 Task: Select the default option in the right-click behavior.
Action: Mouse moved to (14, 463)
Screenshot: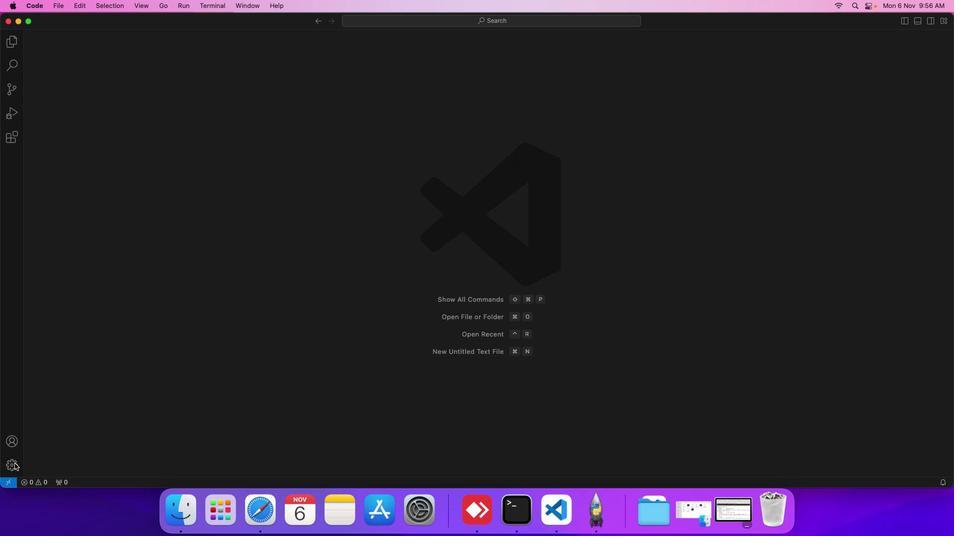 
Action: Mouse pressed left at (14, 463)
Screenshot: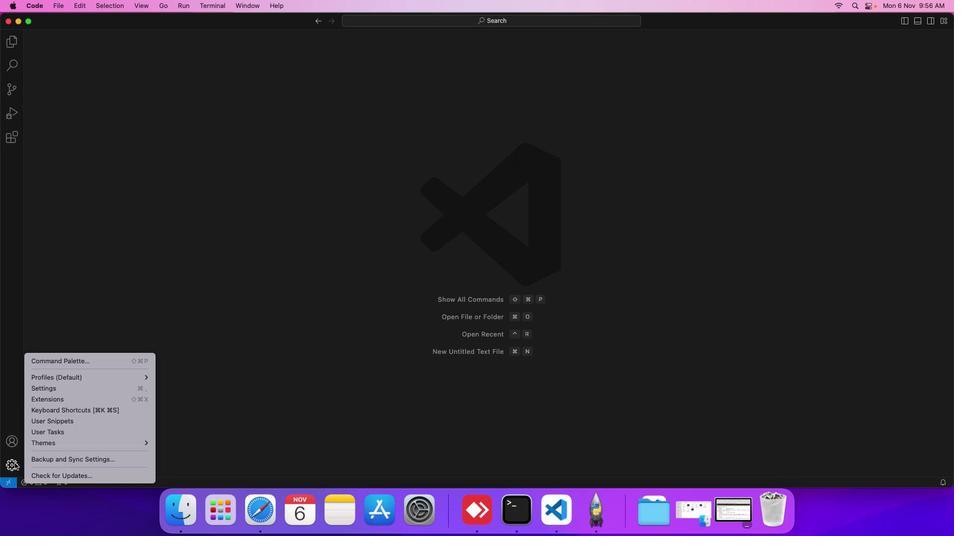 
Action: Mouse moved to (45, 389)
Screenshot: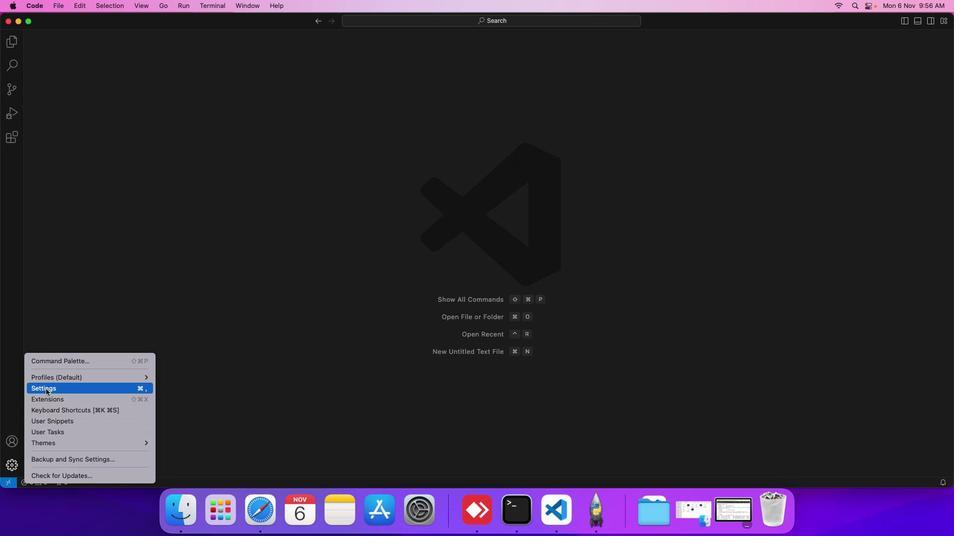 
Action: Mouse pressed left at (45, 389)
Screenshot: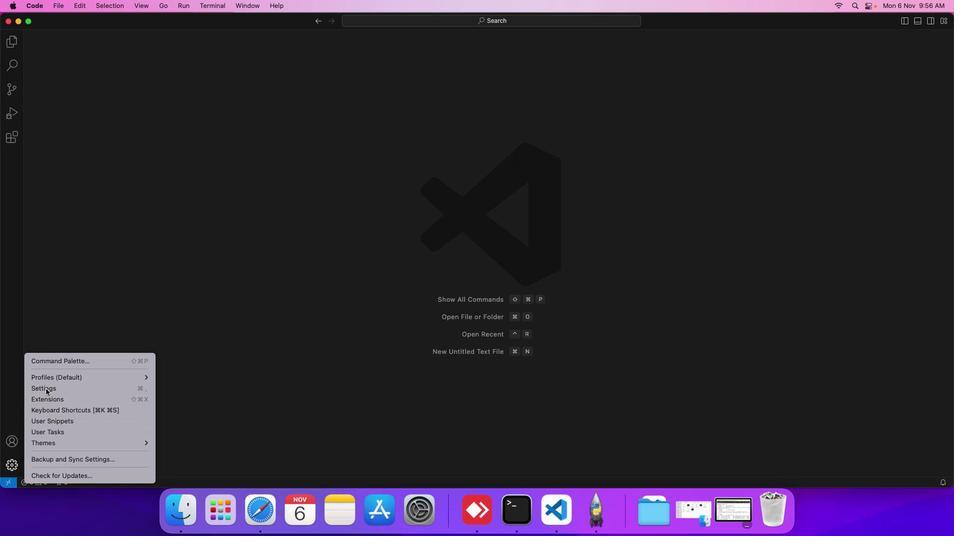 
Action: Mouse moved to (227, 144)
Screenshot: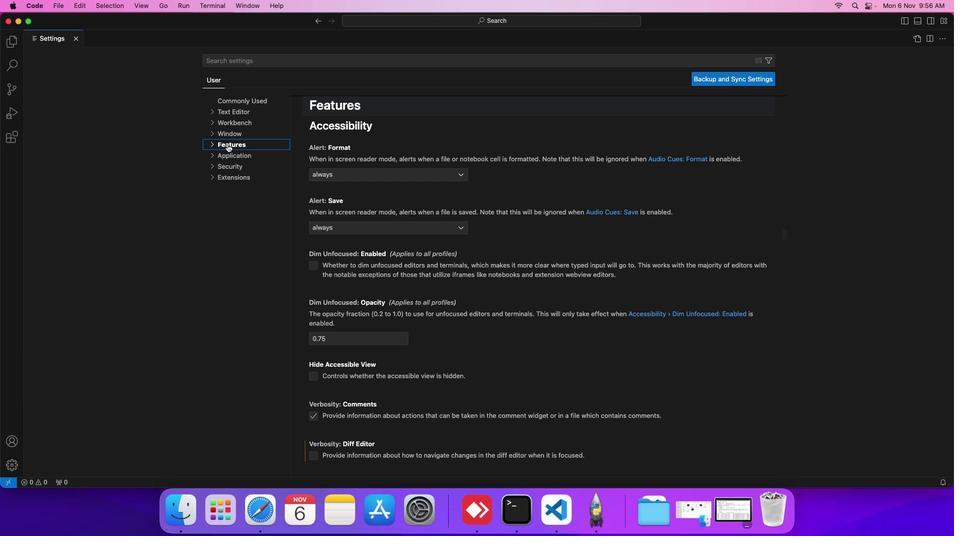 
Action: Mouse pressed left at (227, 144)
Screenshot: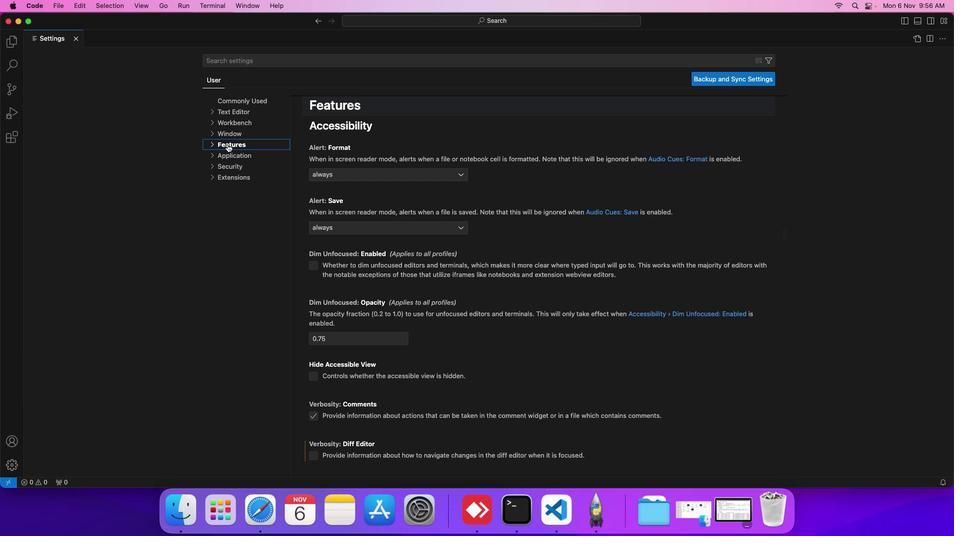 
Action: Mouse moved to (233, 230)
Screenshot: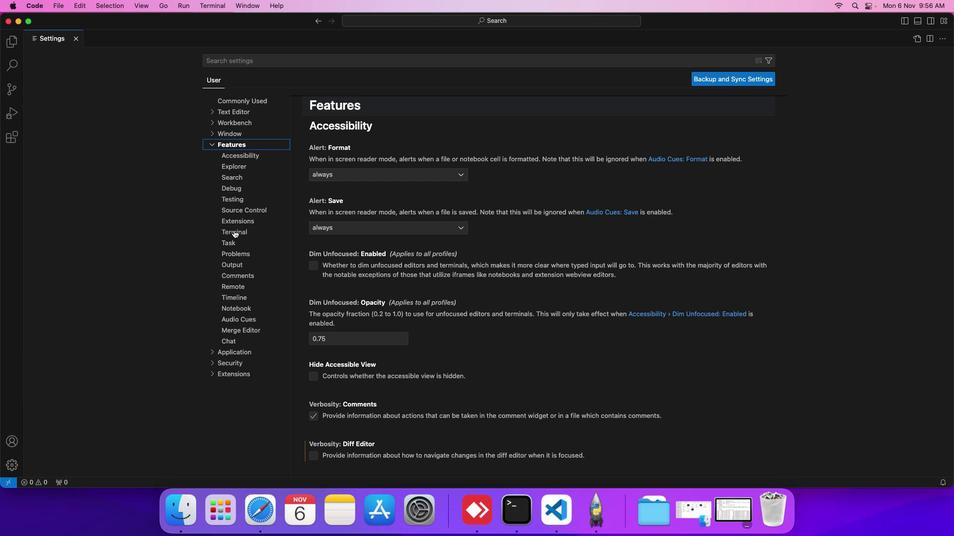 
Action: Mouse pressed left at (233, 230)
Screenshot: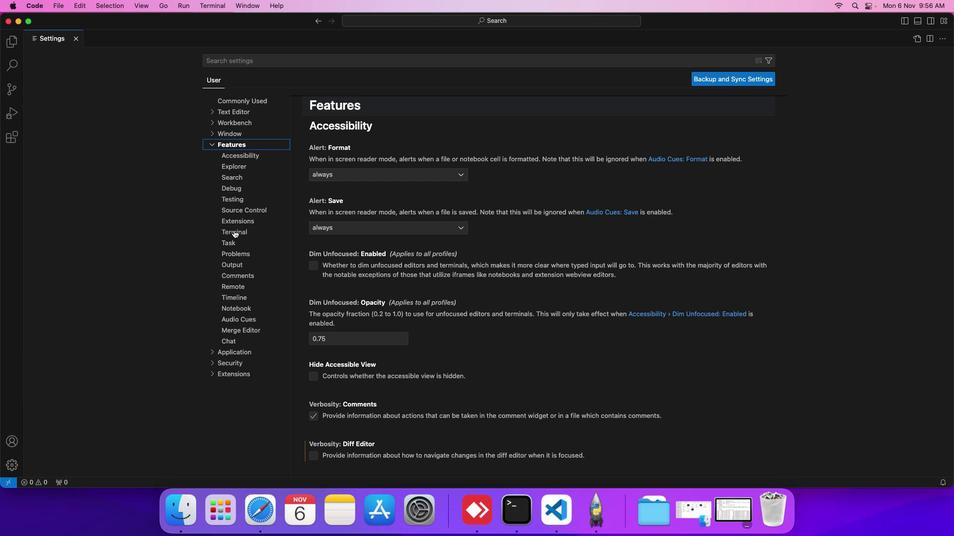
Action: Mouse moved to (308, 320)
Screenshot: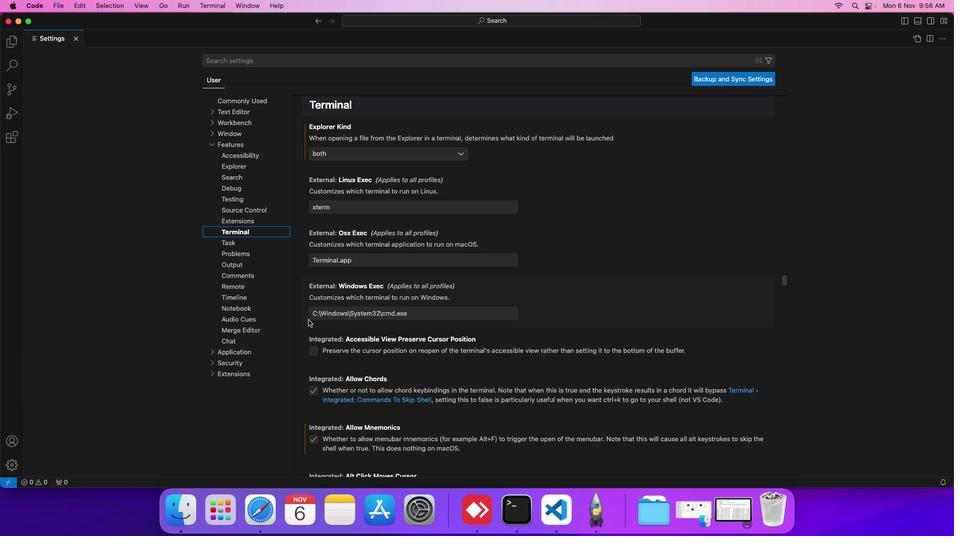 
Action: Mouse scrolled (308, 320) with delta (0, 0)
Screenshot: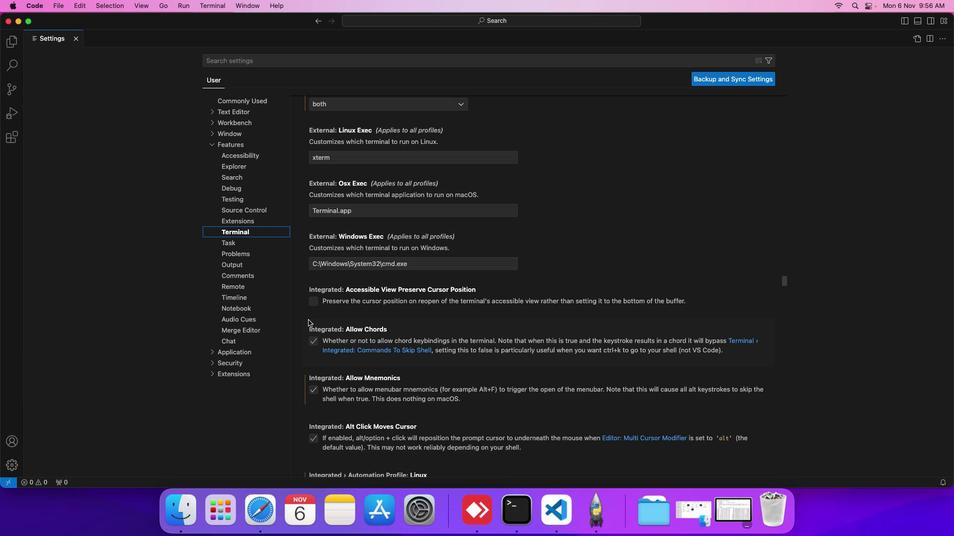 
Action: Mouse scrolled (308, 320) with delta (0, 0)
Screenshot: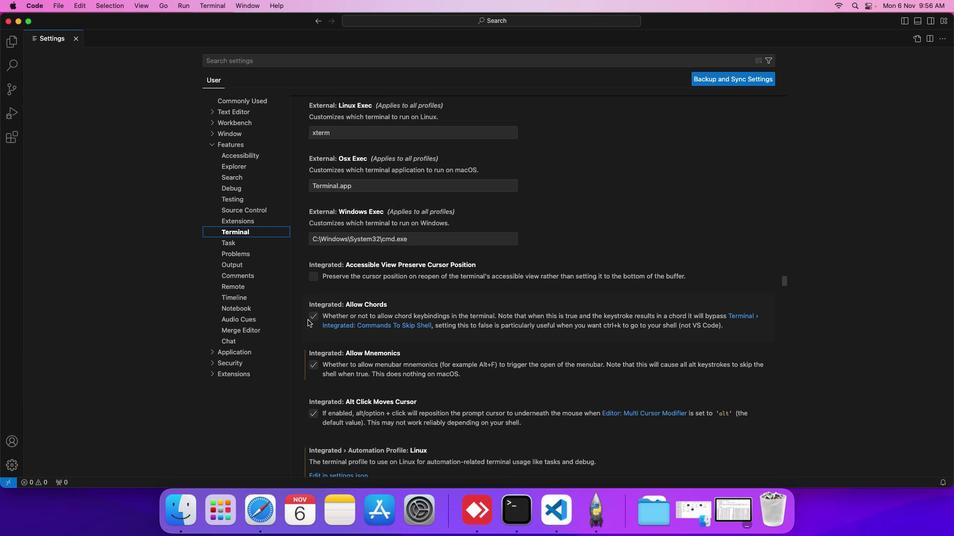
Action: Mouse moved to (308, 320)
Screenshot: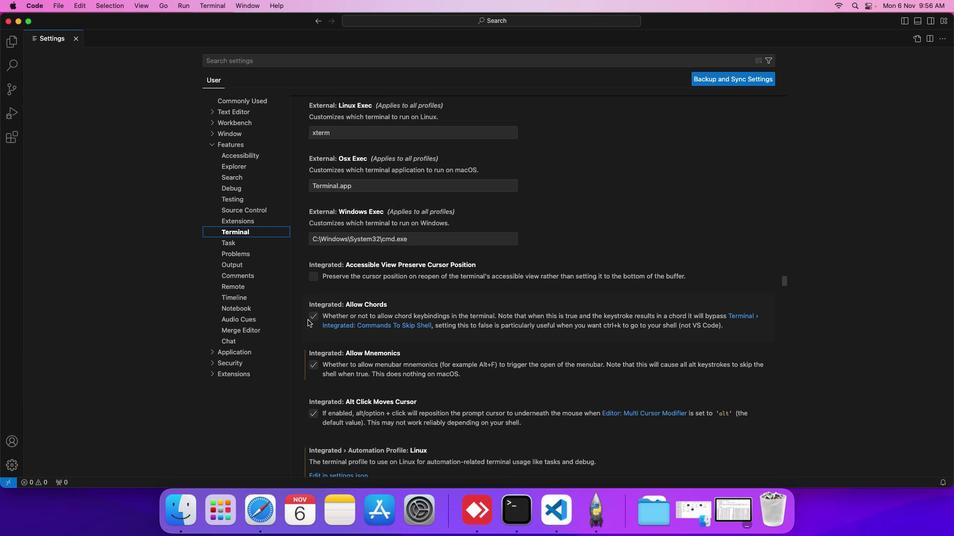 
Action: Mouse scrolled (308, 320) with delta (0, 0)
Screenshot: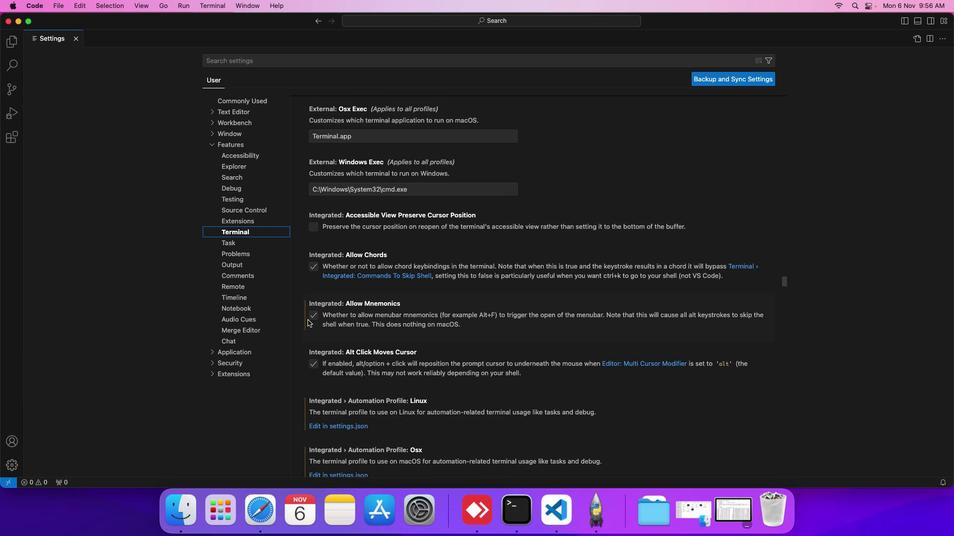 
Action: Mouse moved to (308, 320)
Screenshot: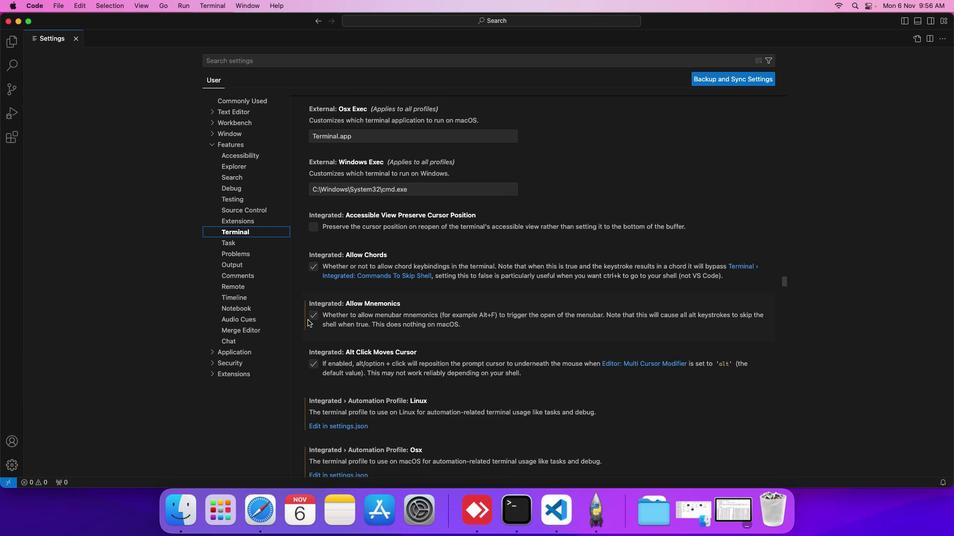 
Action: Mouse scrolled (308, 320) with delta (0, 0)
Screenshot: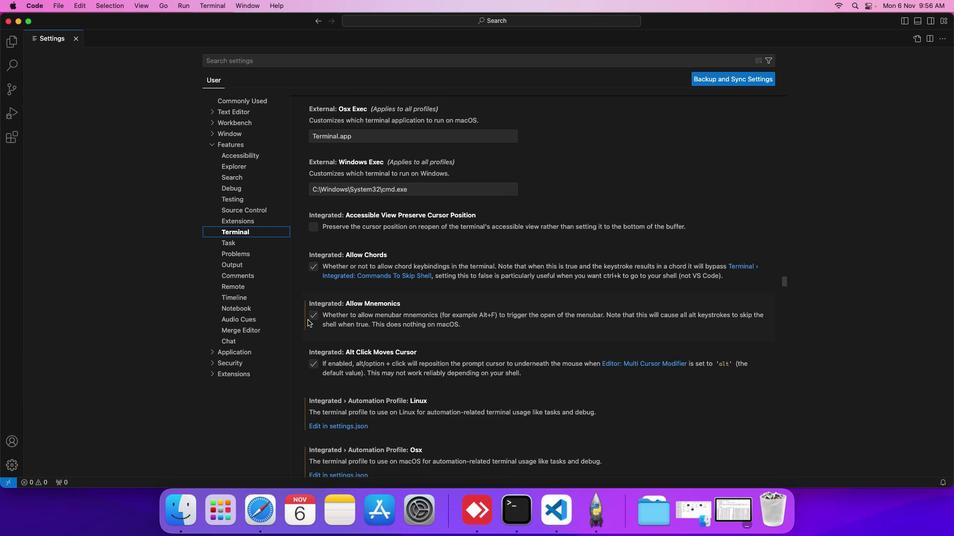 
Action: Mouse moved to (307, 320)
Screenshot: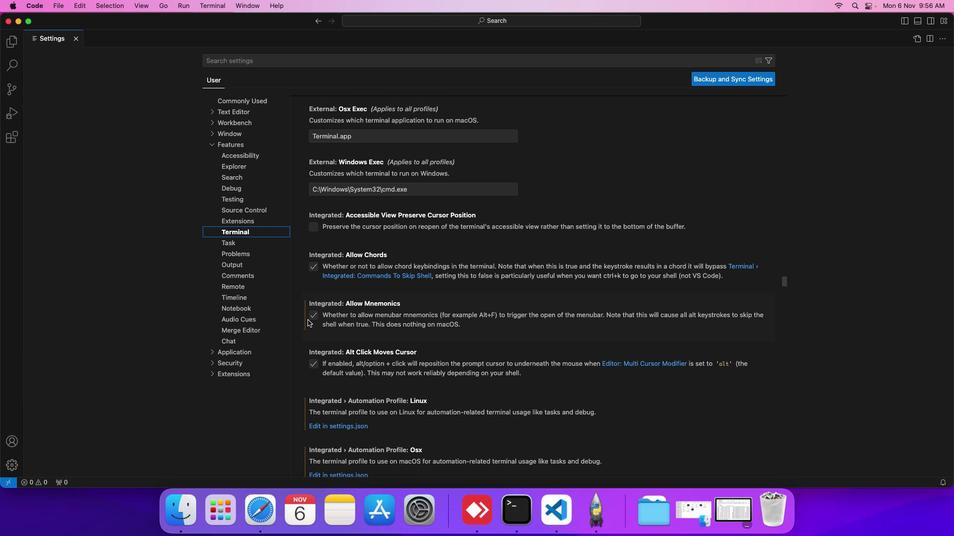
Action: Mouse scrolled (307, 320) with delta (0, 0)
Screenshot: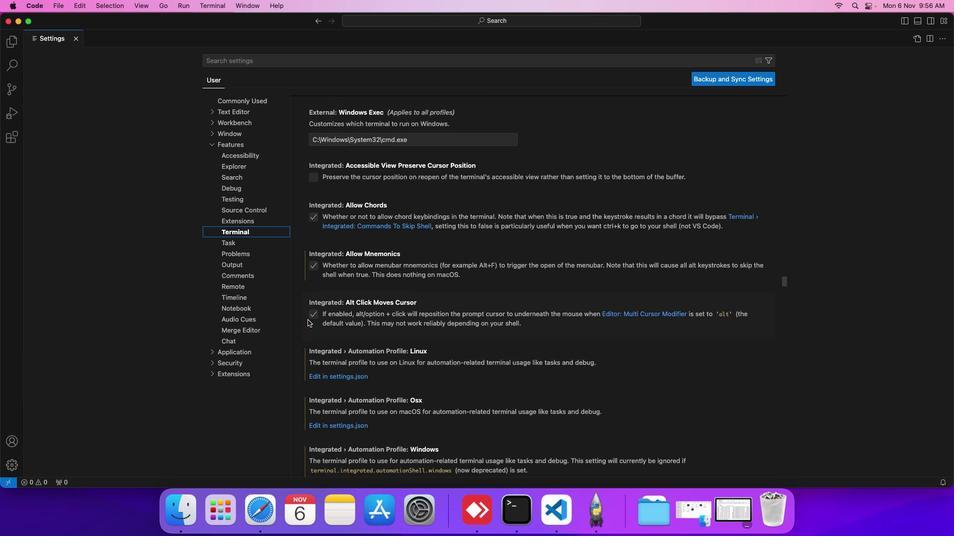 
Action: Mouse scrolled (307, 320) with delta (0, 0)
Screenshot: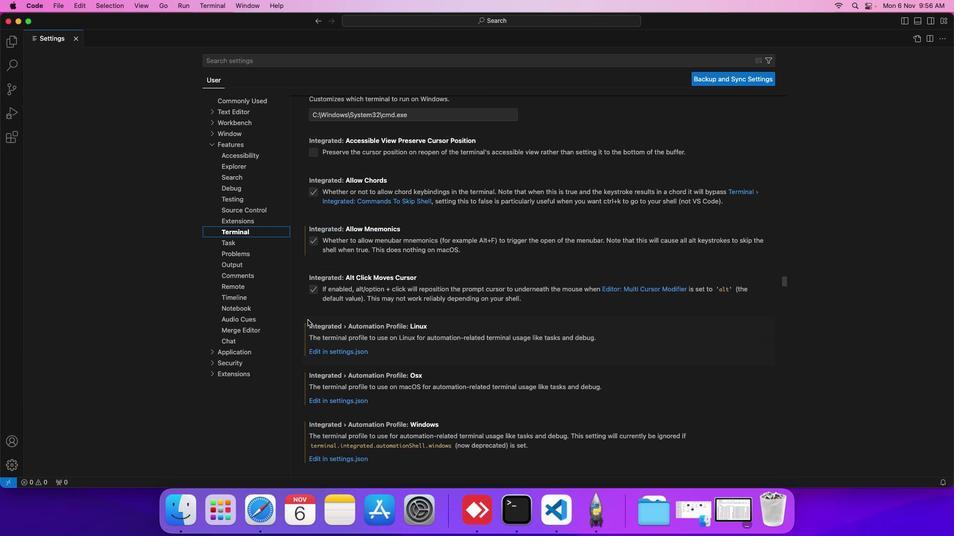 
Action: Mouse scrolled (307, 320) with delta (0, 0)
Screenshot: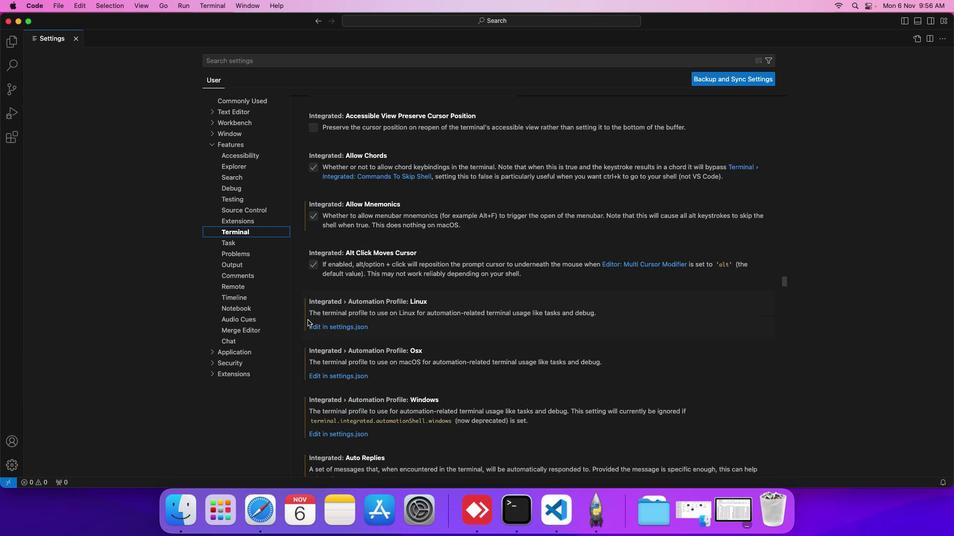 
Action: Mouse scrolled (307, 320) with delta (0, 0)
Screenshot: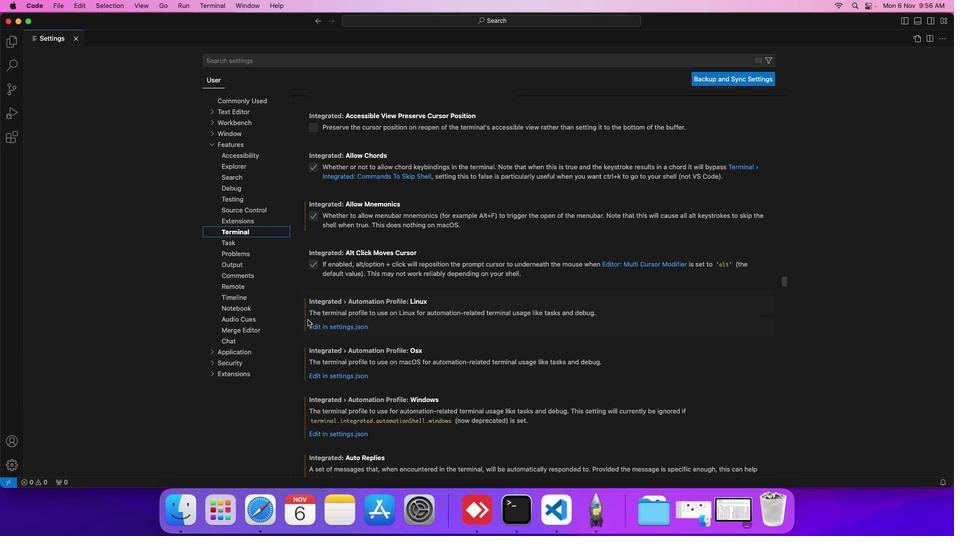 
Action: Mouse scrolled (307, 320) with delta (0, 0)
Screenshot: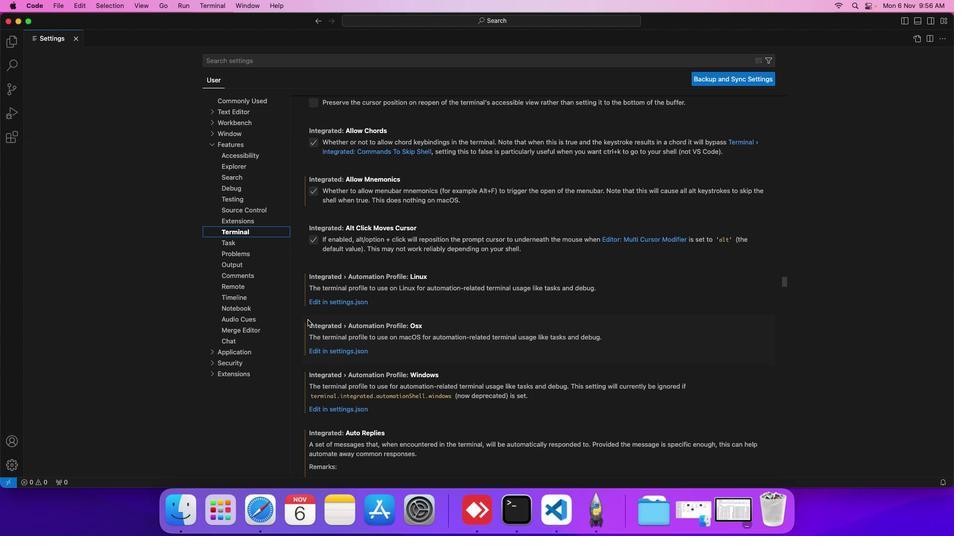 
Action: Mouse moved to (307, 320)
Screenshot: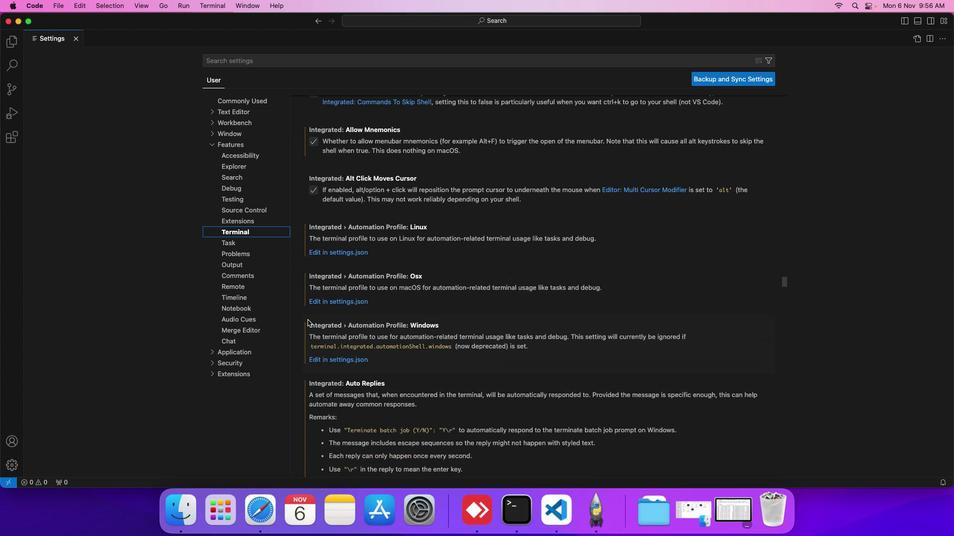 
Action: Mouse scrolled (307, 320) with delta (0, 0)
Screenshot: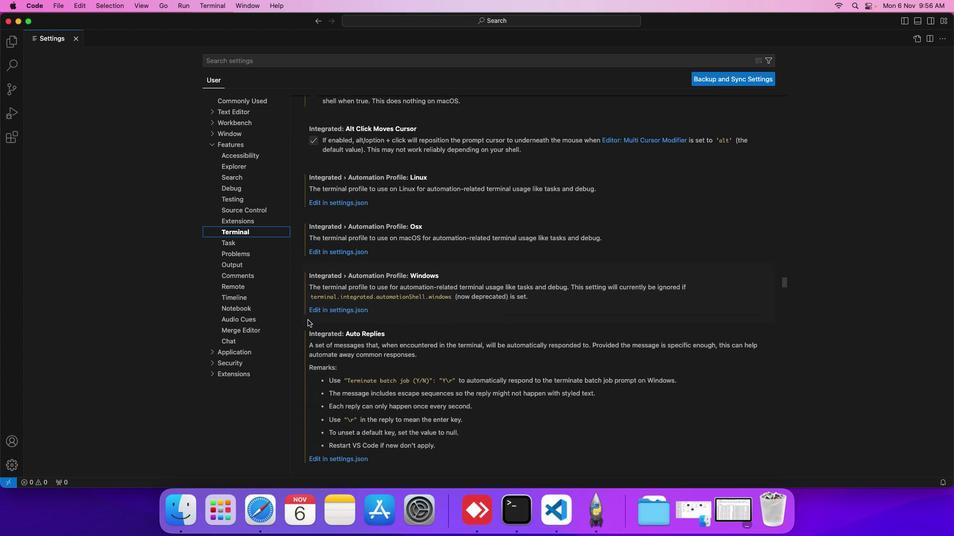 
Action: Mouse scrolled (307, 320) with delta (0, 0)
Screenshot: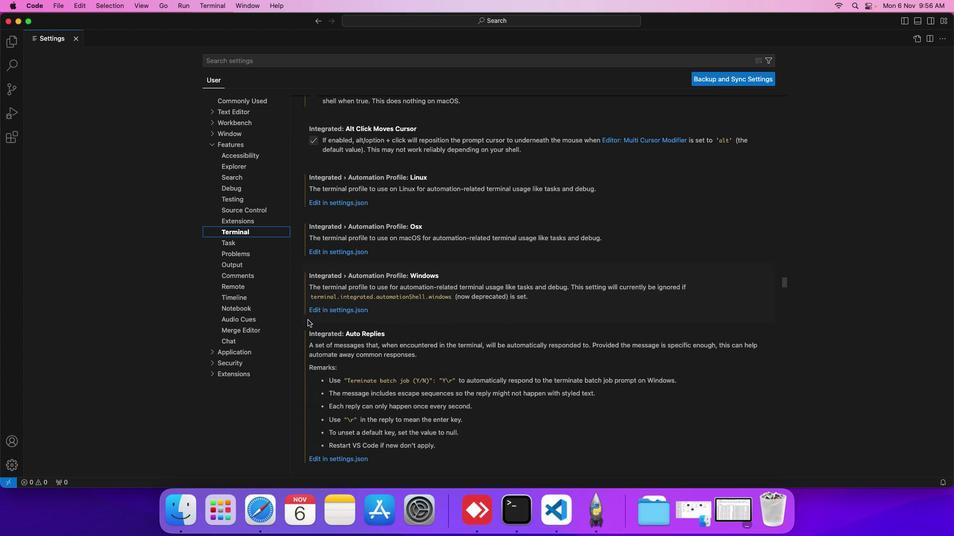 
Action: Mouse scrolled (307, 320) with delta (0, 0)
Screenshot: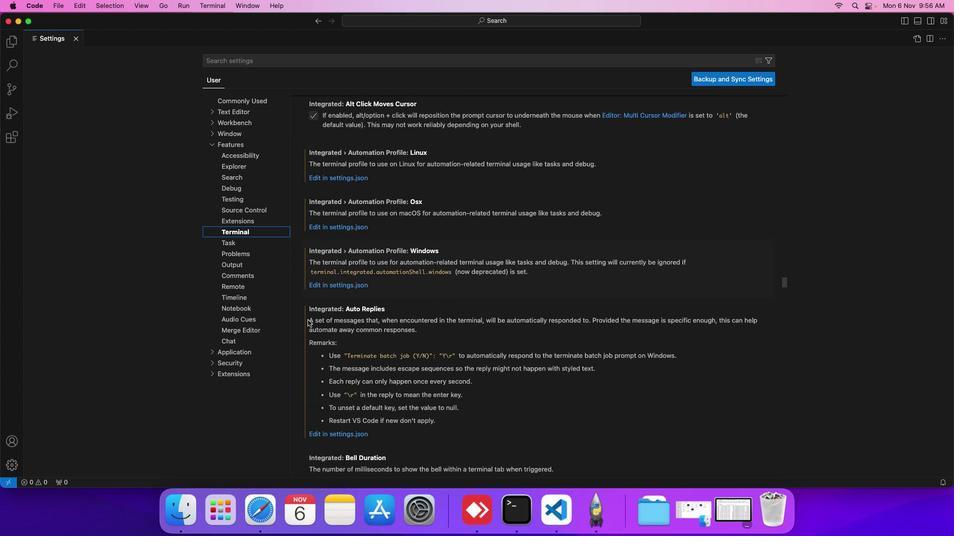 
Action: Mouse scrolled (307, 320) with delta (0, 0)
Screenshot: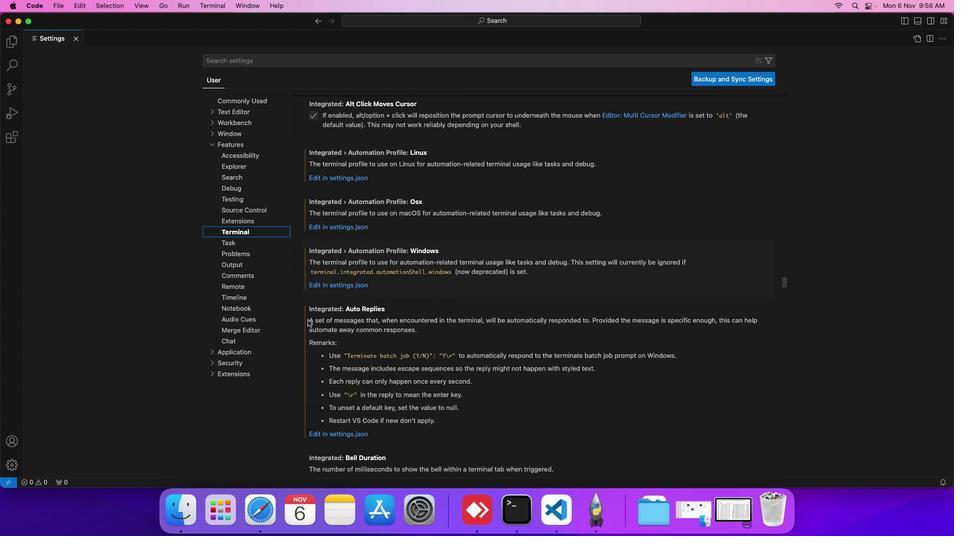 
Action: Mouse scrolled (307, 320) with delta (0, 0)
Screenshot: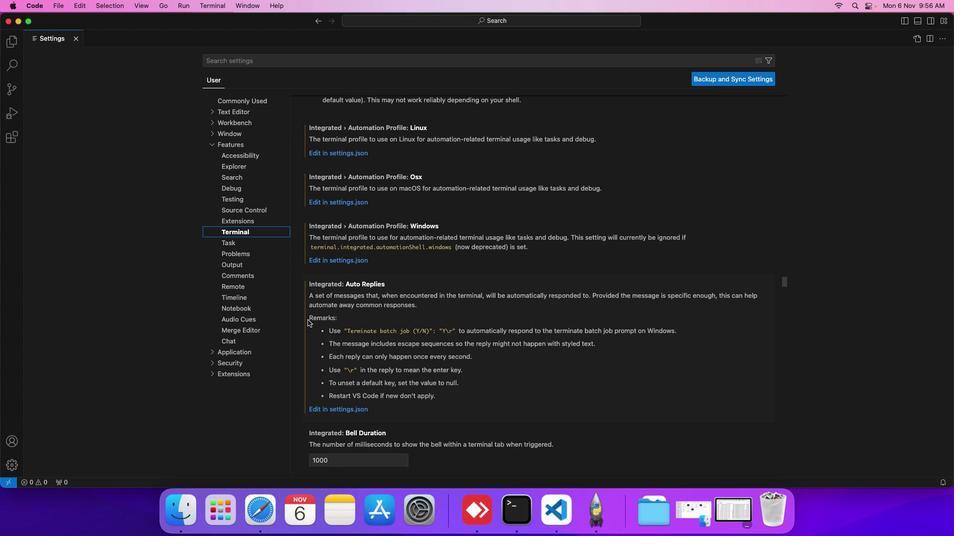 
Action: Mouse moved to (308, 320)
Screenshot: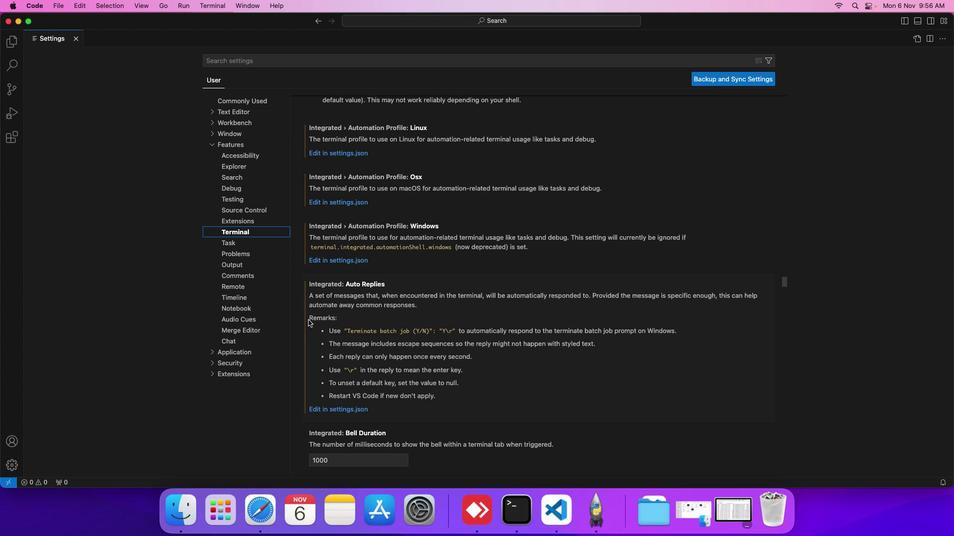 
Action: Mouse scrolled (308, 320) with delta (0, 0)
Screenshot: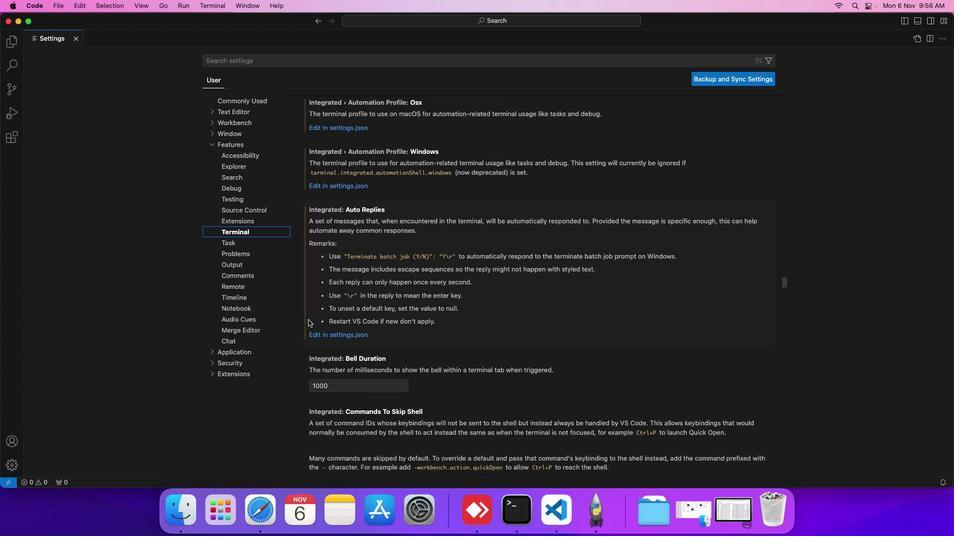 
Action: Mouse moved to (308, 320)
Screenshot: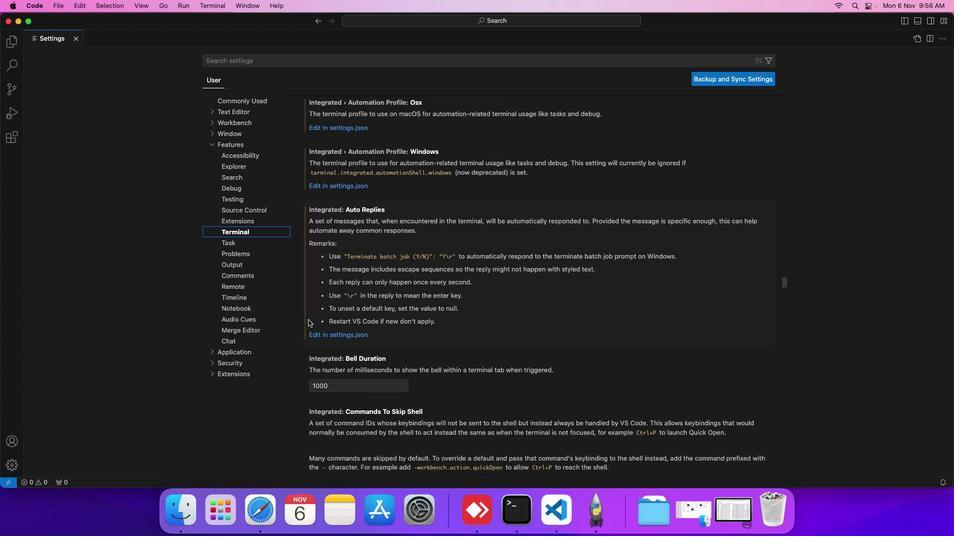 
Action: Mouse scrolled (308, 320) with delta (0, 0)
Screenshot: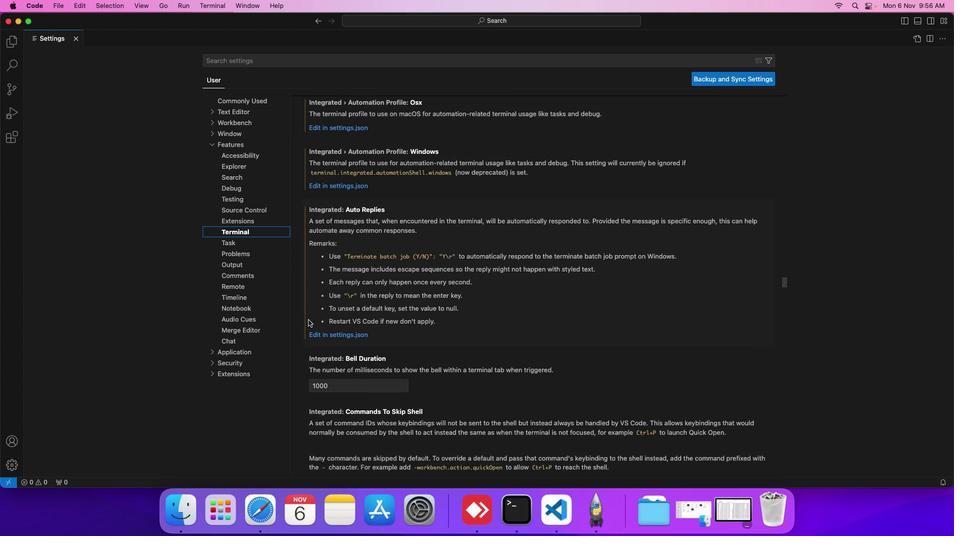 
Action: Mouse scrolled (308, 320) with delta (0, 0)
Screenshot: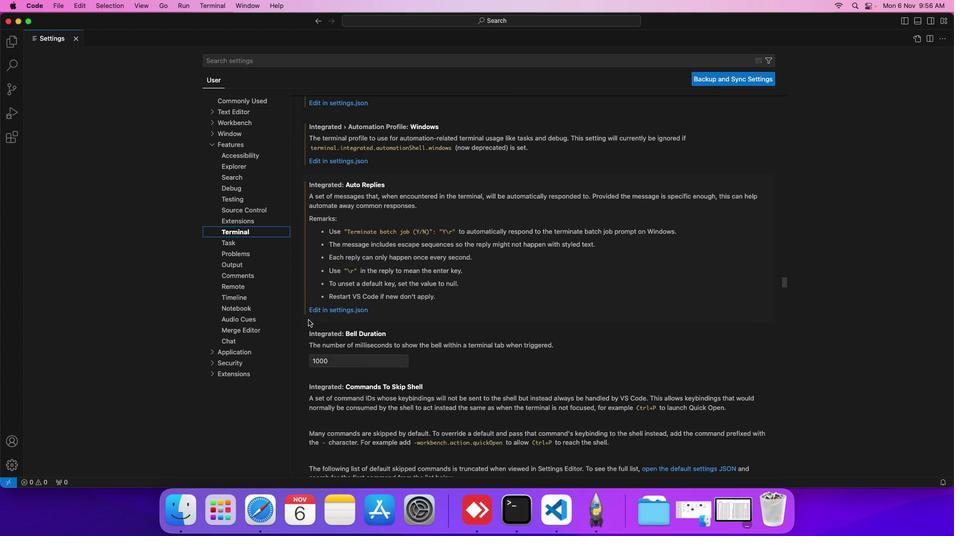 
Action: Mouse scrolled (308, 320) with delta (0, 0)
Screenshot: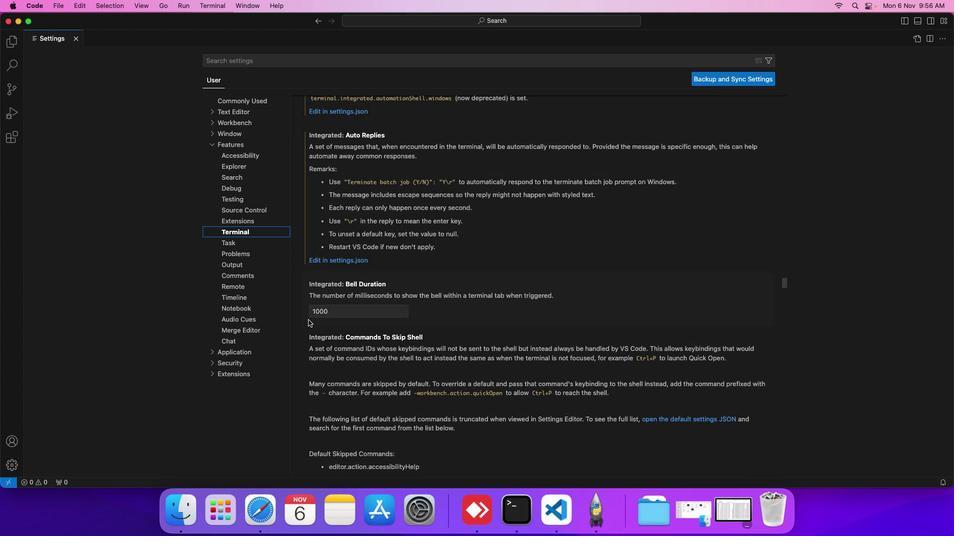 
Action: Mouse scrolled (308, 320) with delta (0, 0)
Screenshot: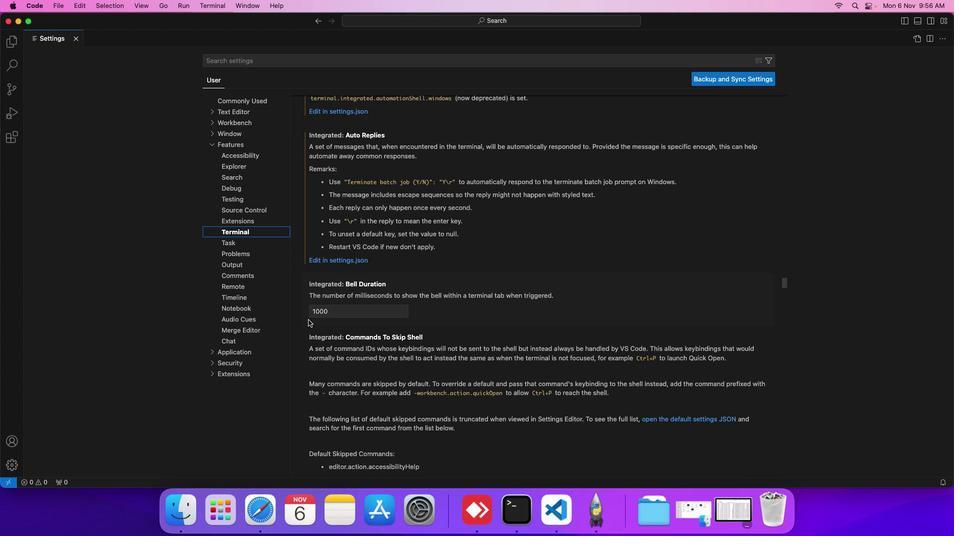 
Action: Mouse scrolled (308, 320) with delta (0, 0)
Screenshot: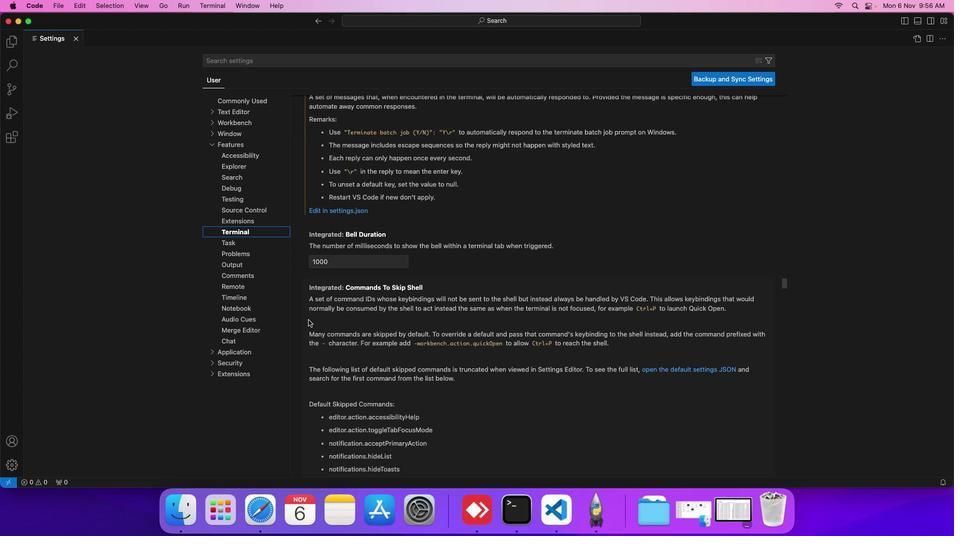 
Action: Mouse scrolled (308, 320) with delta (0, 0)
Screenshot: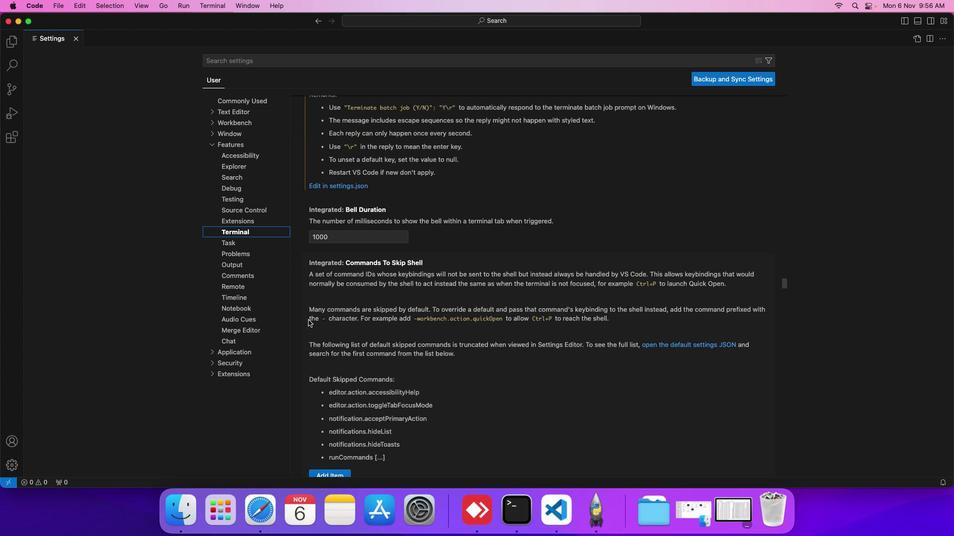 
Action: Mouse scrolled (308, 320) with delta (0, 0)
Screenshot: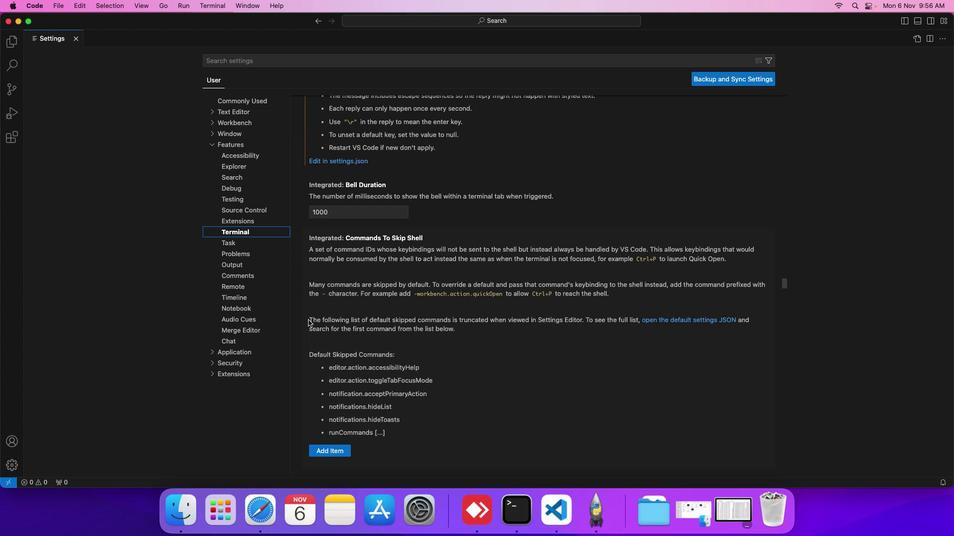 
Action: Mouse scrolled (308, 320) with delta (0, 0)
Screenshot: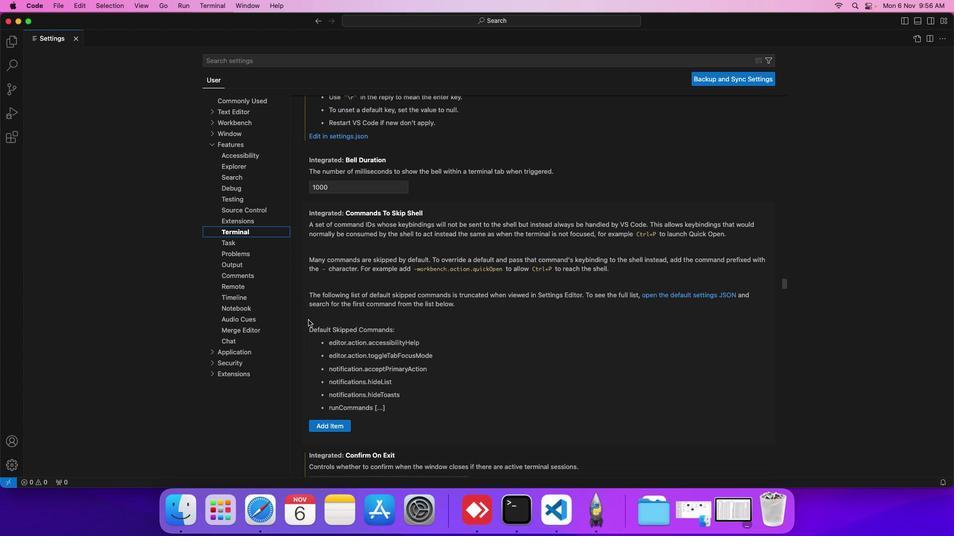 
Action: Mouse scrolled (308, 320) with delta (0, 0)
Screenshot: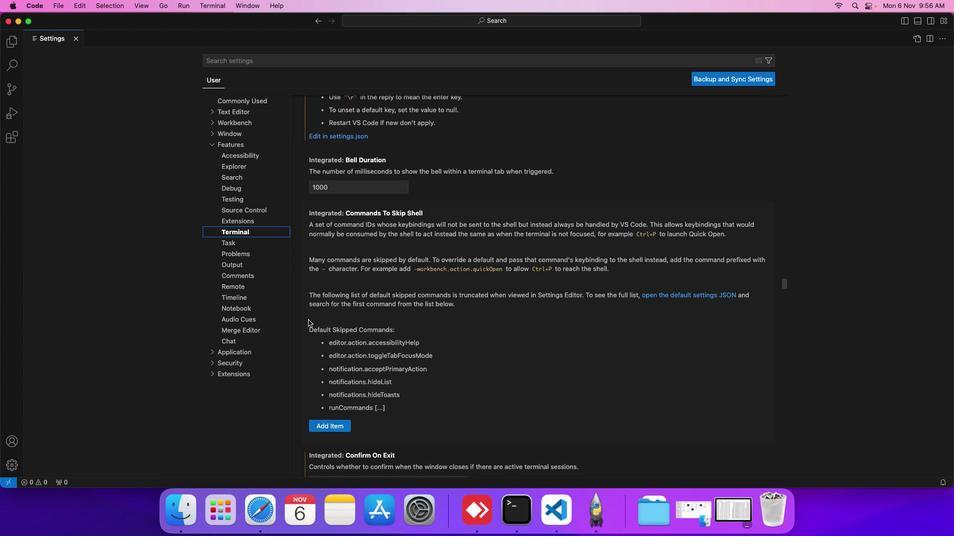 
Action: Mouse moved to (308, 320)
Screenshot: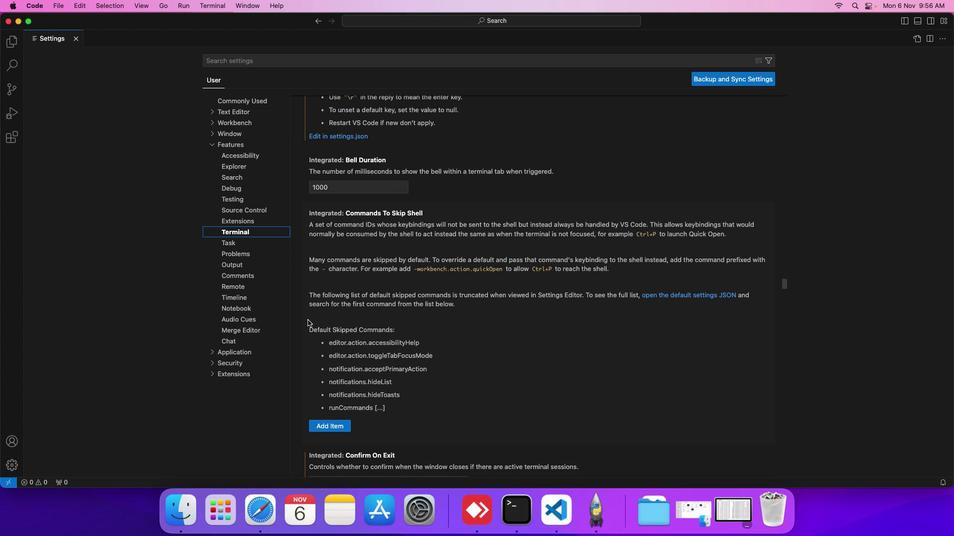 
Action: Mouse scrolled (308, 320) with delta (0, 0)
Screenshot: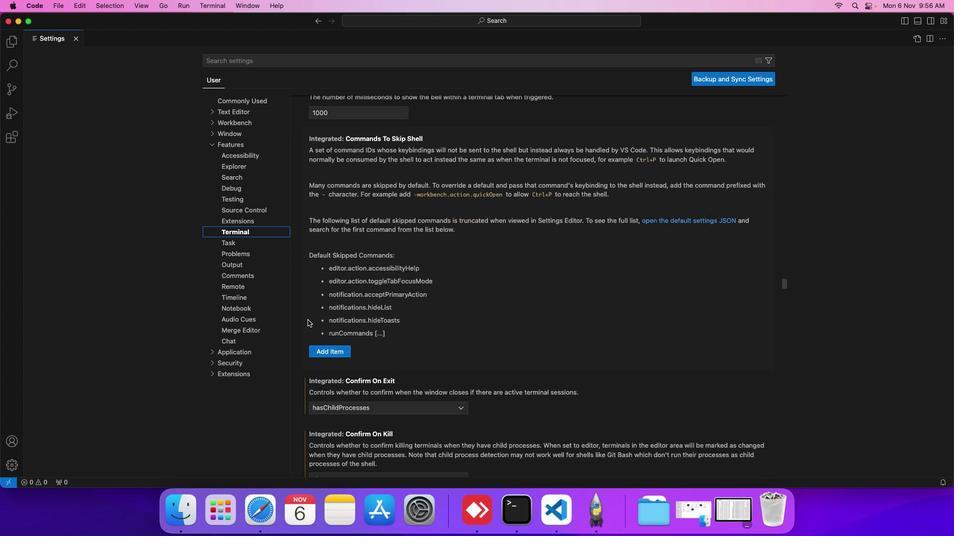 
Action: Mouse scrolled (308, 320) with delta (0, 0)
Screenshot: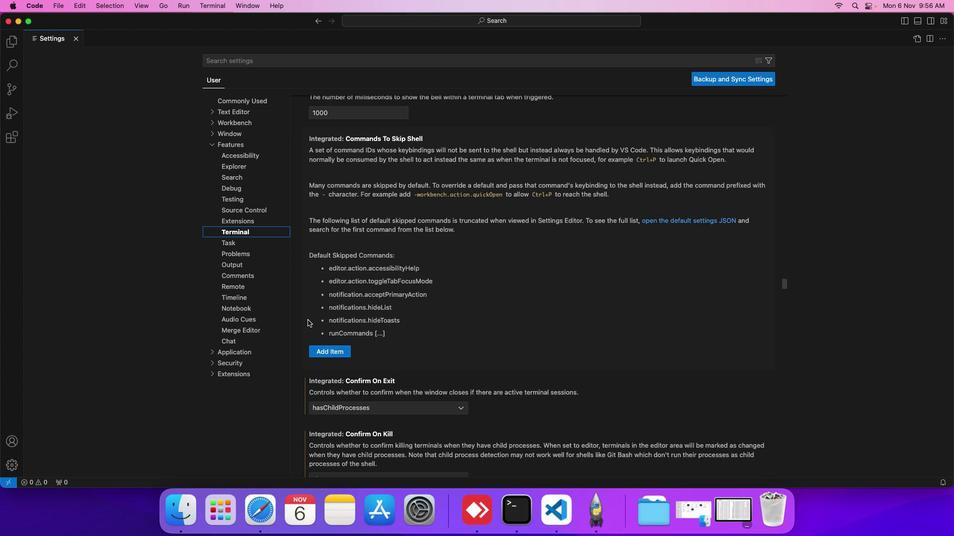 
Action: Mouse scrolled (308, 320) with delta (0, 0)
Screenshot: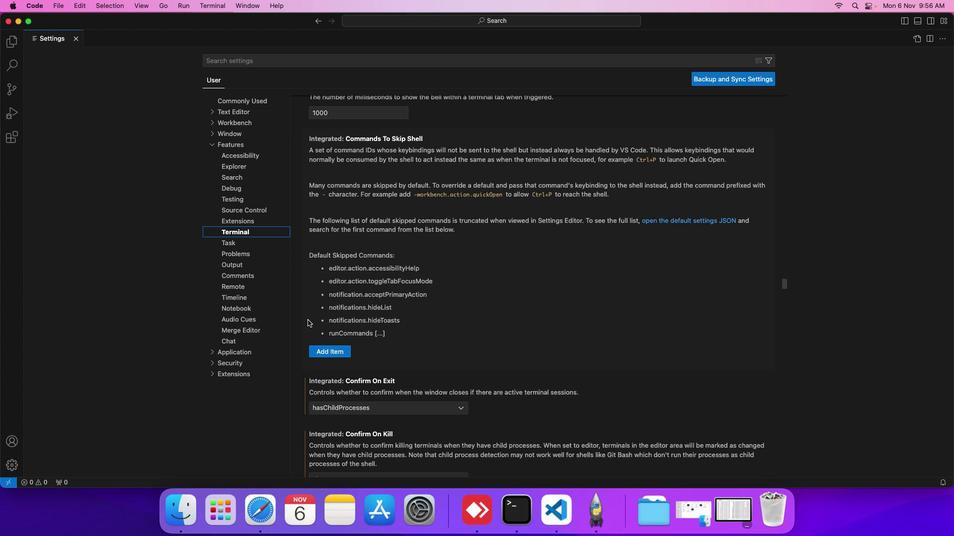 
Action: Mouse scrolled (308, 320) with delta (0, 0)
Screenshot: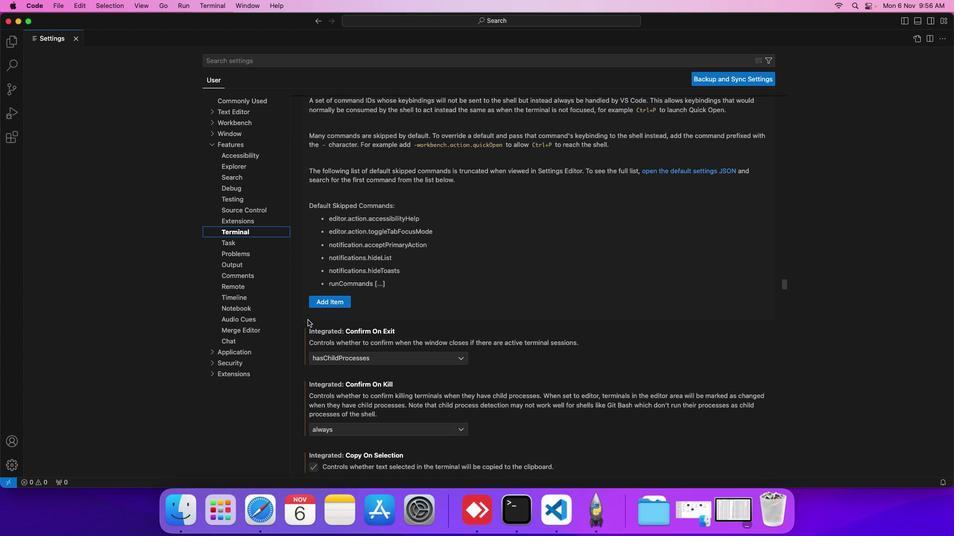 
Action: Mouse scrolled (308, 320) with delta (0, 0)
Screenshot: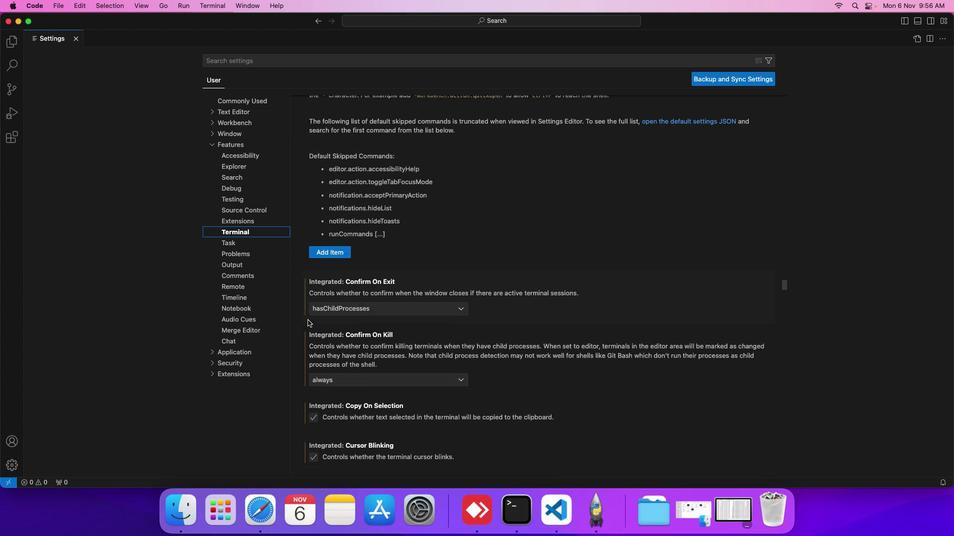 
Action: Mouse scrolled (308, 320) with delta (0, 0)
Screenshot: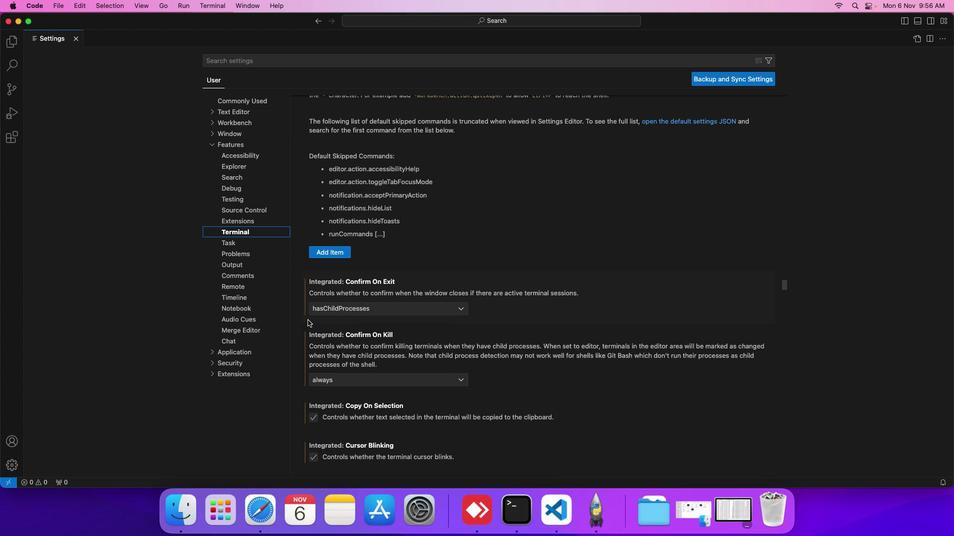 
Action: Mouse moved to (308, 320)
Screenshot: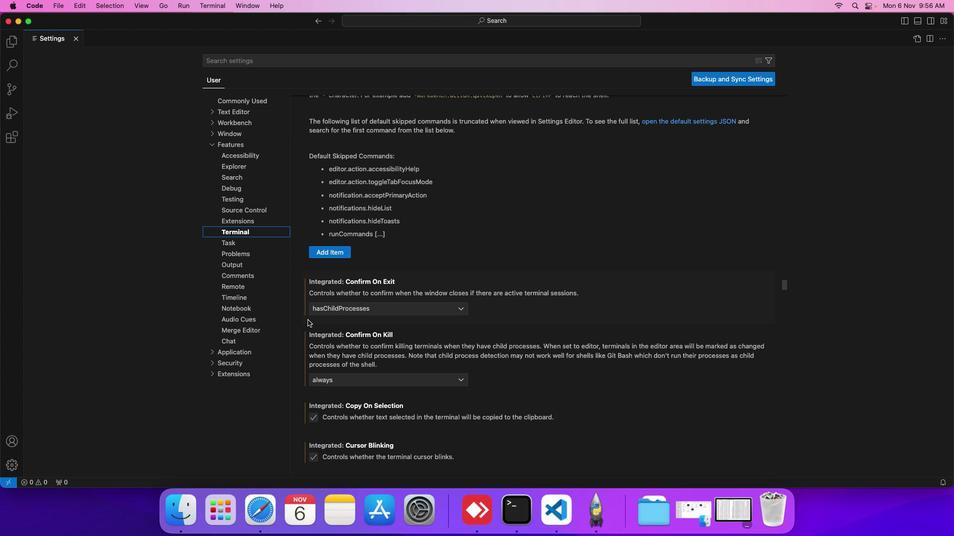 
Action: Mouse scrolled (308, 320) with delta (0, 0)
Screenshot: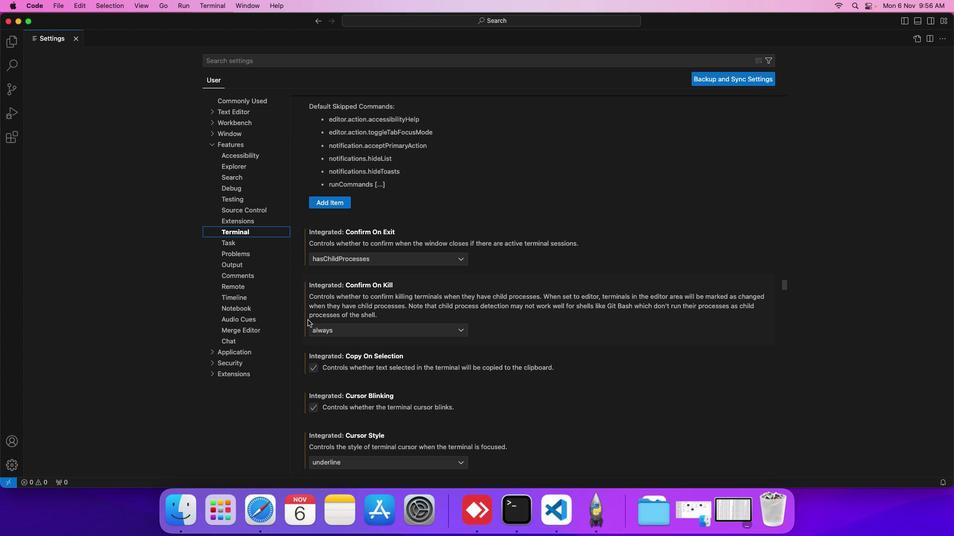 
Action: Mouse scrolled (308, 320) with delta (0, 0)
Screenshot: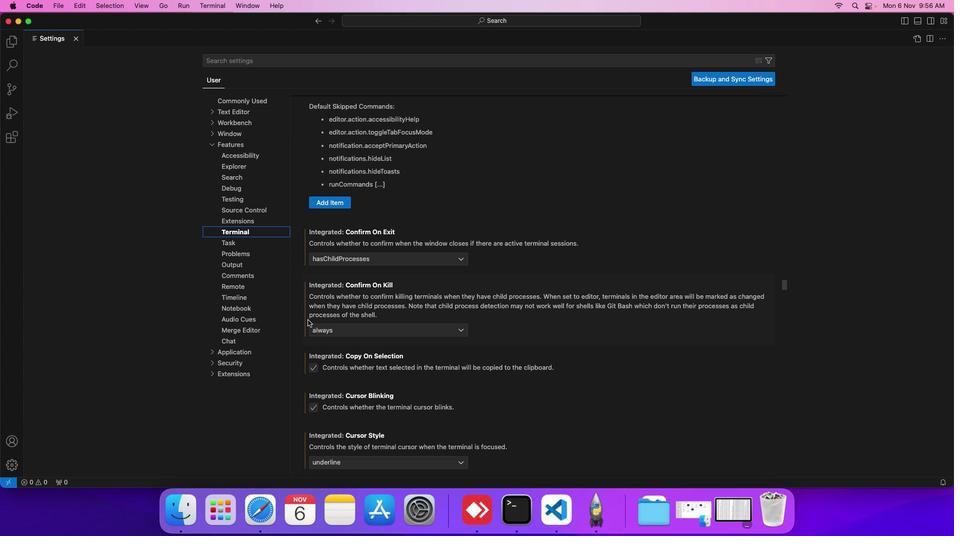 
Action: Mouse scrolled (308, 320) with delta (0, 0)
Screenshot: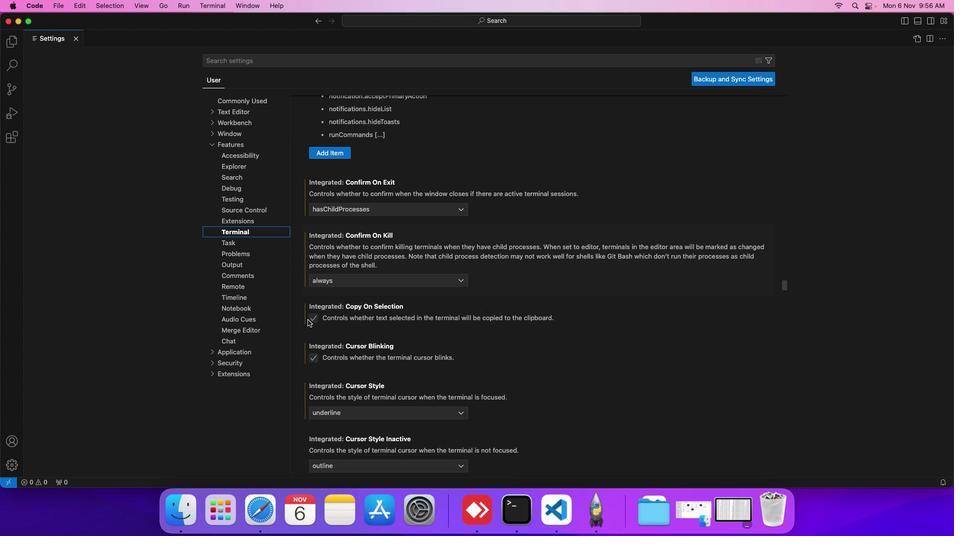 
Action: Mouse scrolled (308, 320) with delta (0, 0)
Screenshot: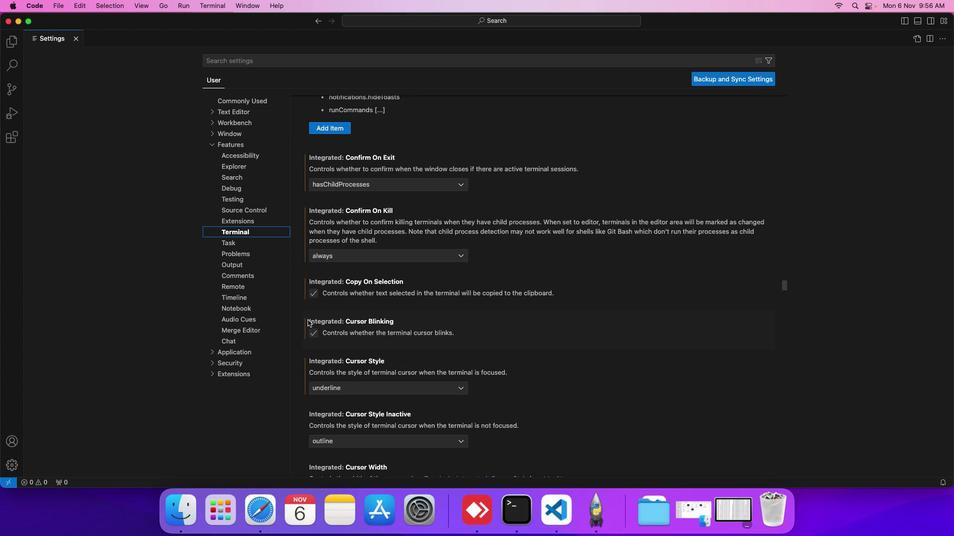 
Action: Mouse scrolled (308, 320) with delta (0, 0)
Screenshot: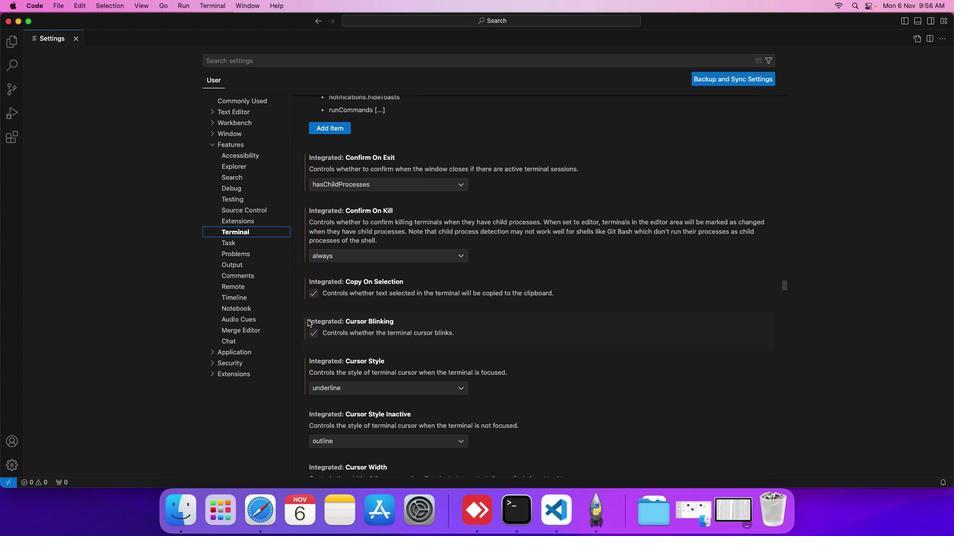 
Action: Mouse moved to (308, 320)
Screenshot: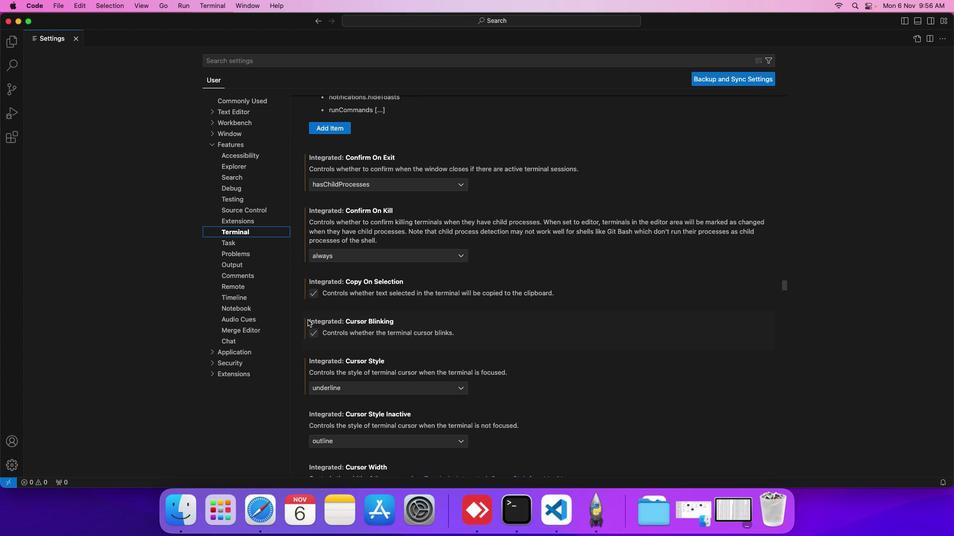 
Action: Mouse scrolled (308, 320) with delta (0, 0)
Screenshot: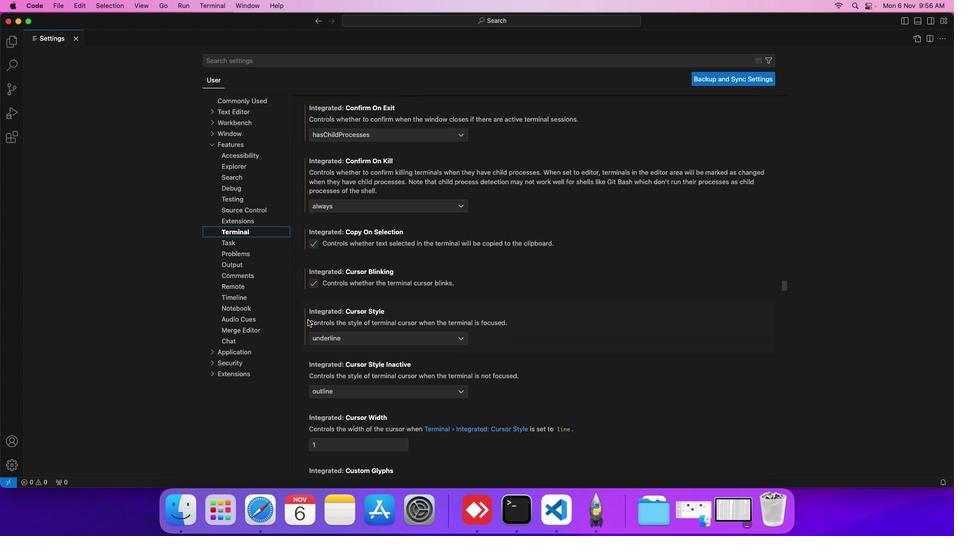 
Action: Mouse scrolled (308, 320) with delta (0, 0)
Screenshot: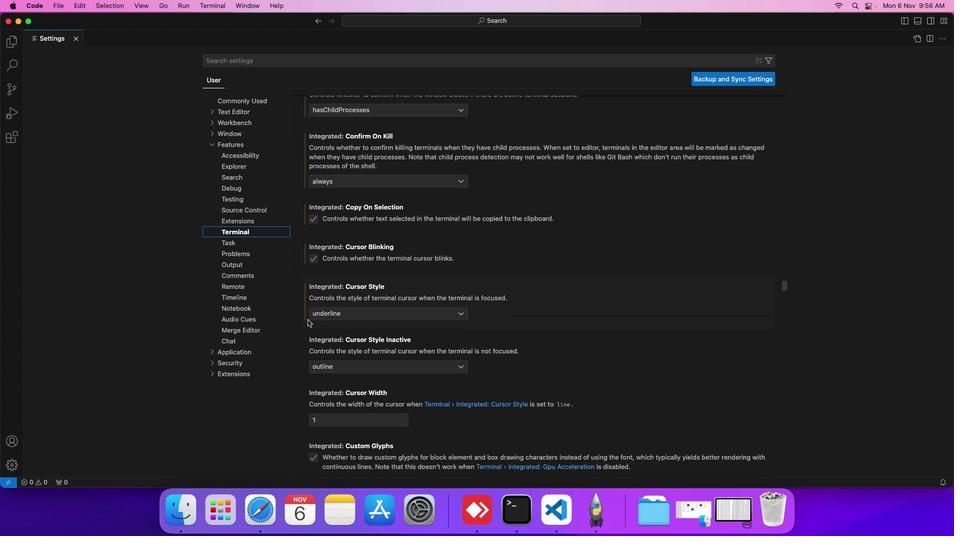 
Action: Mouse scrolled (308, 320) with delta (0, 0)
Screenshot: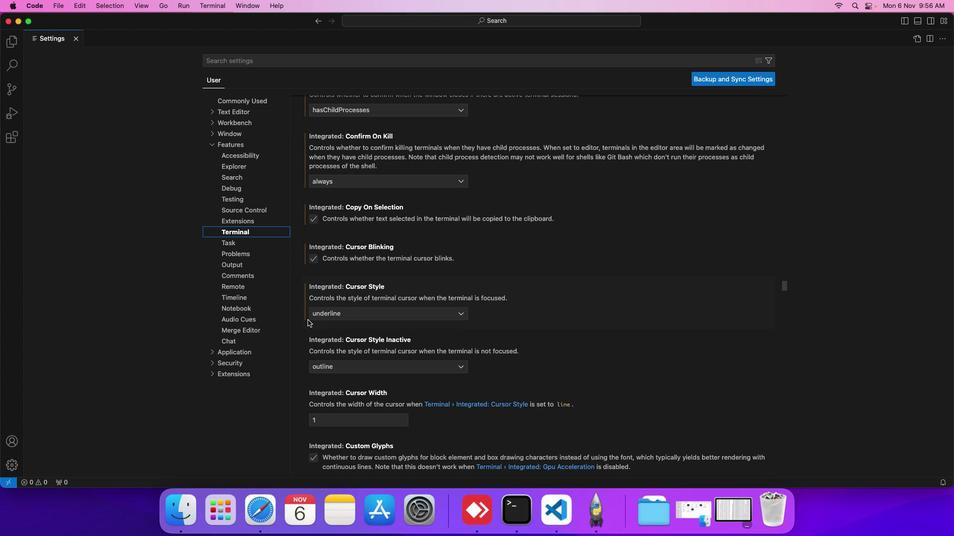 
Action: Mouse scrolled (308, 320) with delta (0, 0)
Screenshot: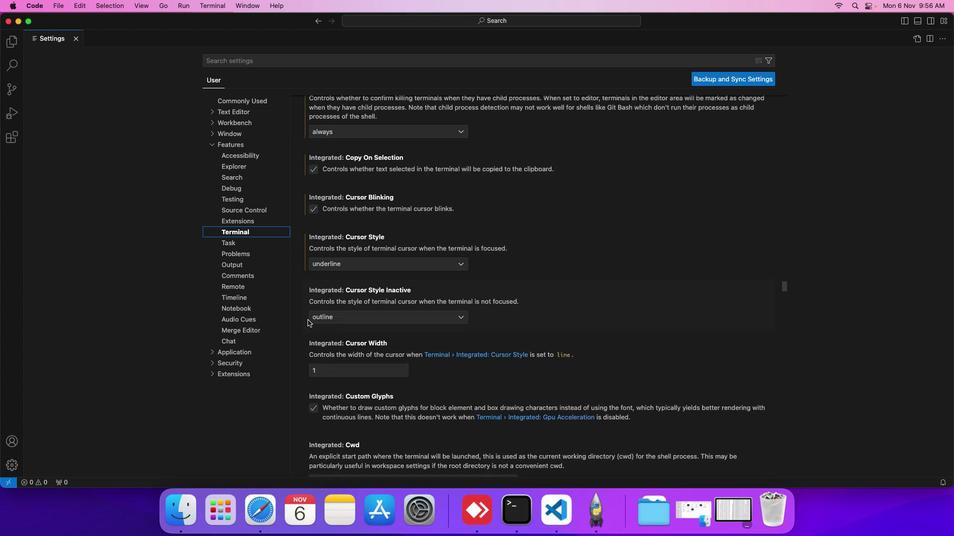 
Action: Mouse scrolled (308, 320) with delta (0, 0)
Screenshot: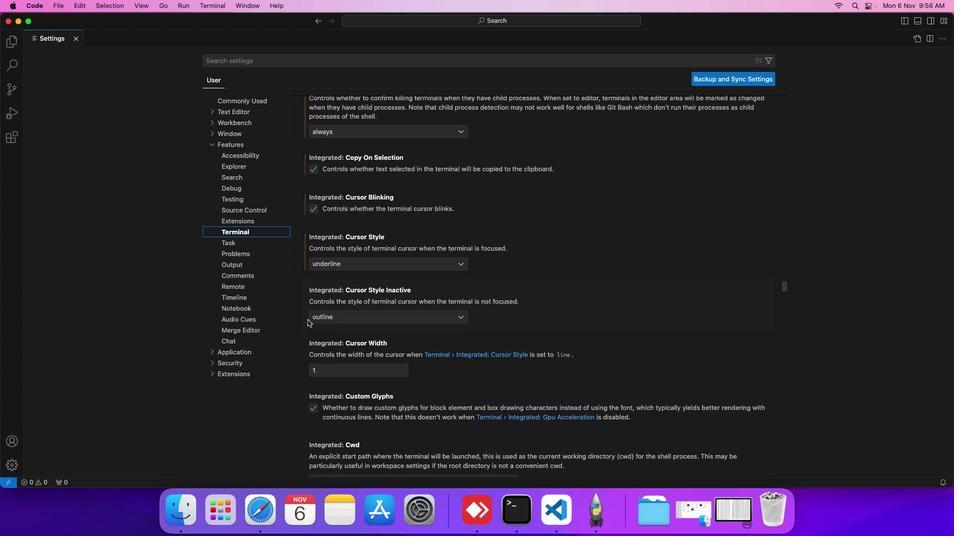 
Action: Mouse moved to (308, 319)
Screenshot: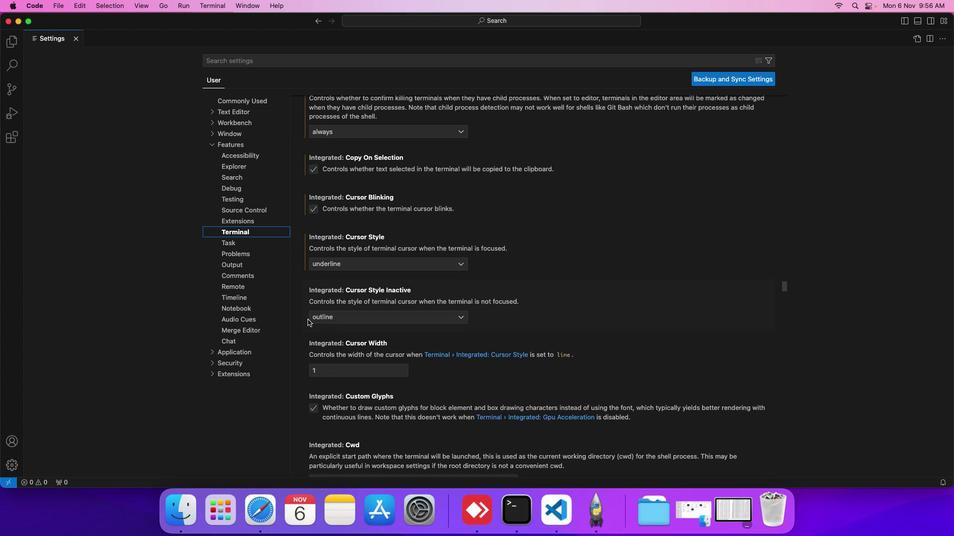 
Action: Mouse scrolled (308, 319) with delta (0, 0)
Screenshot: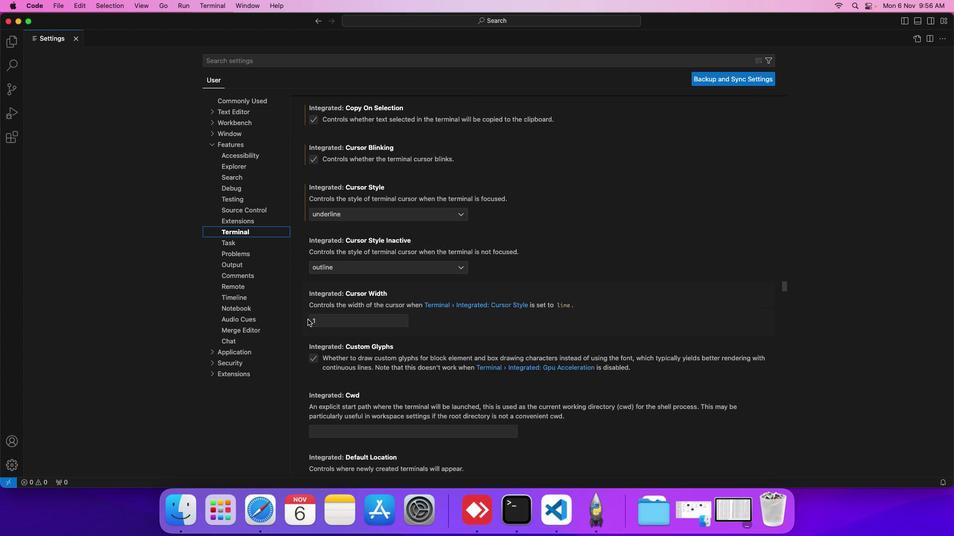 
Action: Mouse scrolled (308, 319) with delta (0, 0)
Screenshot: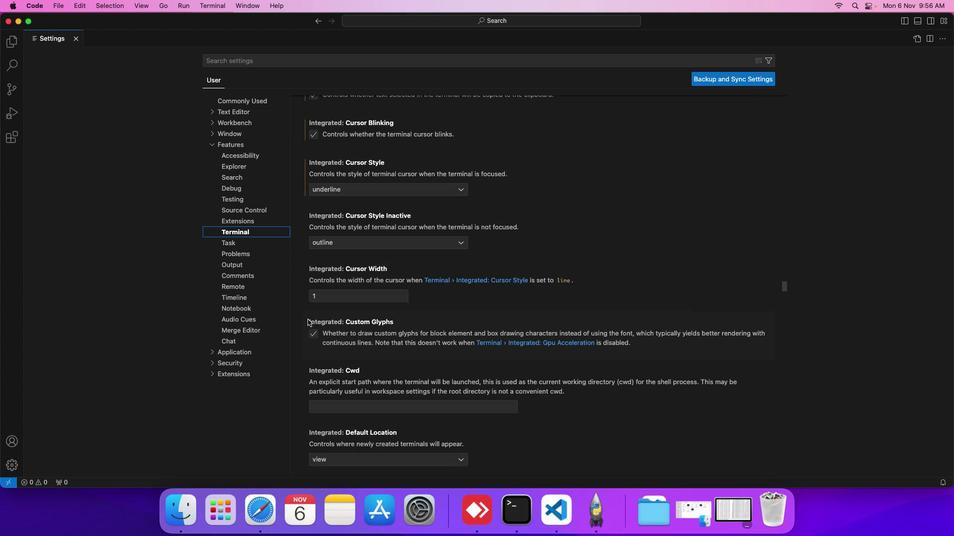 
Action: Mouse scrolled (308, 319) with delta (0, 0)
Screenshot: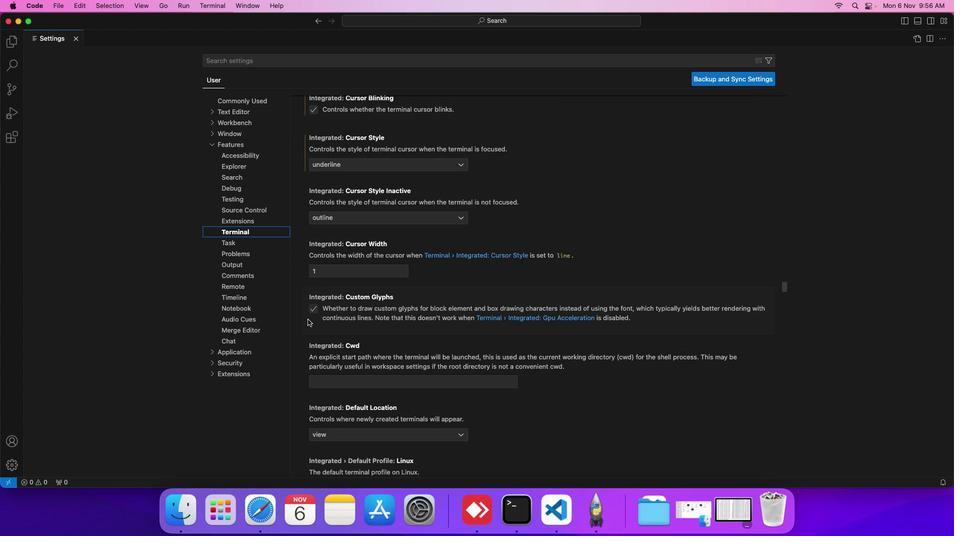 
Action: Mouse scrolled (308, 319) with delta (0, 0)
Screenshot: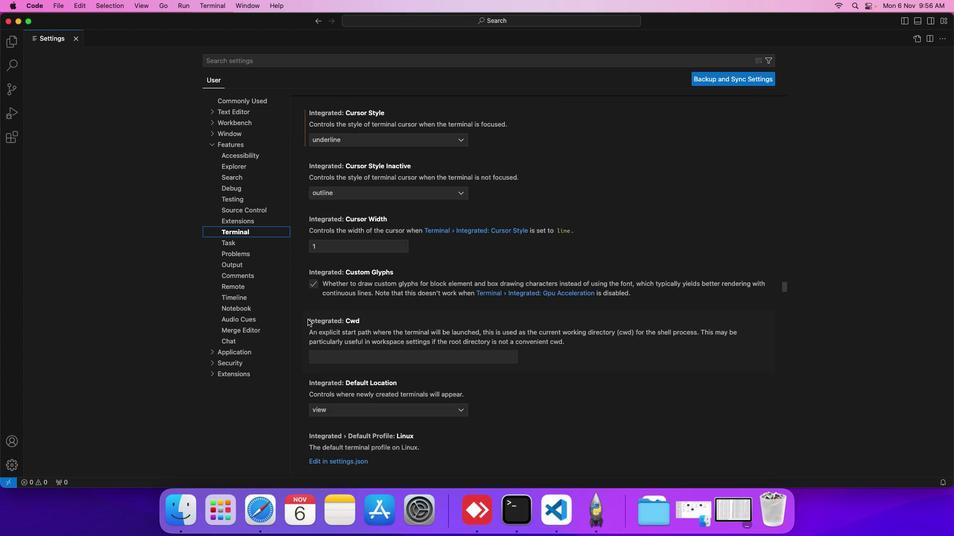 
Action: Mouse scrolled (308, 319) with delta (0, 0)
Screenshot: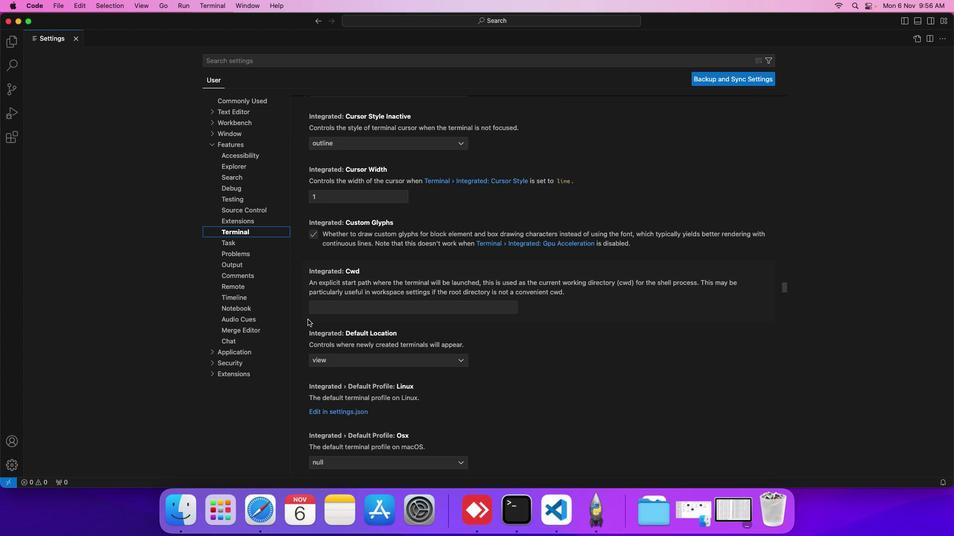 
Action: Mouse scrolled (308, 319) with delta (0, 0)
Screenshot: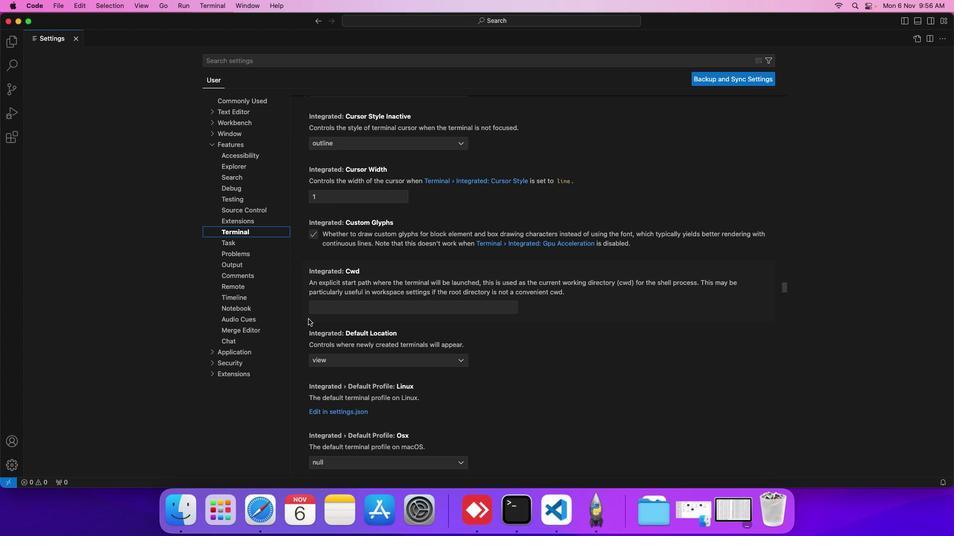 
Action: Mouse moved to (308, 319)
Screenshot: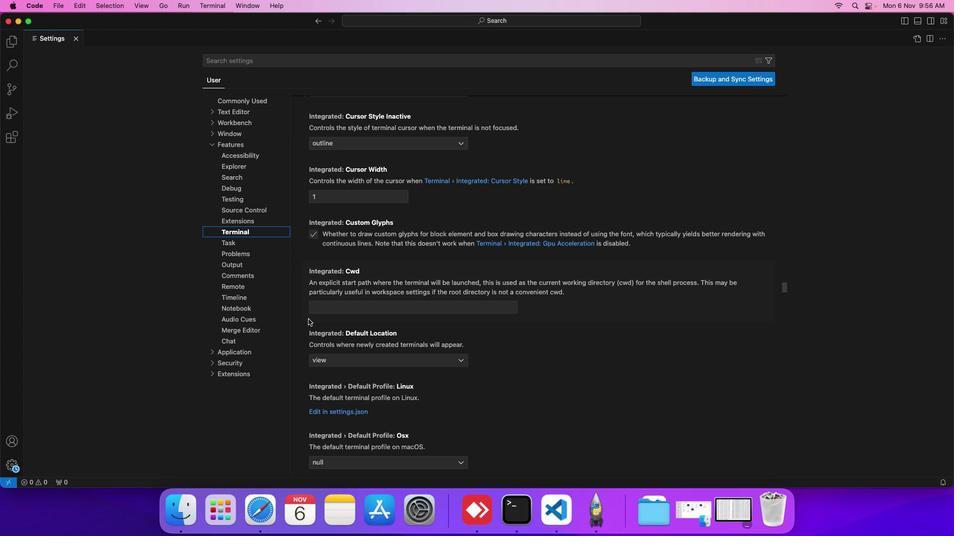 
Action: Mouse scrolled (308, 319) with delta (0, 0)
Screenshot: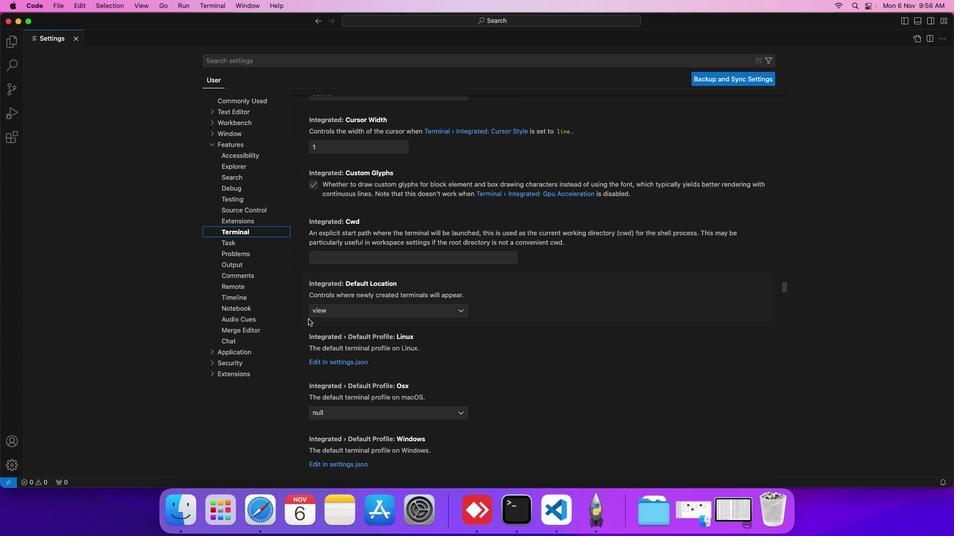 
Action: Mouse scrolled (308, 319) with delta (0, 0)
Screenshot: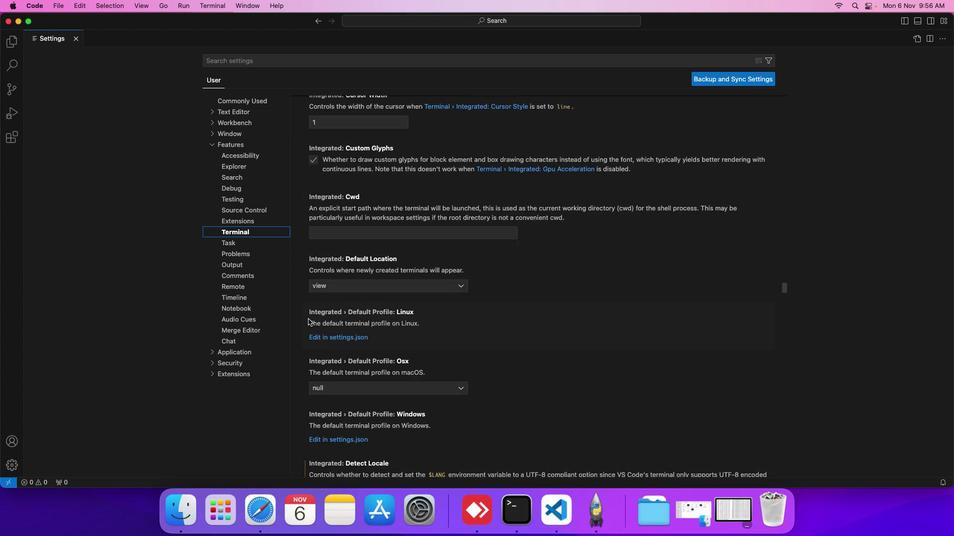 
Action: Mouse scrolled (308, 319) with delta (0, 0)
Screenshot: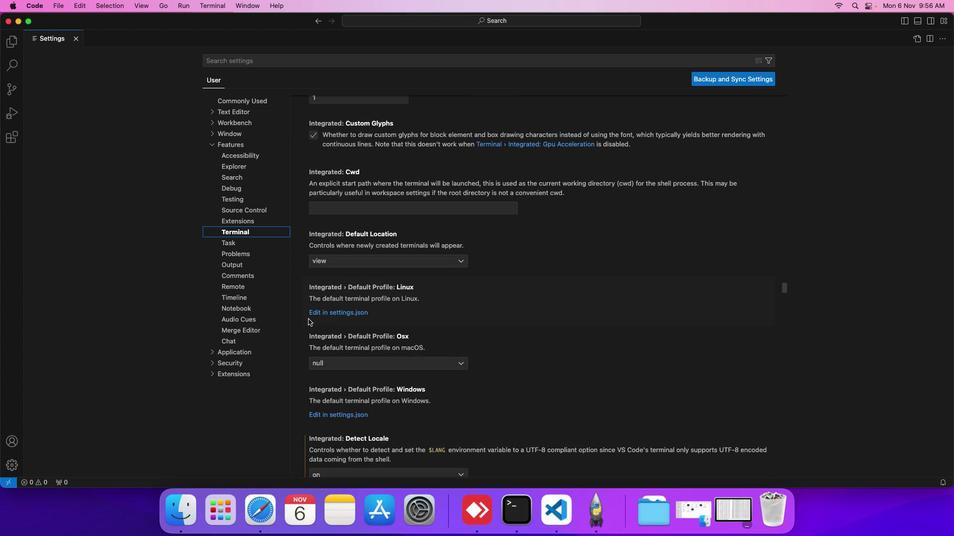 
Action: Mouse scrolled (308, 319) with delta (0, 0)
Screenshot: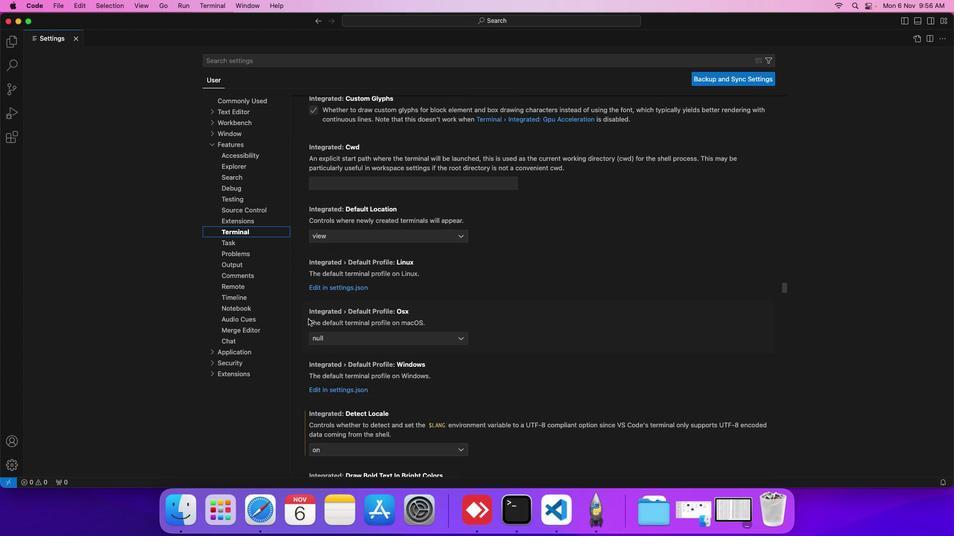
Action: Mouse scrolled (308, 319) with delta (0, 0)
Screenshot: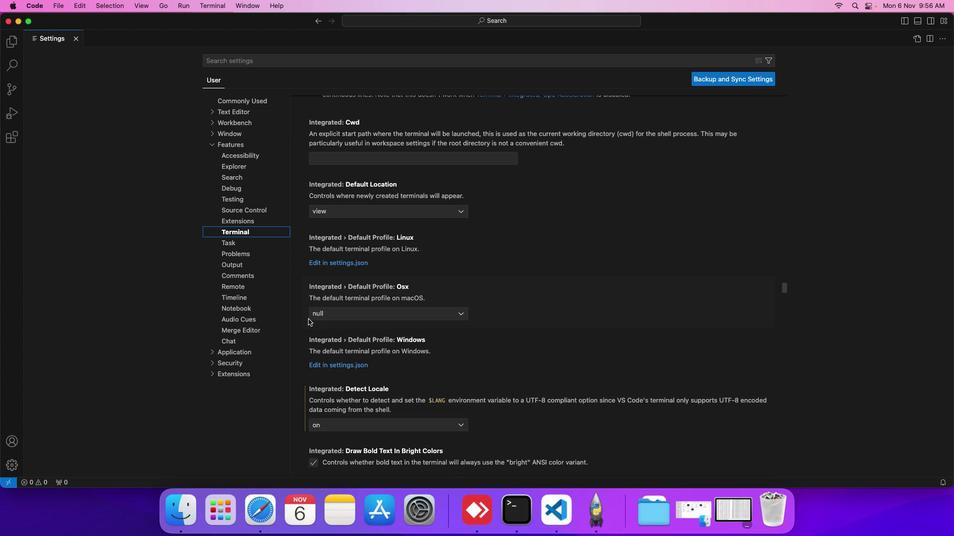 
Action: Mouse scrolled (308, 319) with delta (0, 0)
Screenshot: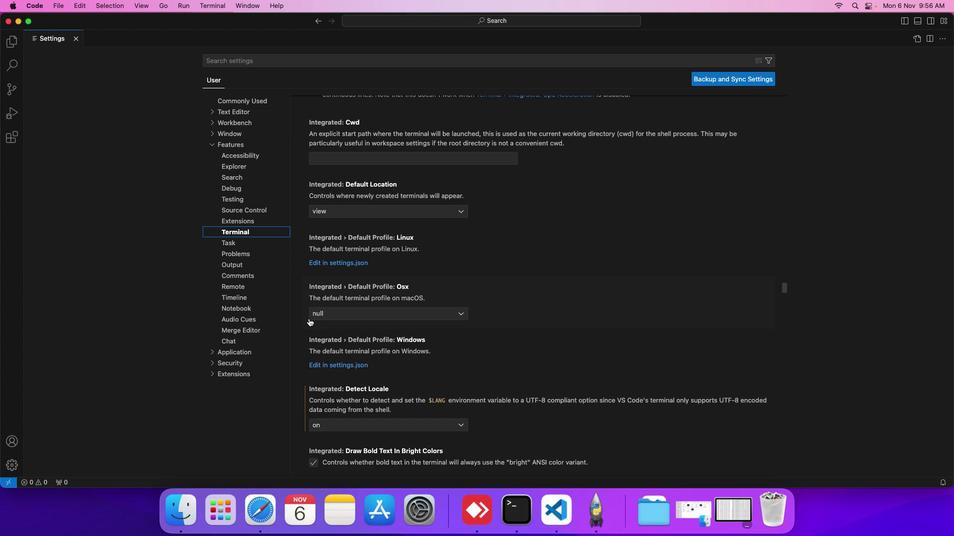 
Action: Mouse moved to (309, 319)
Screenshot: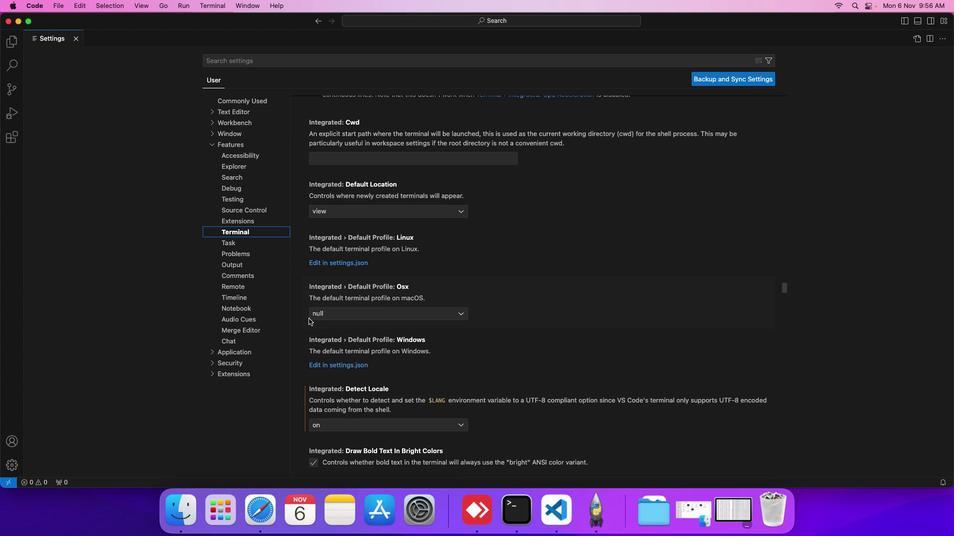 
Action: Mouse scrolled (309, 319) with delta (0, 0)
Screenshot: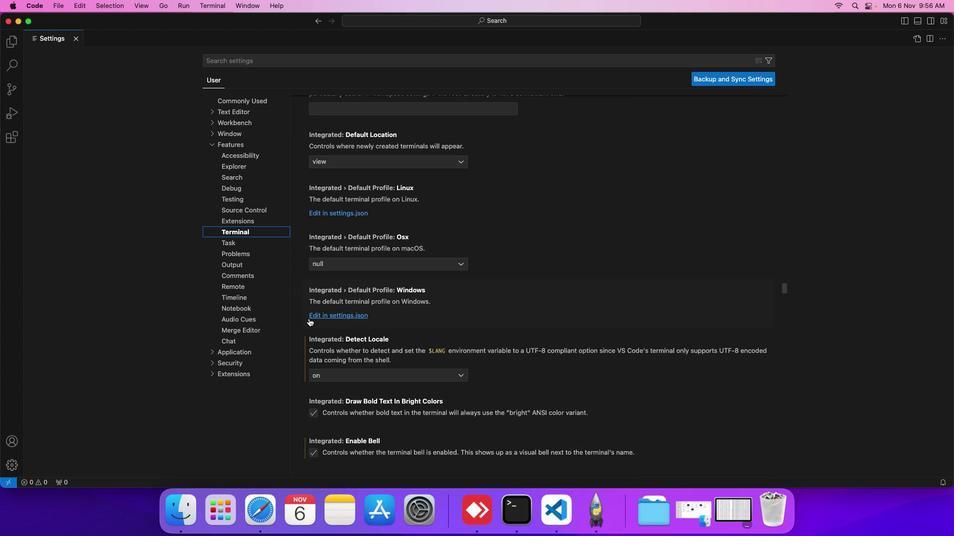 
Action: Mouse scrolled (309, 319) with delta (0, 0)
Screenshot: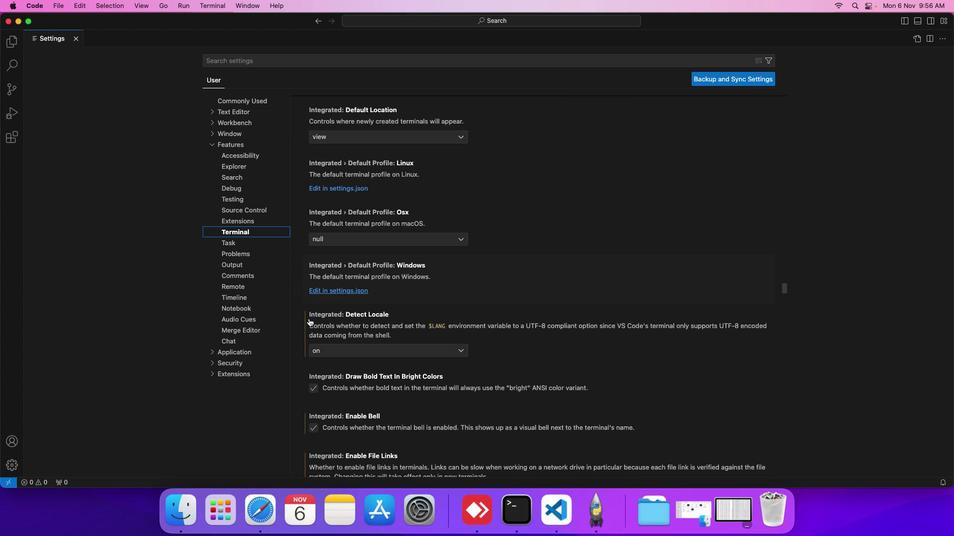 
Action: Mouse scrolled (309, 319) with delta (0, 0)
Screenshot: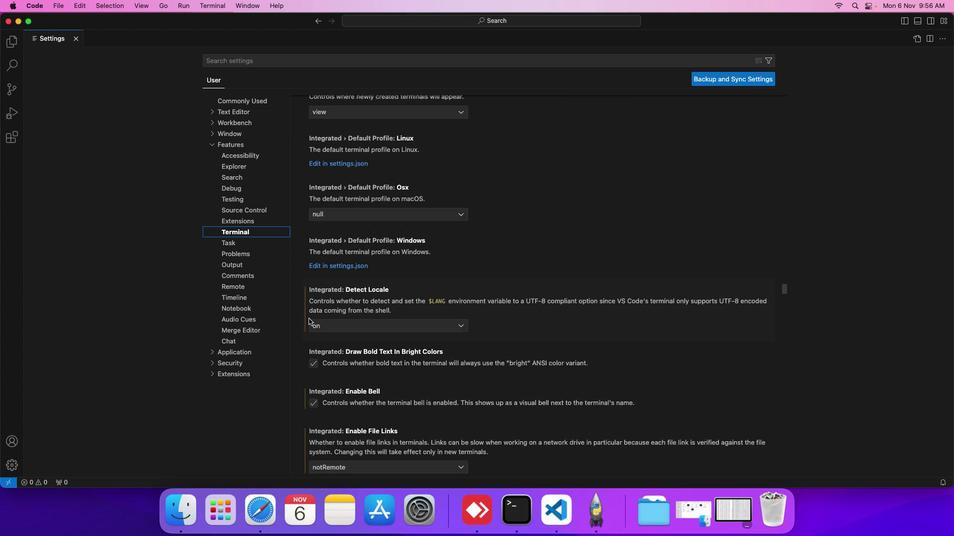 
Action: Mouse scrolled (309, 319) with delta (0, 0)
Screenshot: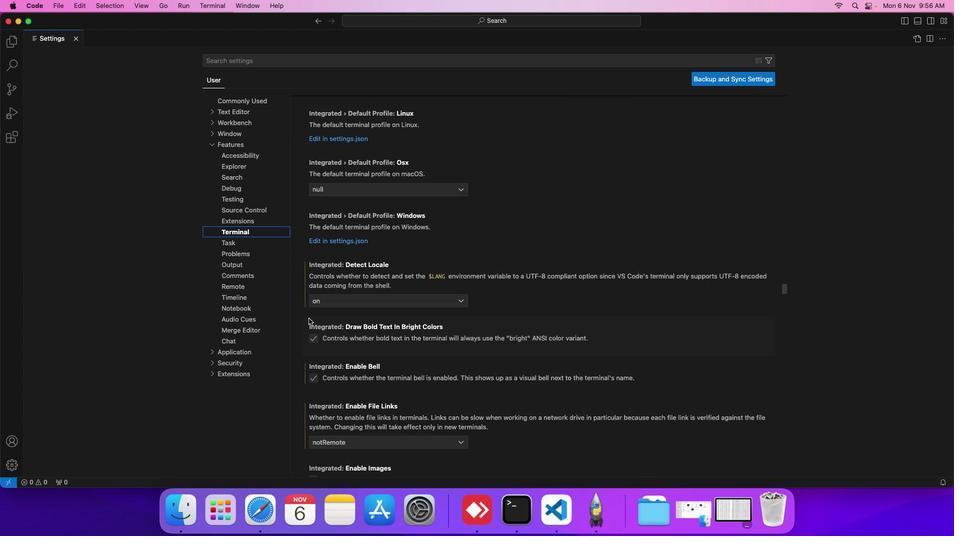 
Action: Mouse scrolled (309, 319) with delta (0, 0)
Screenshot: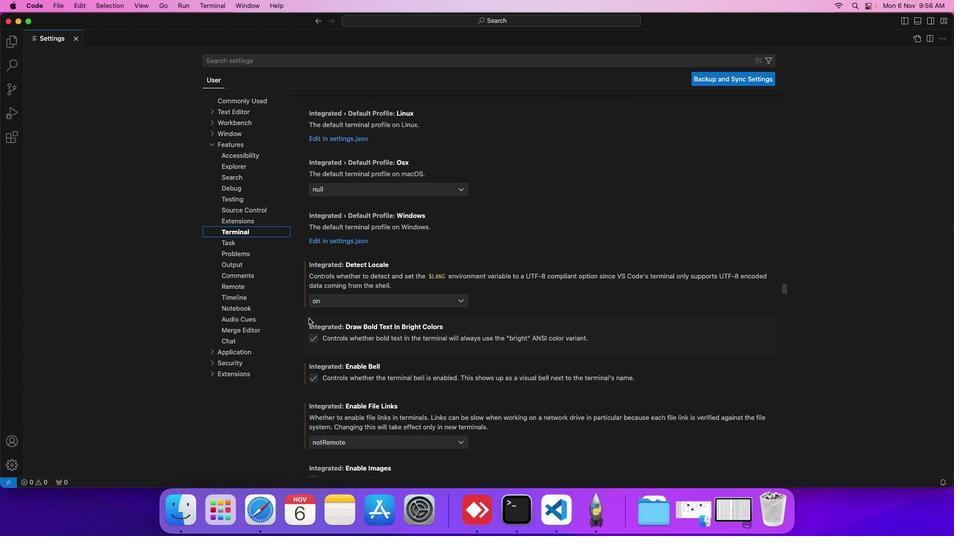 
Action: Mouse scrolled (309, 319) with delta (0, 0)
Screenshot: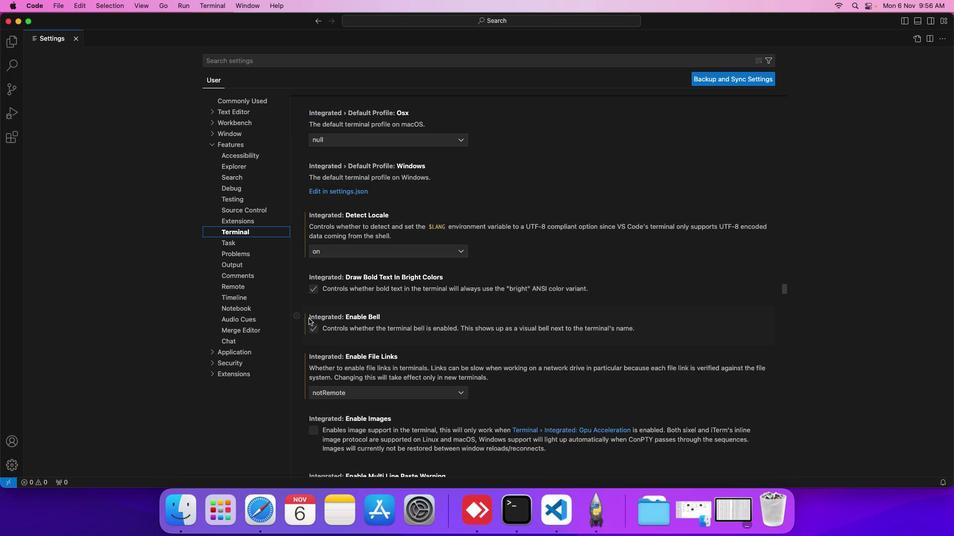 
Action: Mouse scrolled (309, 319) with delta (0, 0)
Screenshot: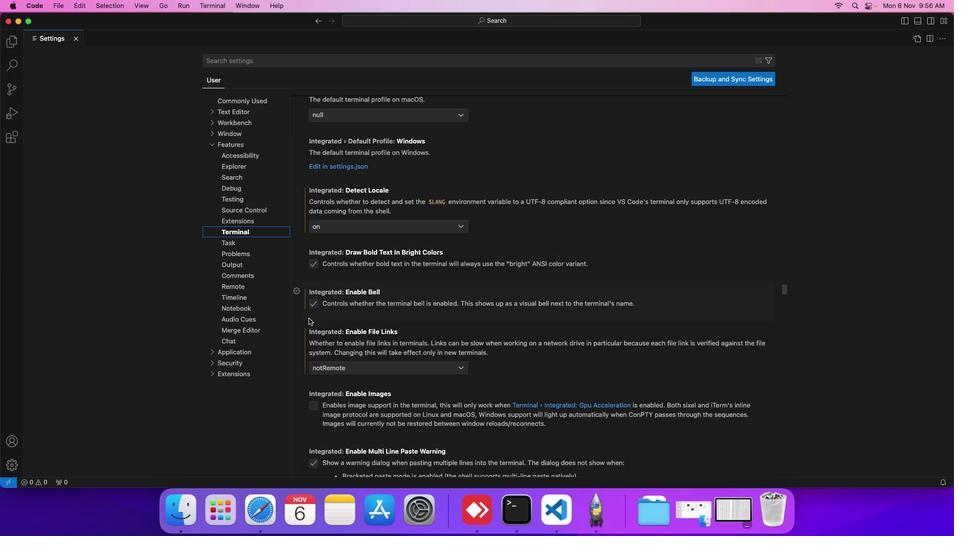 
Action: Mouse scrolled (309, 319) with delta (0, 0)
Screenshot: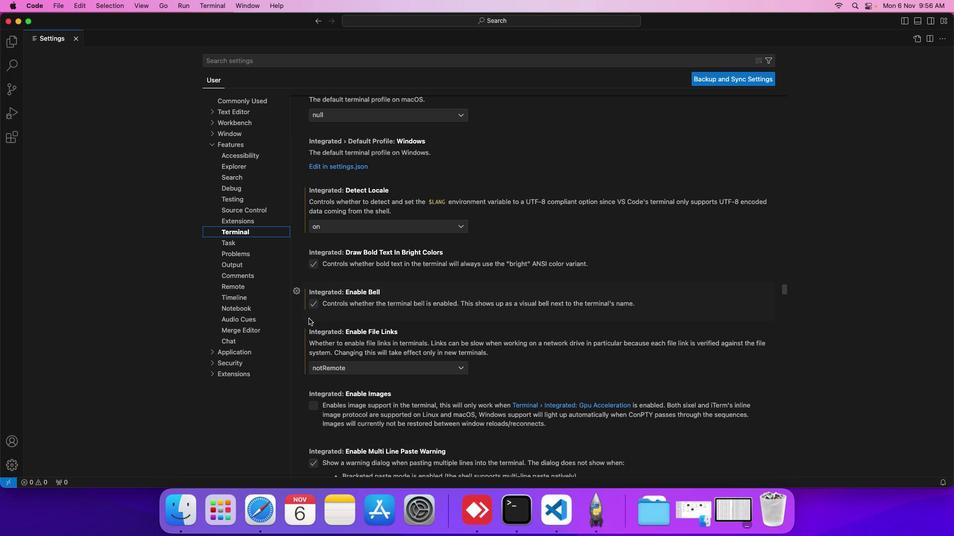 
Action: Mouse scrolled (309, 319) with delta (0, 0)
Screenshot: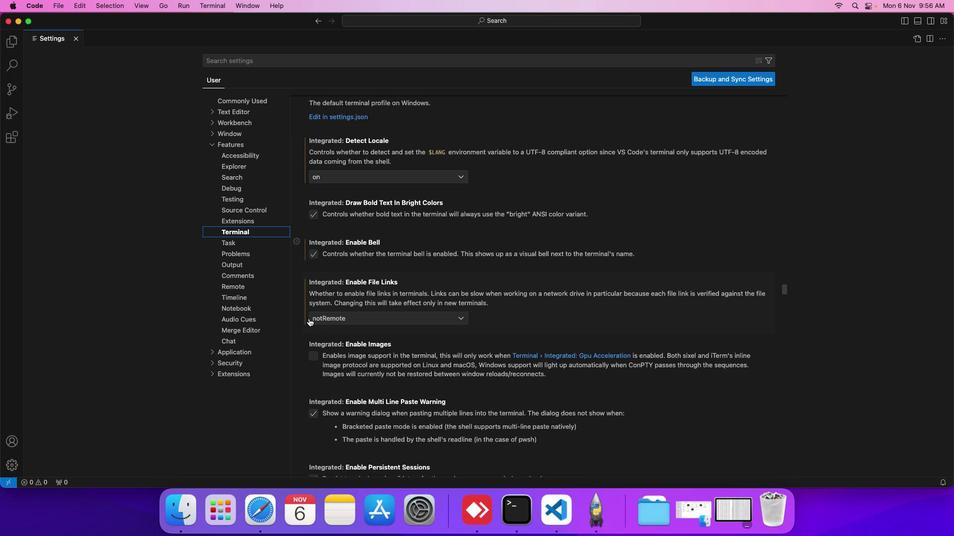 
Action: Mouse scrolled (309, 319) with delta (0, 0)
Screenshot: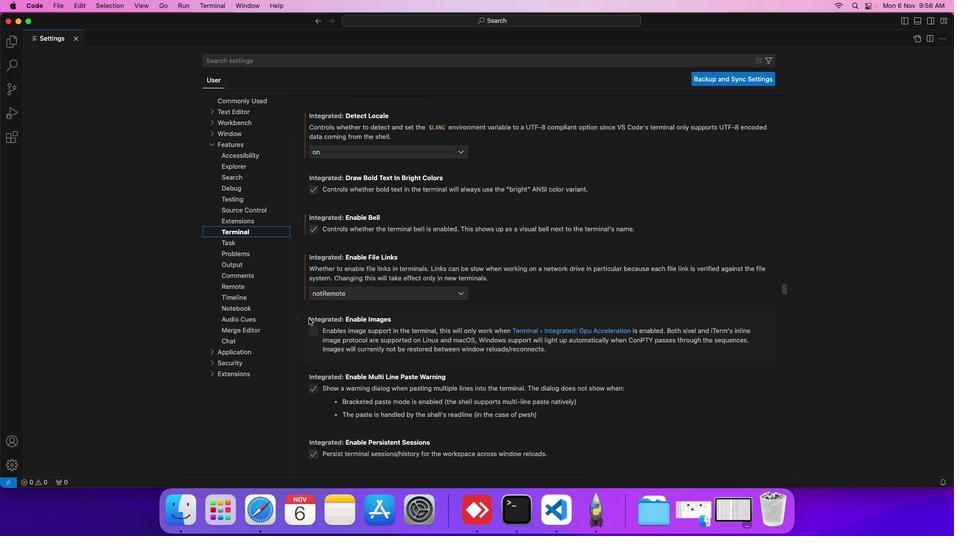 
Action: Mouse scrolled (309, 319) with delta (0, 0)
Screenshot: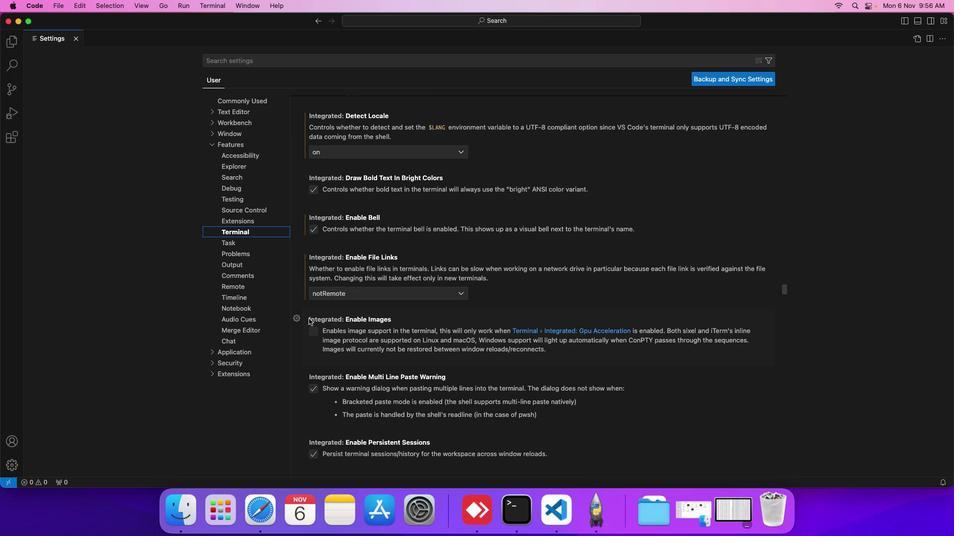 
Action: Mouse scrolled (309, 319) with delta (0, 0)
Screenshot: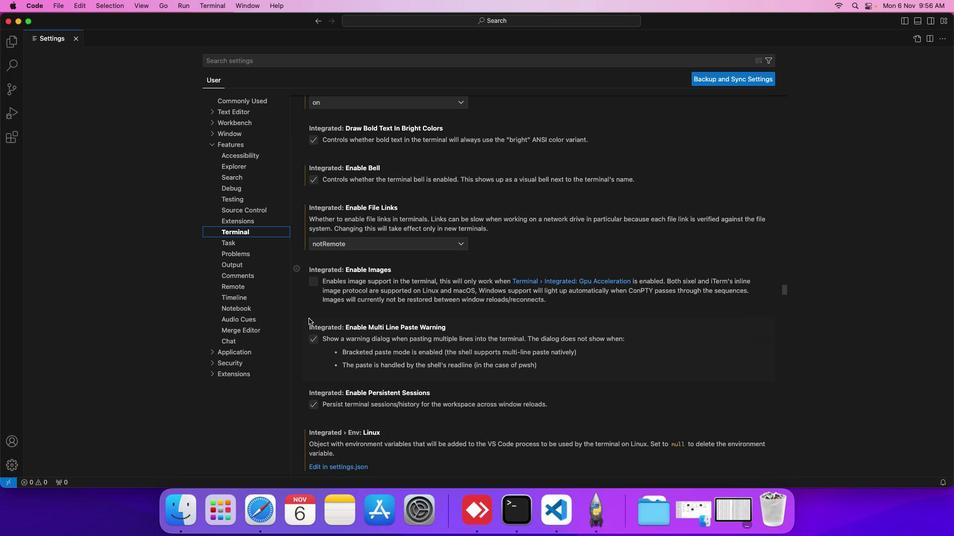 
Action: Mouse scrolled (309, 319) with delta (0, 0)
Screenshot: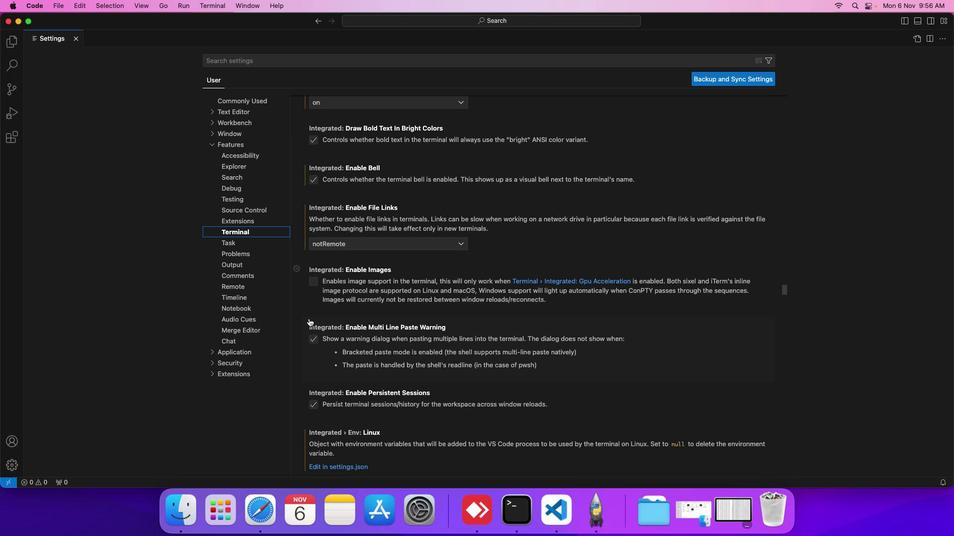 
Action: Mouse scrolled (309, 319) with delta (0, 0)
Screenshot: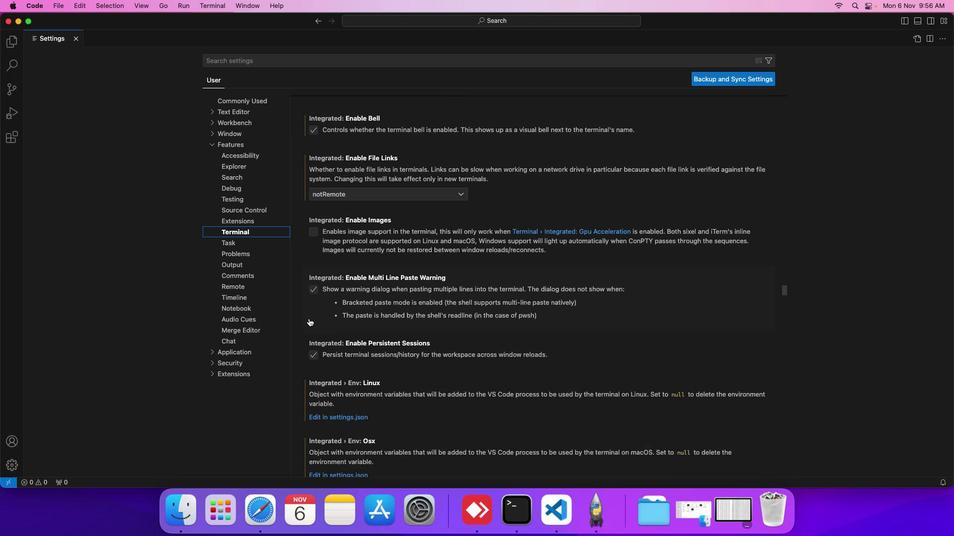 
Action: Mouse scrolled (309, 319) with delta (0, 0)
Screenshot: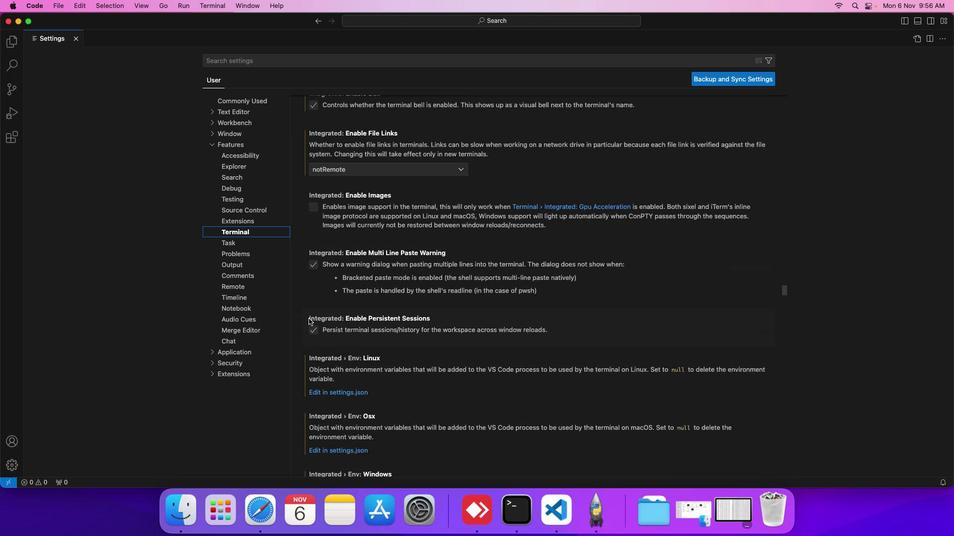 
Action: Mouse scrolled (309, 319) with delta (0, 0)
Screenshot: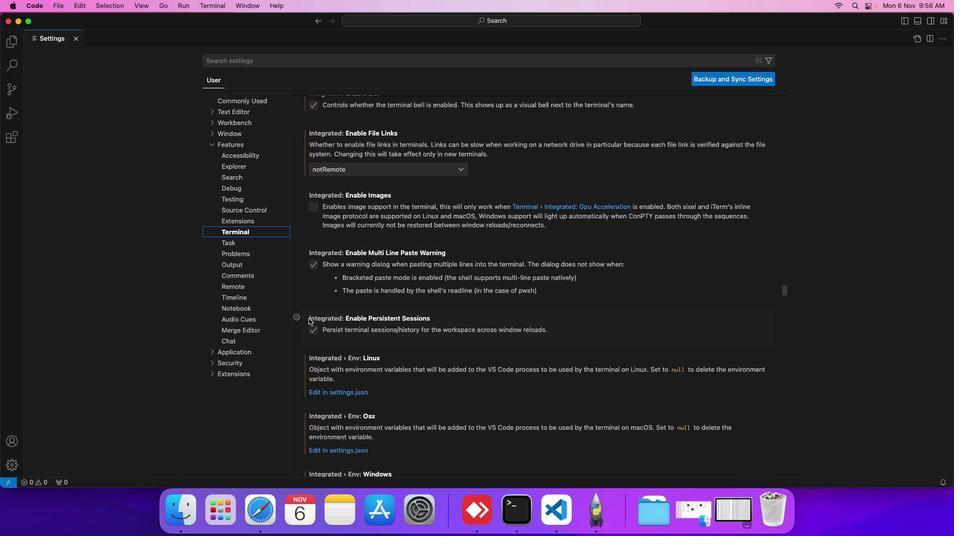 
Action: Mouse moved to (309, 318)
Screenshot: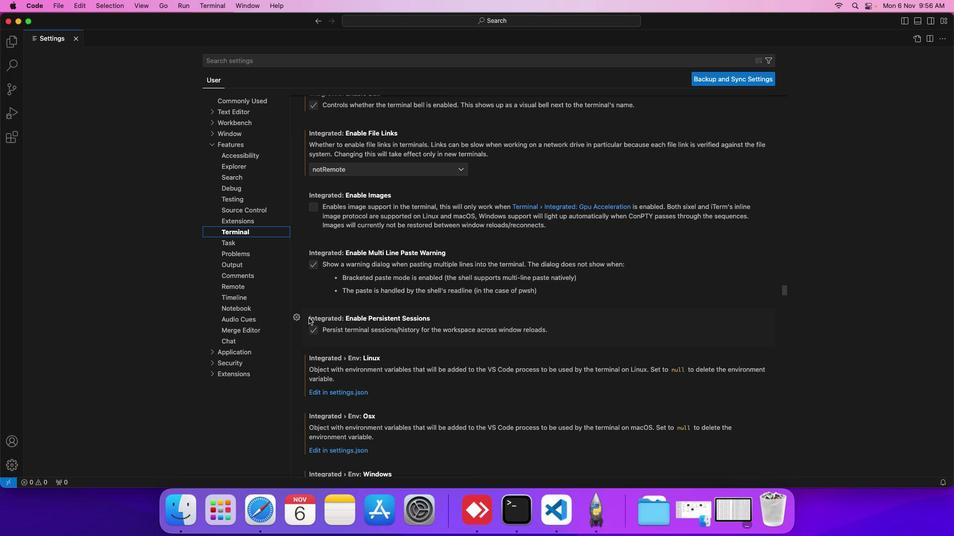 
Action: Mouse scrolled (309, 318) with delta (0, 0)
Screenshot: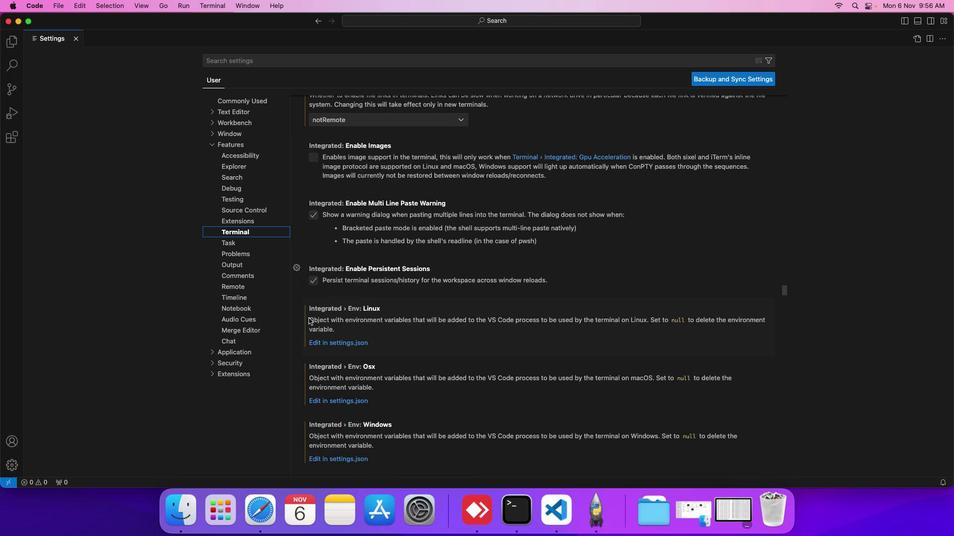 
Action: Mouse scrolled (309, 318) with delta (0, 0)
Screenshot: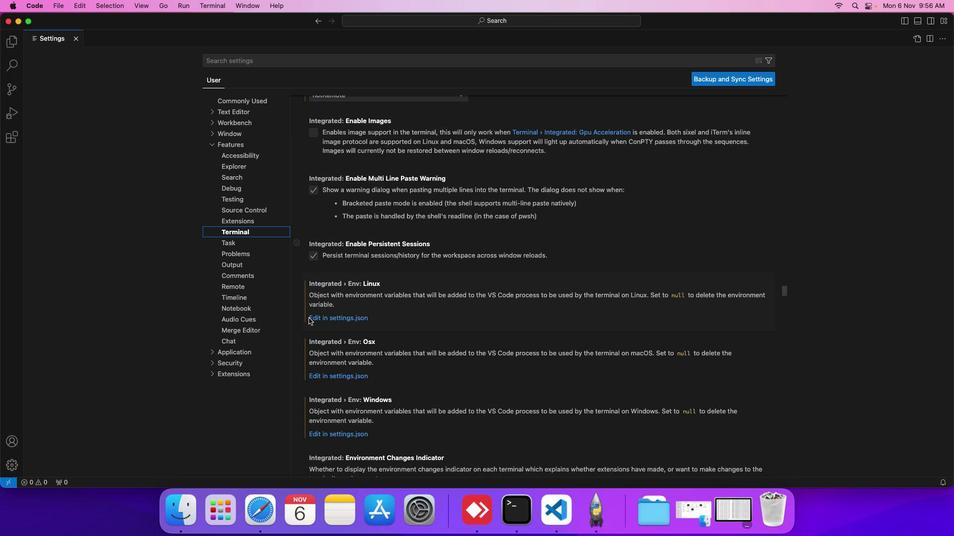 
Action: Mouse scrolled (309, 318) with delta (0, 0)
Screenshot: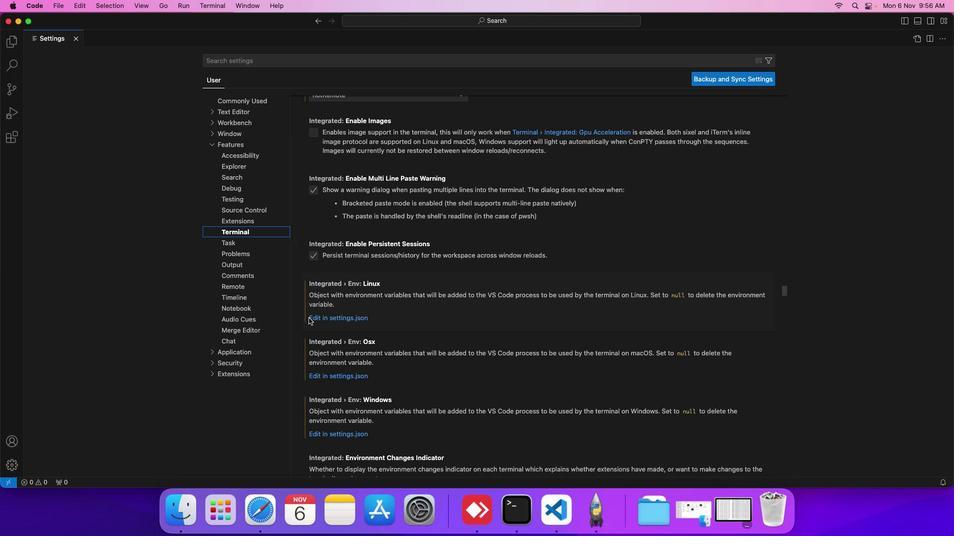 
Action: Mouse scrolled (309, 318) with delta (0, 0)
Screenshot: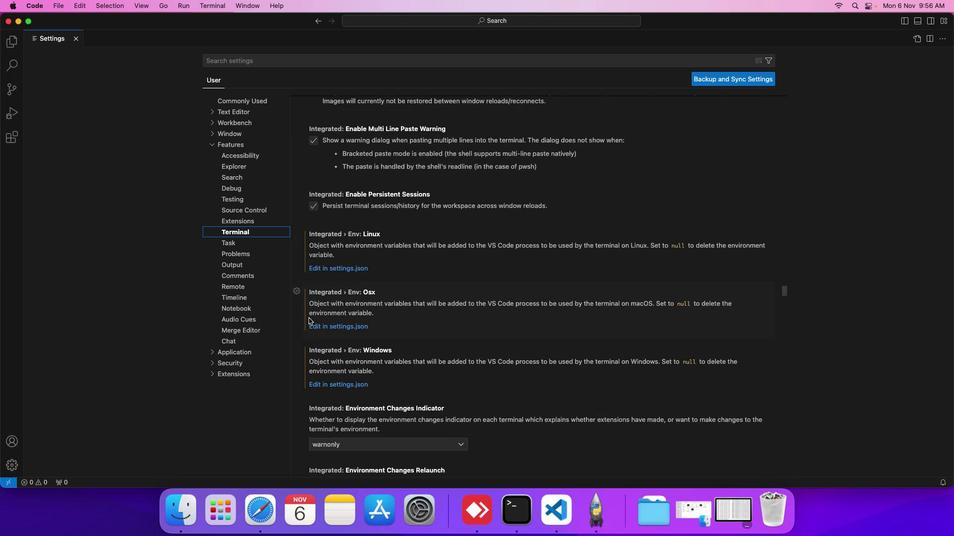
Action: Mouse scrolled (309, 318) with delta (0, 0)
Screenshot: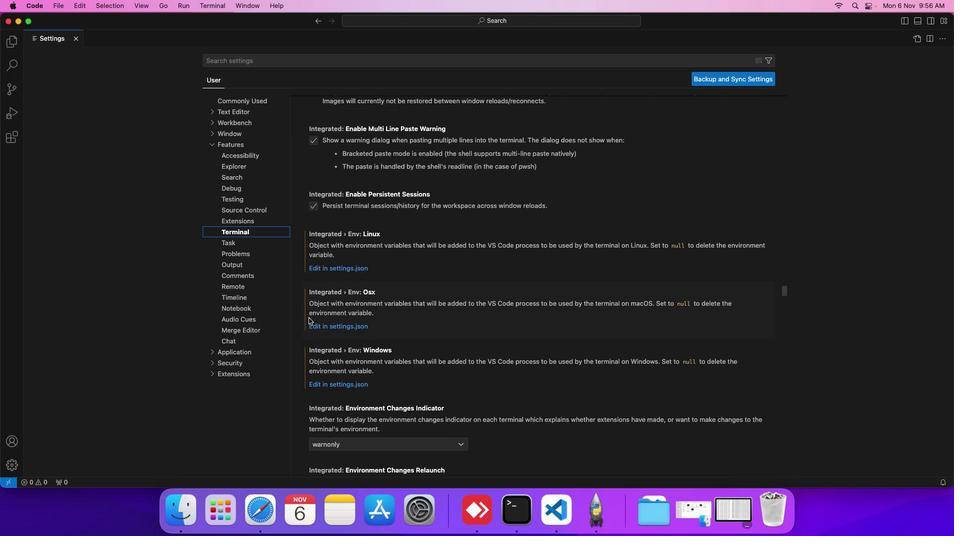 
Action: Mouse scrolled (309, 318) with delta (0, 0)
Screenshot: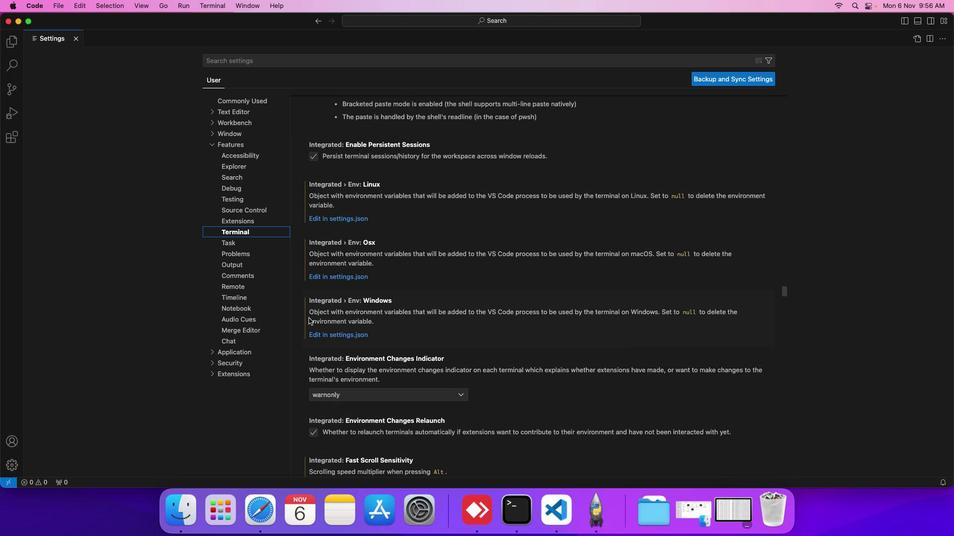 
Action: Mouse scrolled (309, 318) with delta (0, 0)
Screenshot: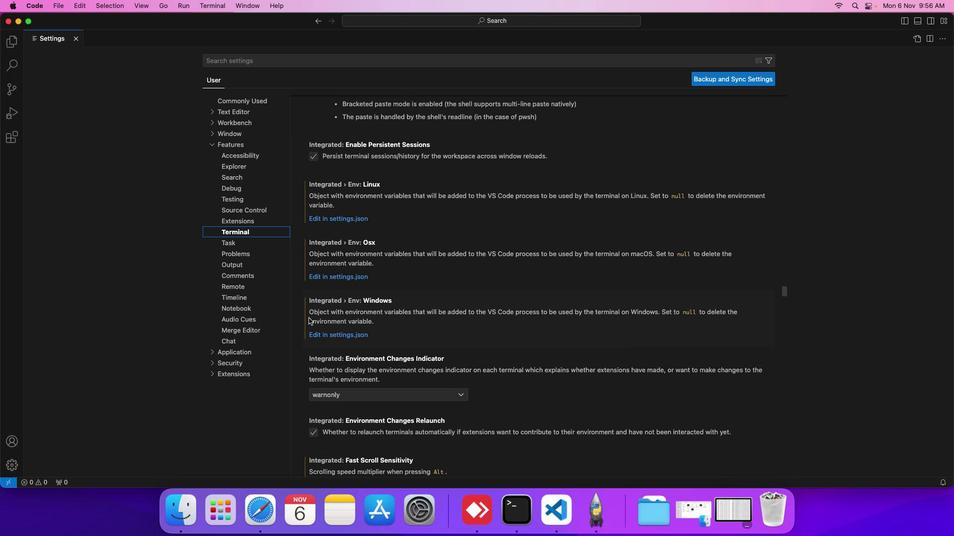 
Action: Mouse scrolled (309, 318) with delta (0, 0)
Screenshot: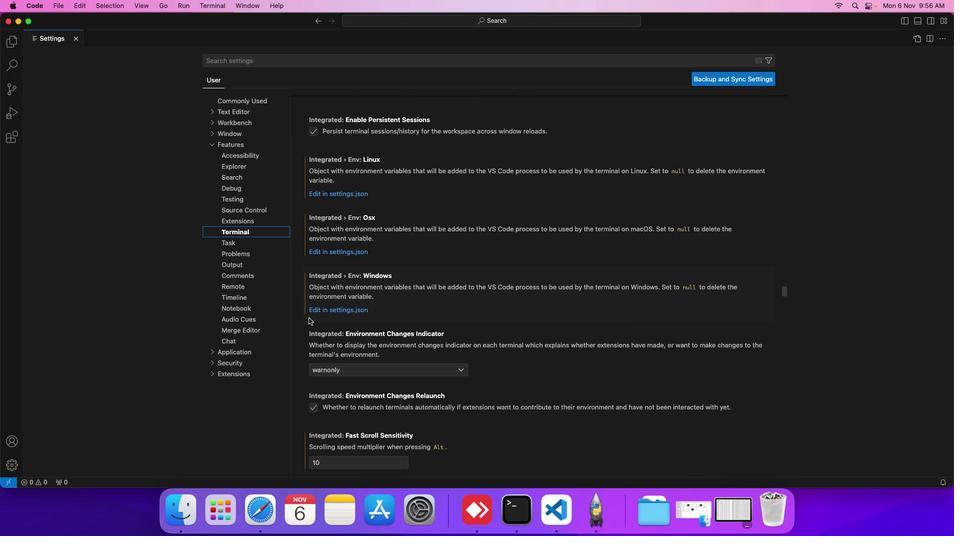 
Action: Mouse scrolled (309, 318) with delta (0, 0)
Screenshot: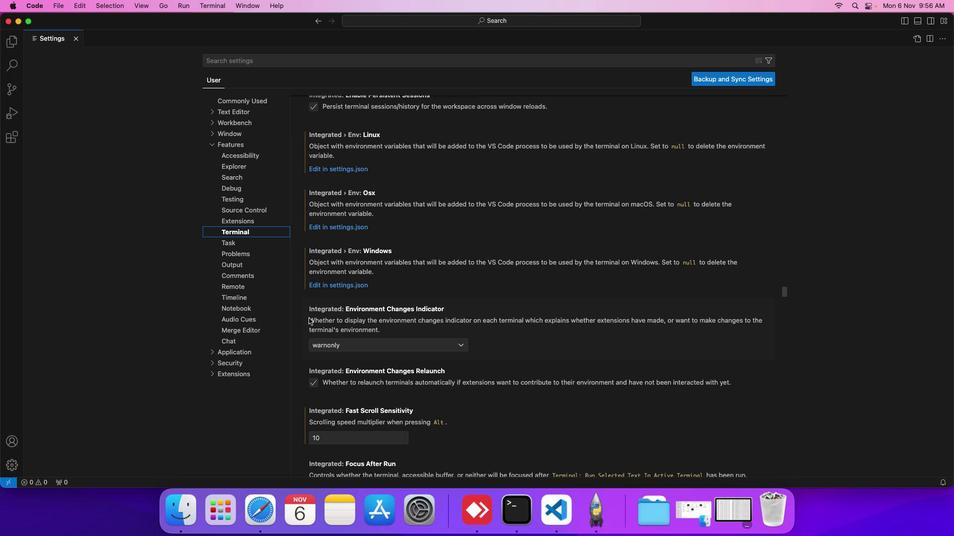 
Action: Mouse moved to (309, 318)
Screenshot: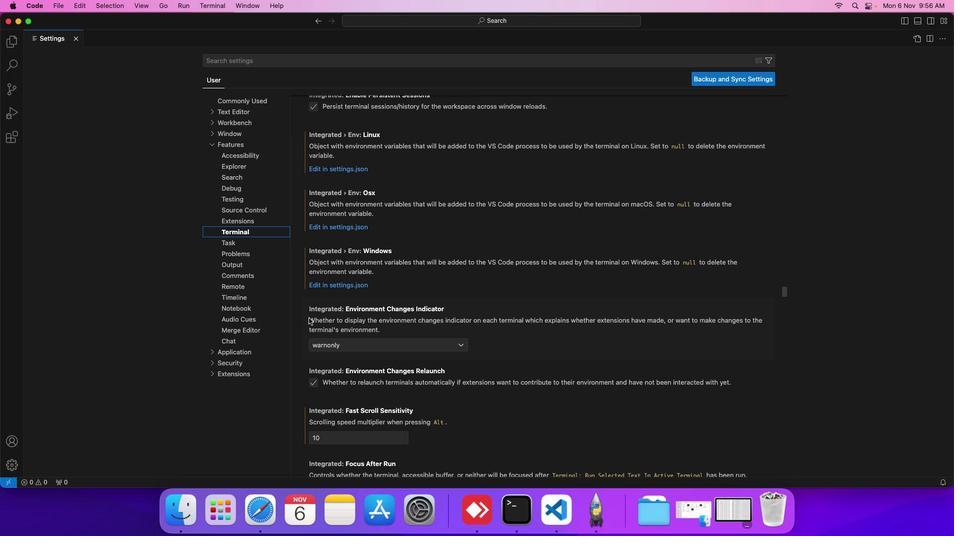 
Action: Mouse scrolled (309, 318) with delta (0, 0)
Screenshot: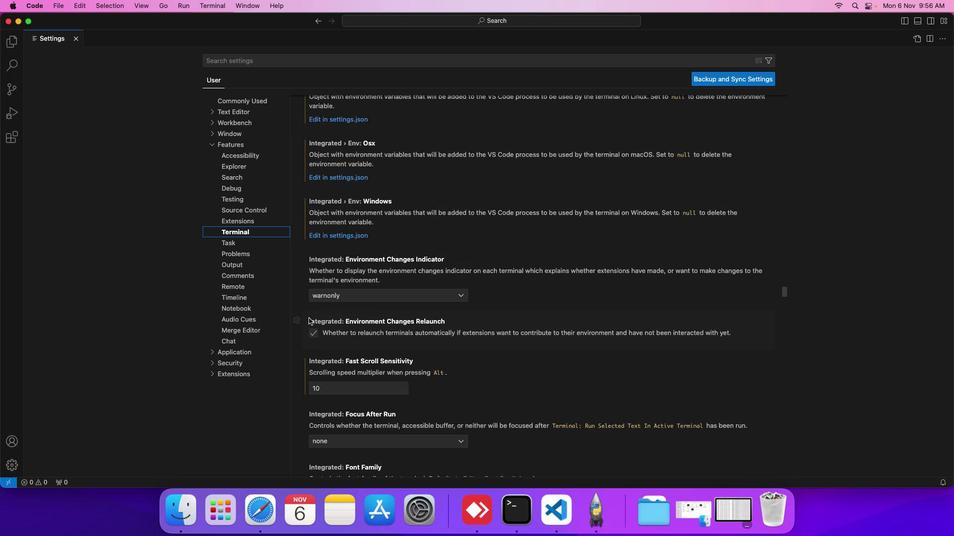 
Action: Mouse scrolled (309, 318) with delta (0, 0)
Screenshot: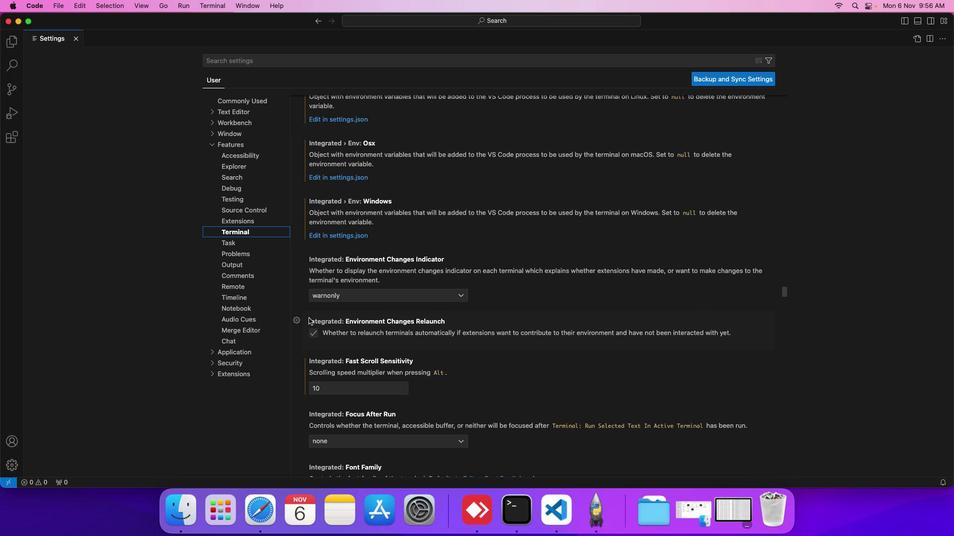 
Action: Mouse scrolled (309, 318) with delta (0, 0)
Screenshot: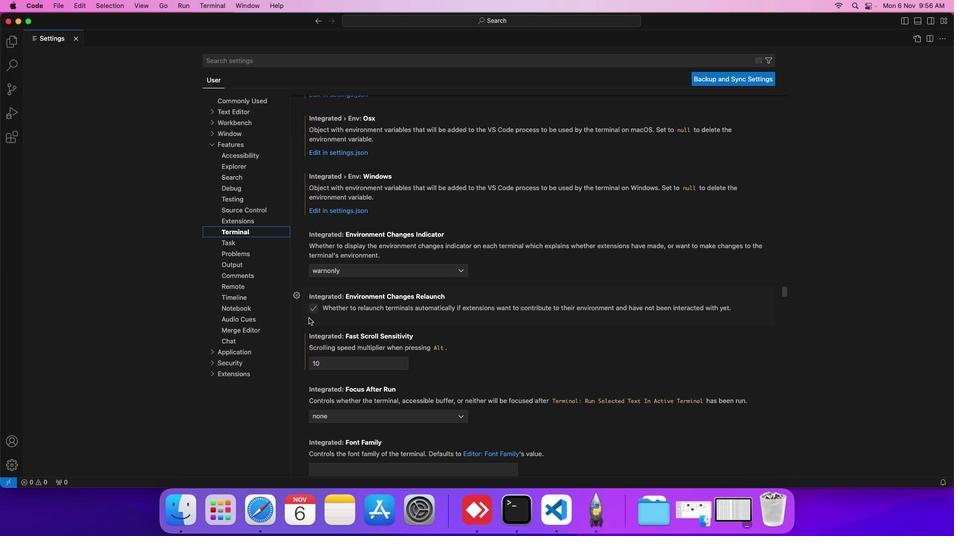 
Action: Mouse scrolled (309, 318) with delta (0, 0)
Screenshot: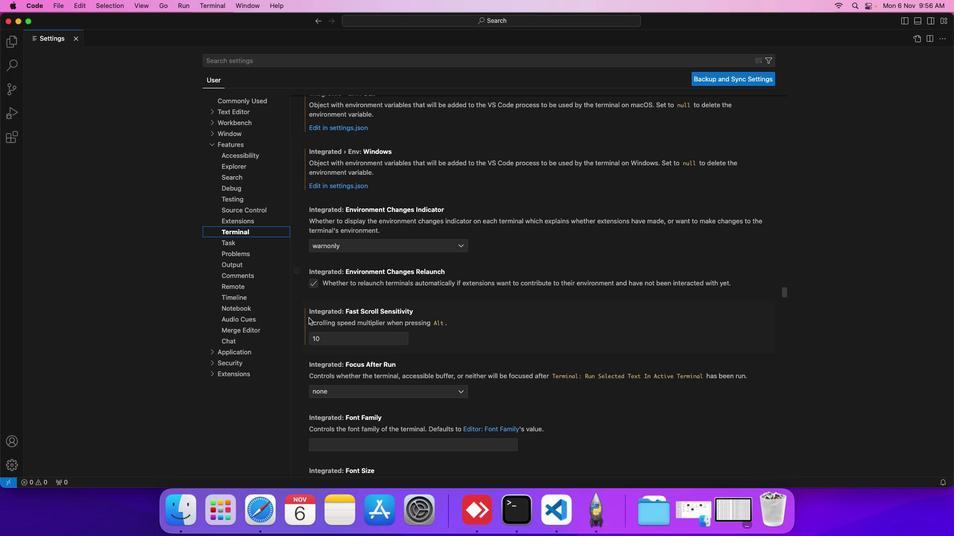 
Action: Mouse scrolled (309, 318) with delta (0, 0)
Screenshot: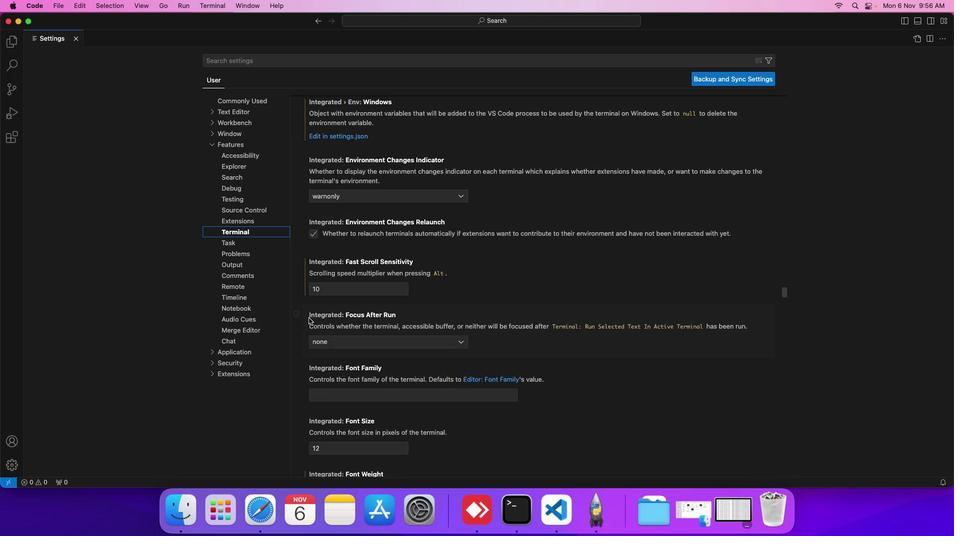 
Action: Mouse scrolled (309, 318) with delta (0, 0)
Screenshot: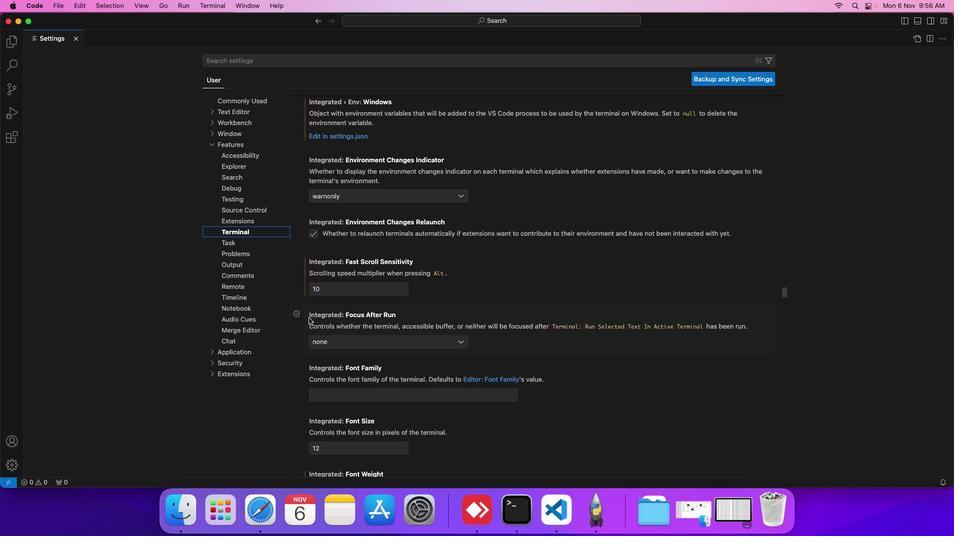 
Action: Mouse scrolled (309, 318) with delta (0, 0)
Screenshot: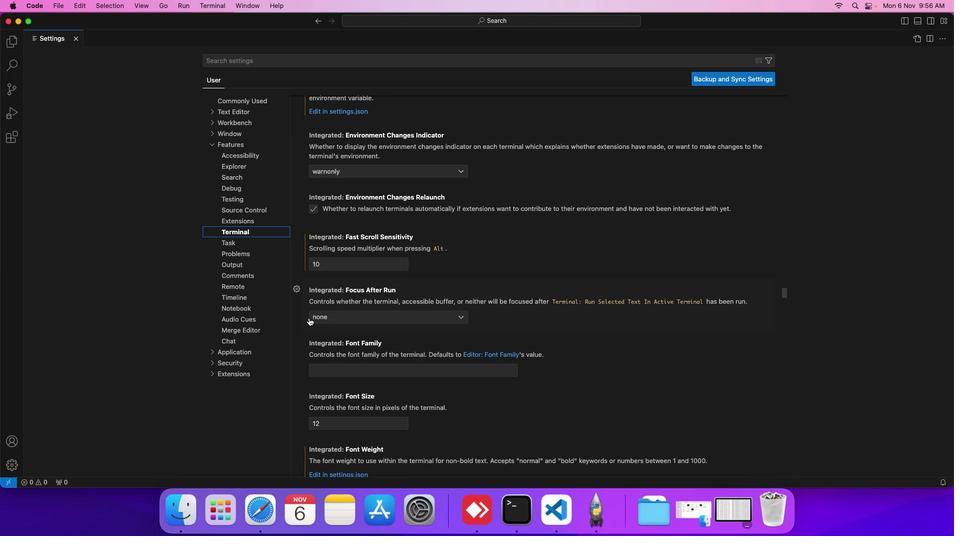 
Action: Mouse scrolled (309, 318) with delta (0, 0)
Screenshot: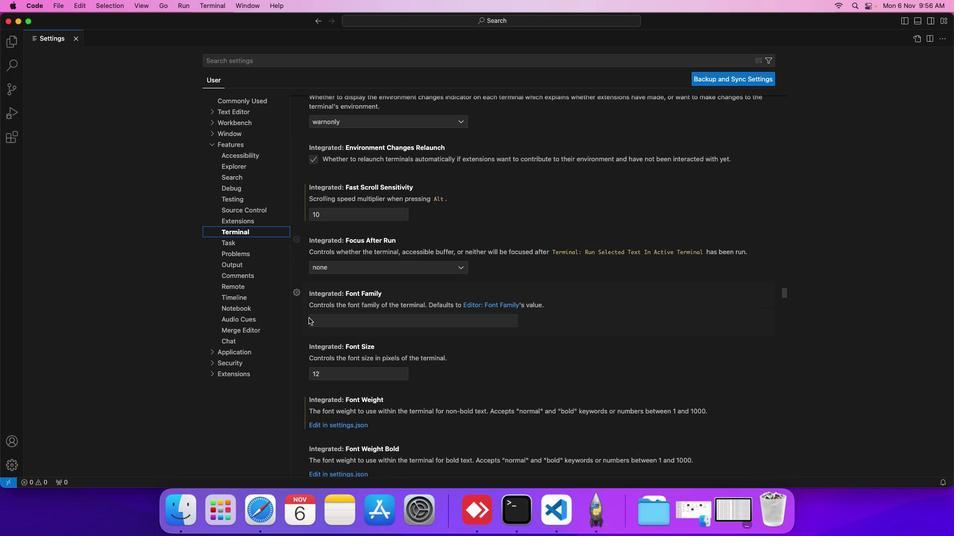
Action: Mouse scrolled (309, 318) with delta (0, 0)
Screenshot: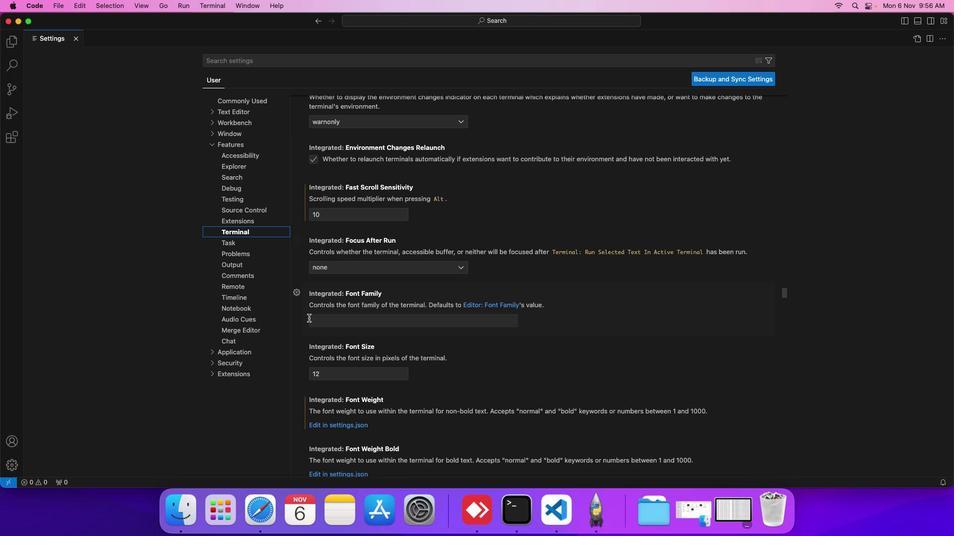 
Action: Mouse scrolled (309, 318) with delta (0, 0)
Screenshot: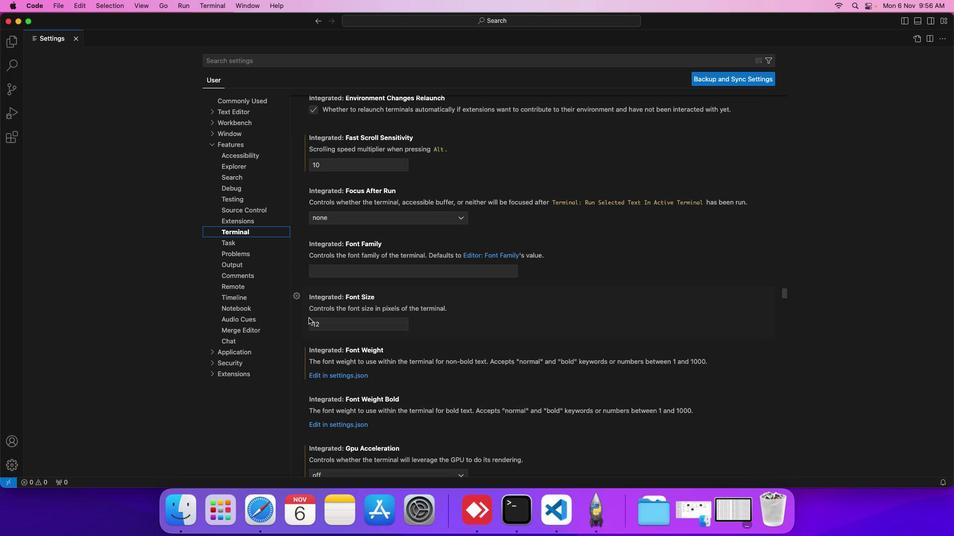 
Action: Mouse scrolled (309, 318) with delta (0, 0)
Screenshot: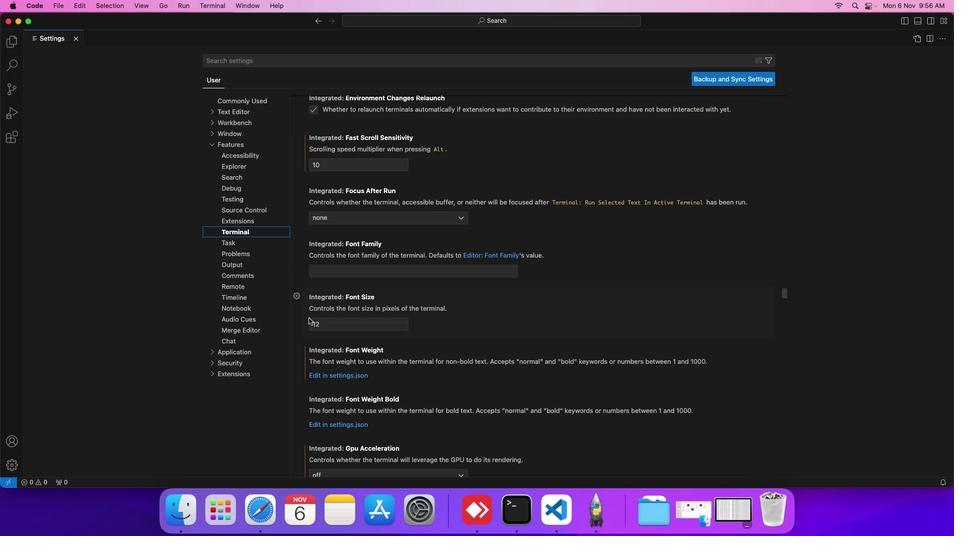 
Action: Mouse scrolled (309, 318) with delta (0, 0)
Screenshot: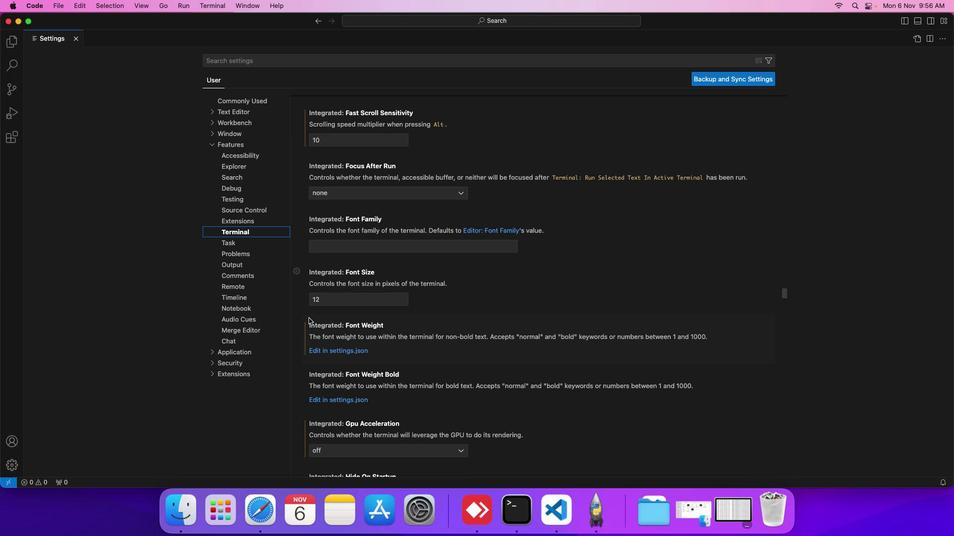 
Action: Mouse scrolled (309, 318) with delta (0, 0)
Screenshot: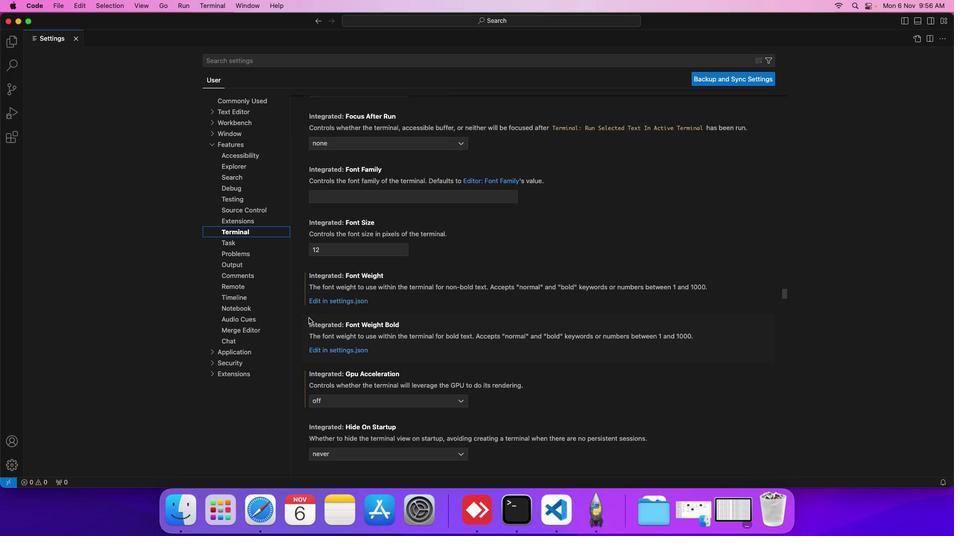 
Action: Mouse scrolled (309, 318) with delta (0, 0)
Screenshot: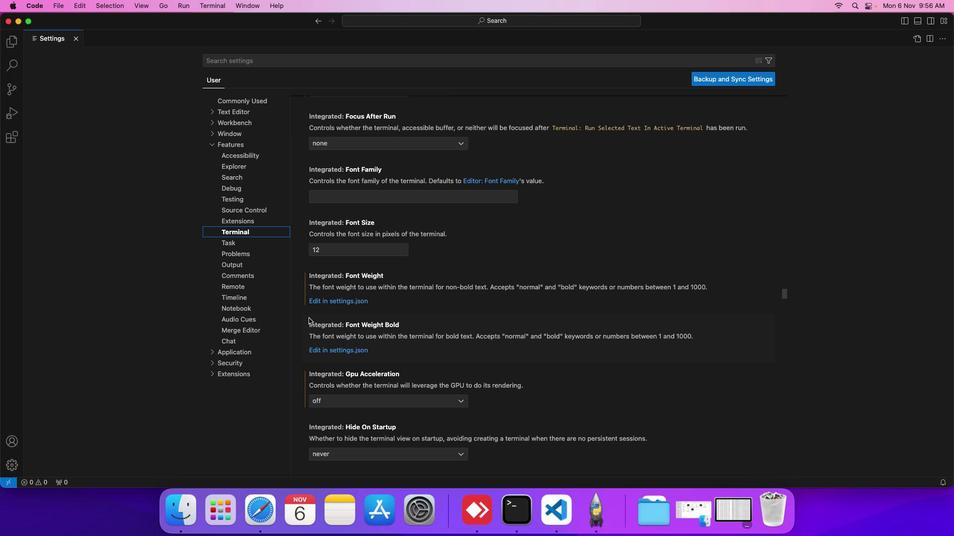 
Action: Mouse scrolled (309, 318) with delta (0, 0)
Screenshot: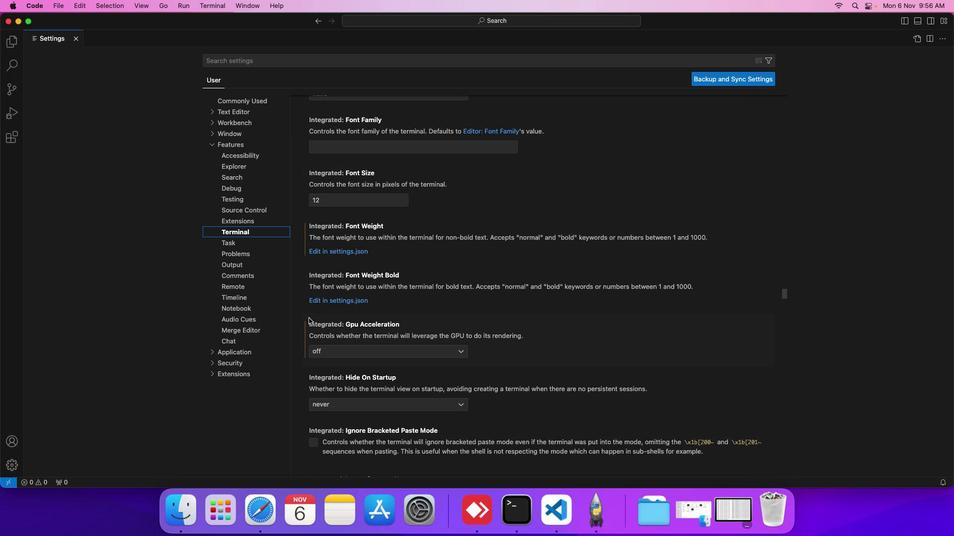 
Action: Mouse scrolled (309, 318) with delta (0, 0)
Screenshot: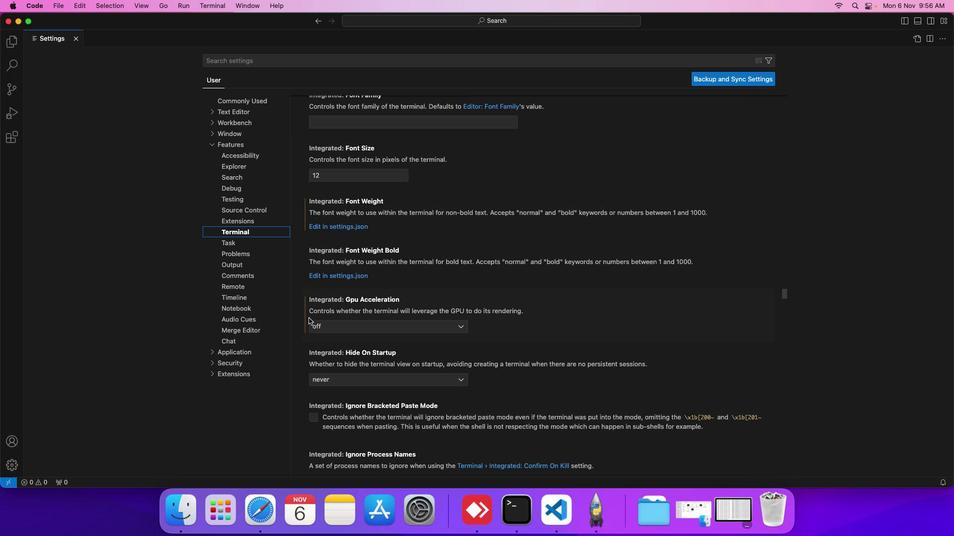 
Action: Mouse scrolled (309, 318) with delta (0, 0)
Screenshot: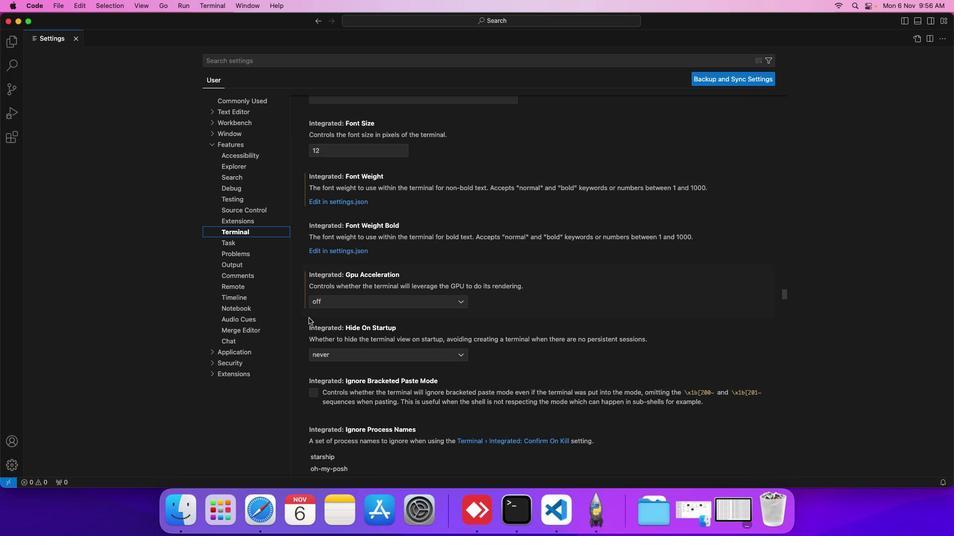 
Action: Mouse scrolled (309, 318) with delta (0, 0)
Screenshot: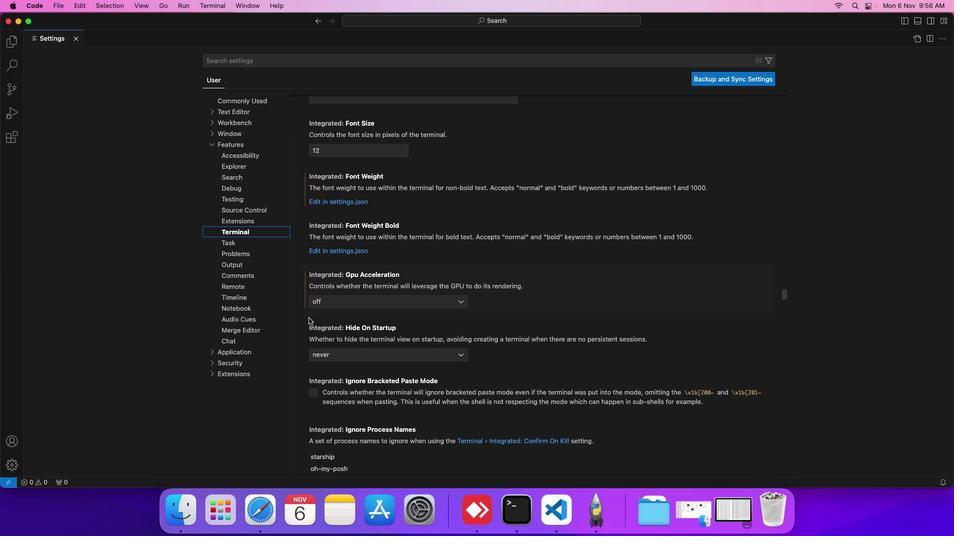 
Action: Mouse scrolled (309, 318) with delta (0, 0)
Screenshot: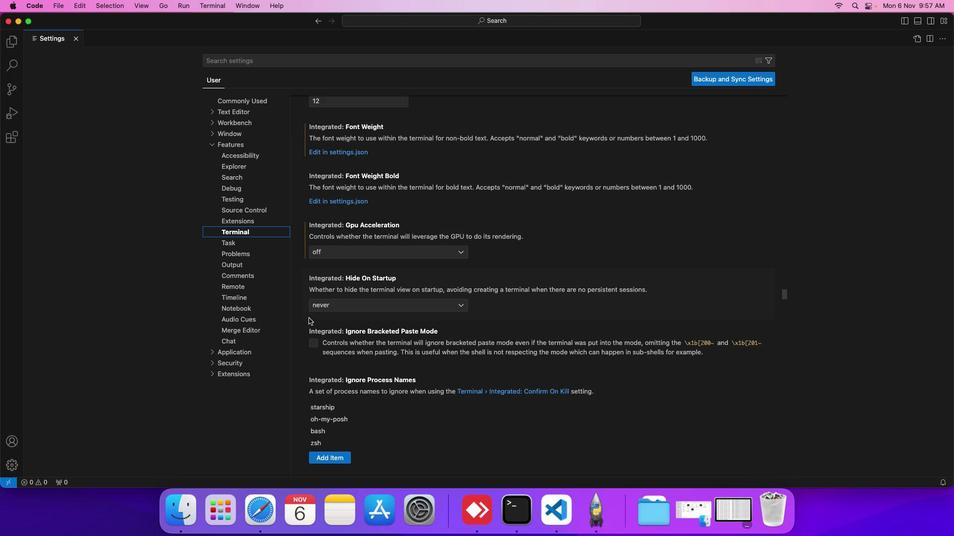 
Action: Mouse scrolled (309, 318) with delta (0, 0)
Screenshot: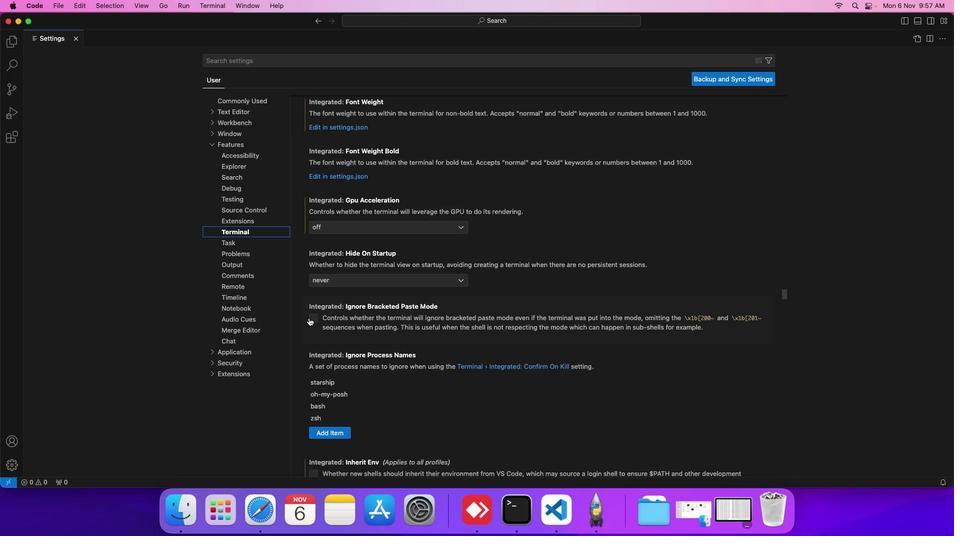 
Action: Mouse scrolled (309, 318) with delta (0, 0)
Screenshot: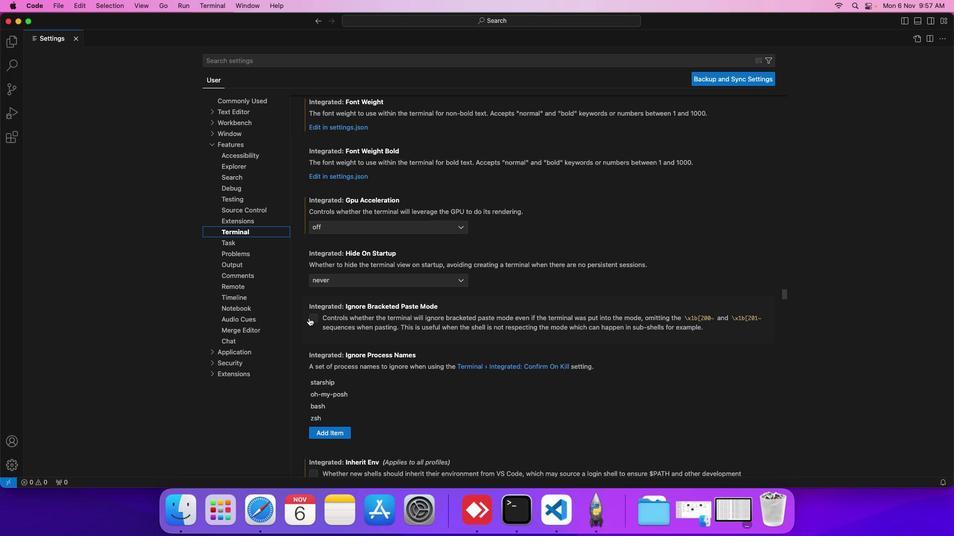 
Action: Mouse scrolled (309, 318) with delta (0, 0)
Screenshot: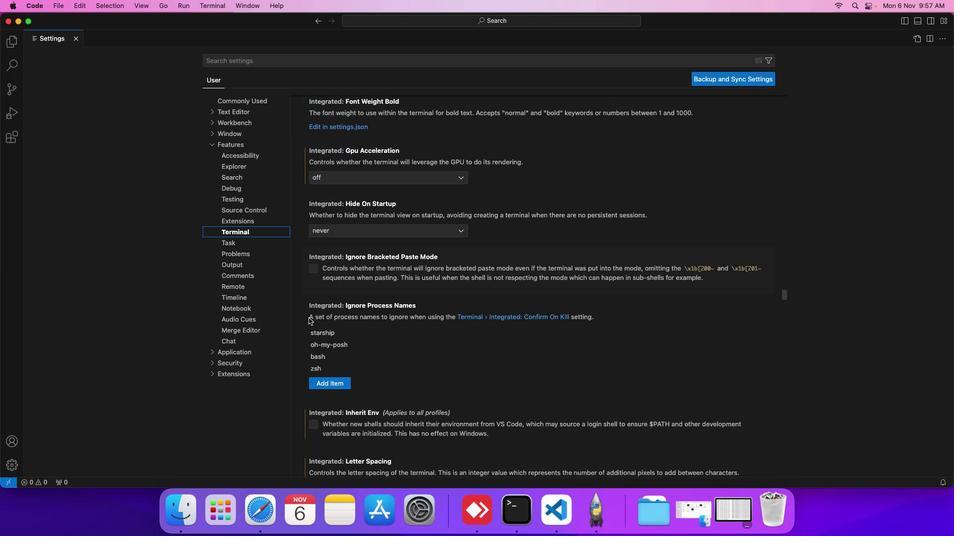 
Action: Mouse scrolled (309, 318) with delta (0, 0)
Screenshot: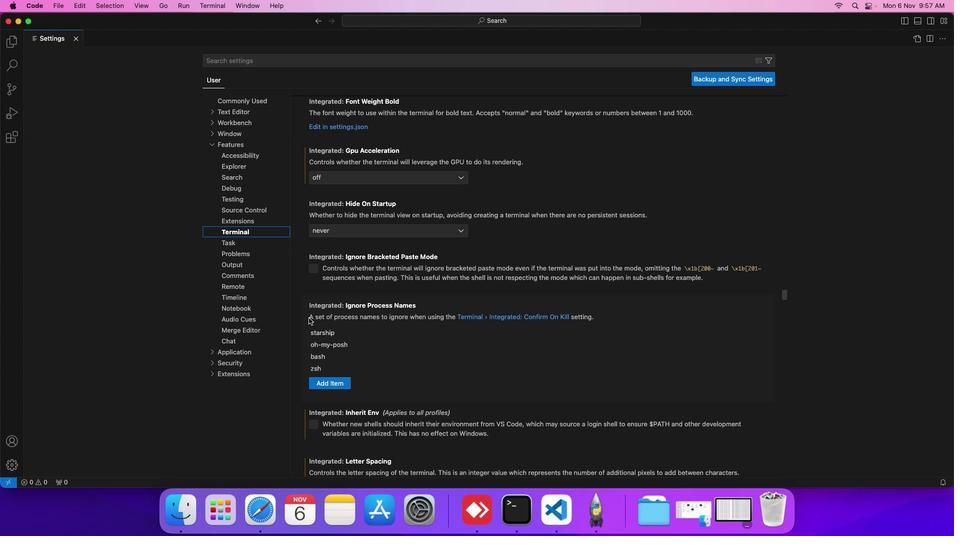 
Action: Mouse moved to (308, 318)
Screenshot: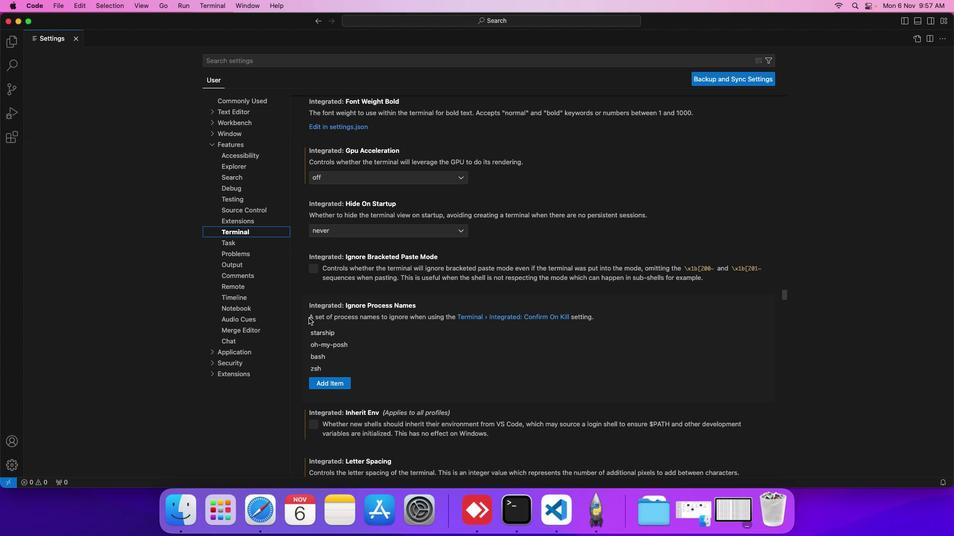 
Action: Mouse scrolled (308, 318) with delta (0, 0)
Screenshot: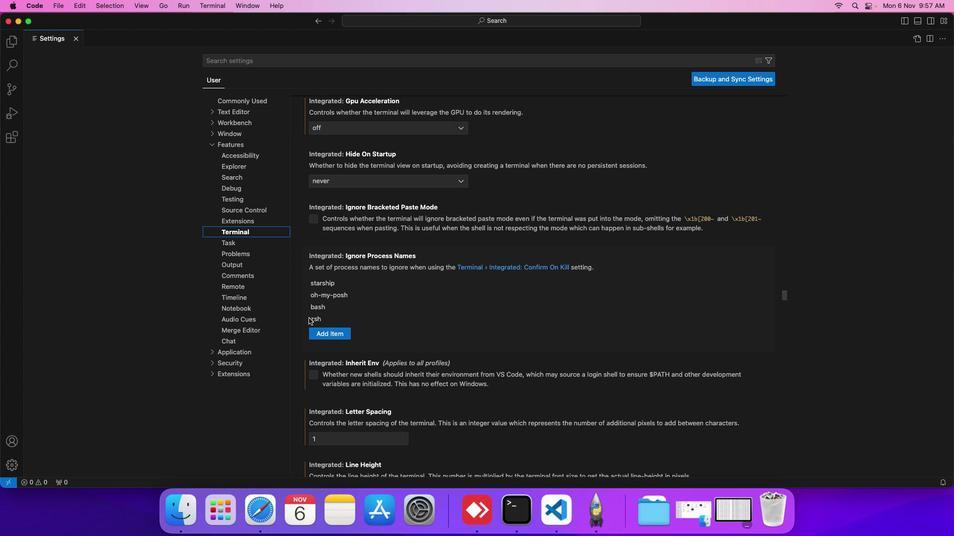 
Action: Mouse scrolled (308, 318) with delta (0, 0)
Screenshot: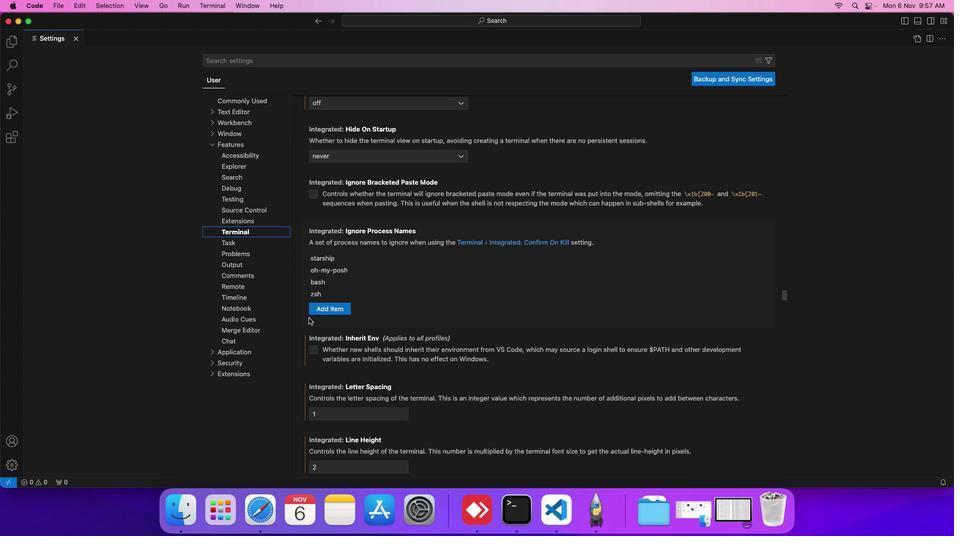 
Action: Mouse scrolled (308, 318) with delta (0, 0)
Screenshot: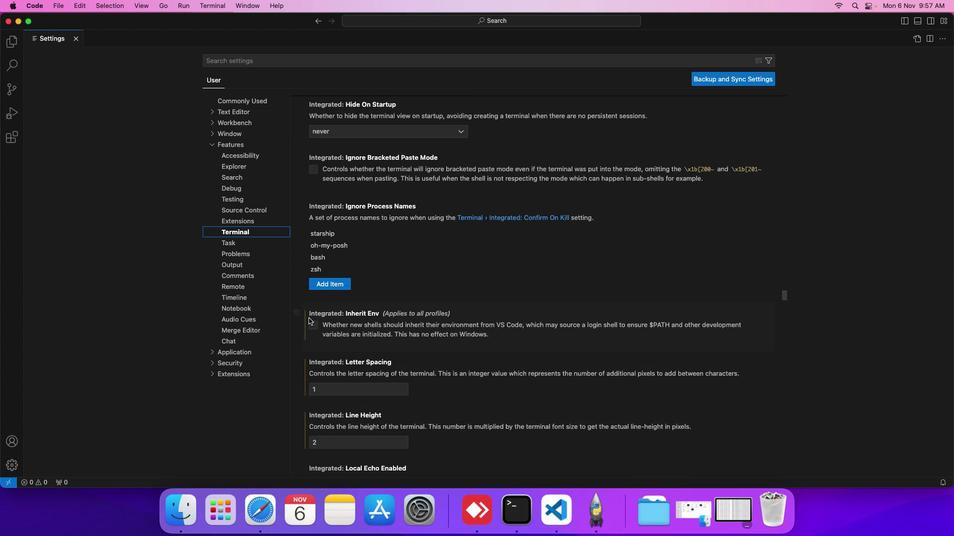 
Action: Mouse scrolled (308, 318) with delta (0, 0)
Screenshot: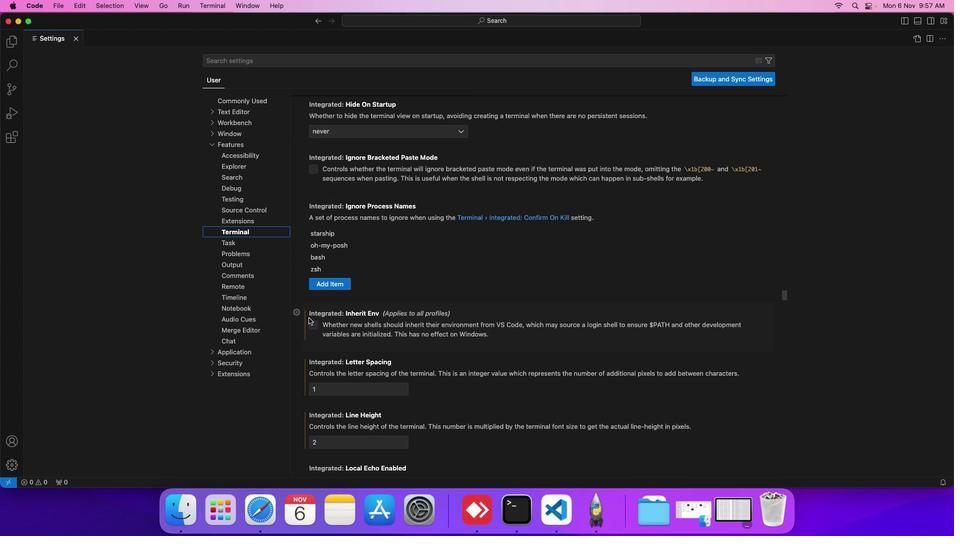 
Action: Mouse scrolled (308, 318) with delta (0, 0)
Screenshot: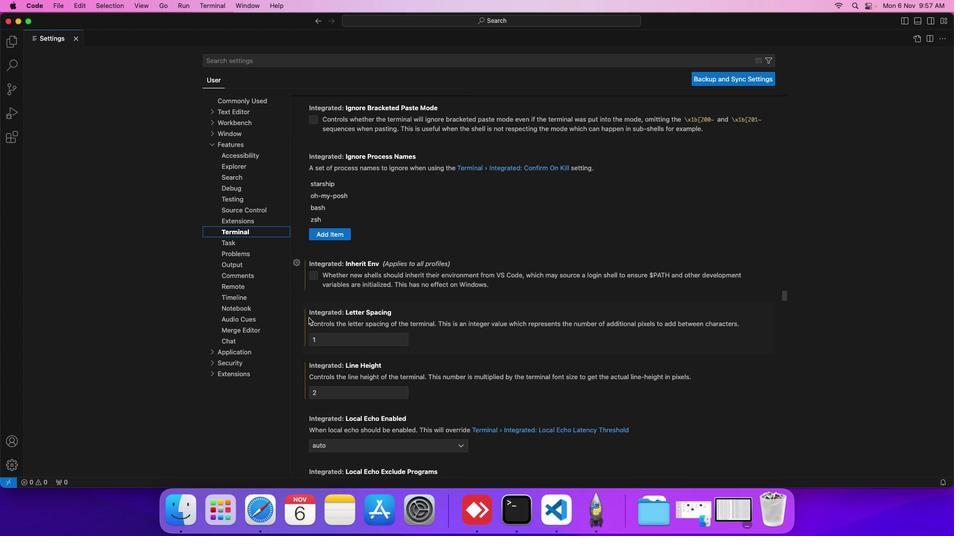 
Action: Mouse scrolled (308, 318) with delta (0, 0)
Screenshot: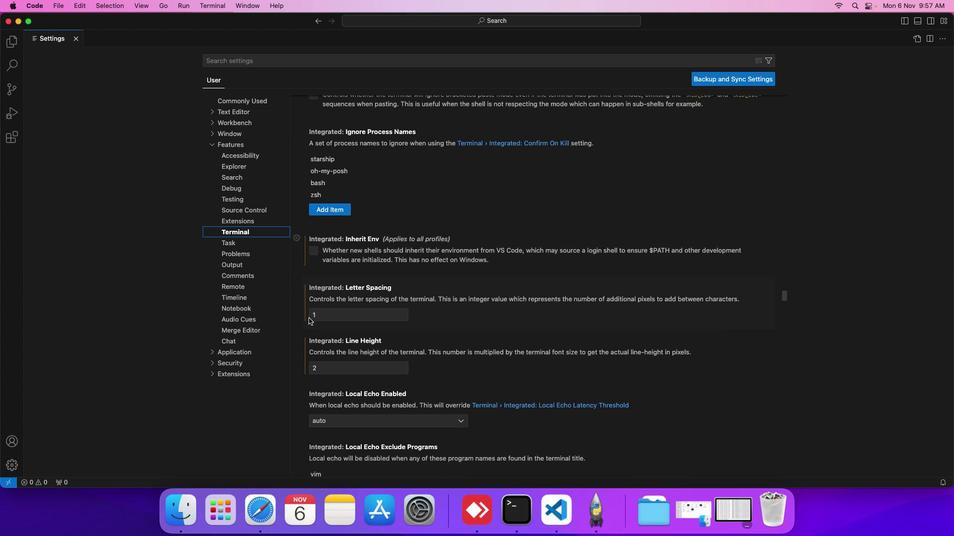 
Action: Mouse scrolled (308, 318) with delta (0, 0)
Screenshot: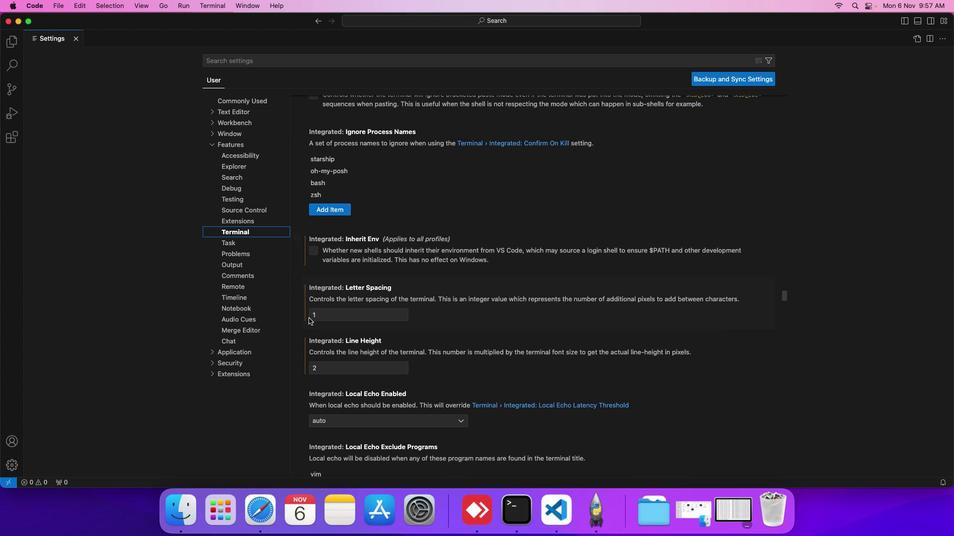 
Action: Mouse scrolled (308, 318) with delta (0, 0)
Screenshot: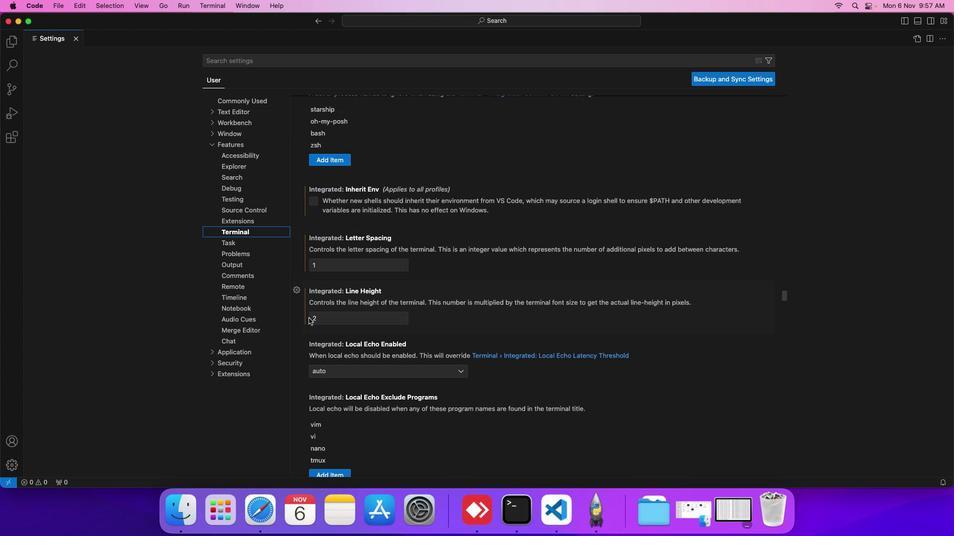 
Action: Mouse scrolled (308, 318) with delta (0, 0)
Screenshot: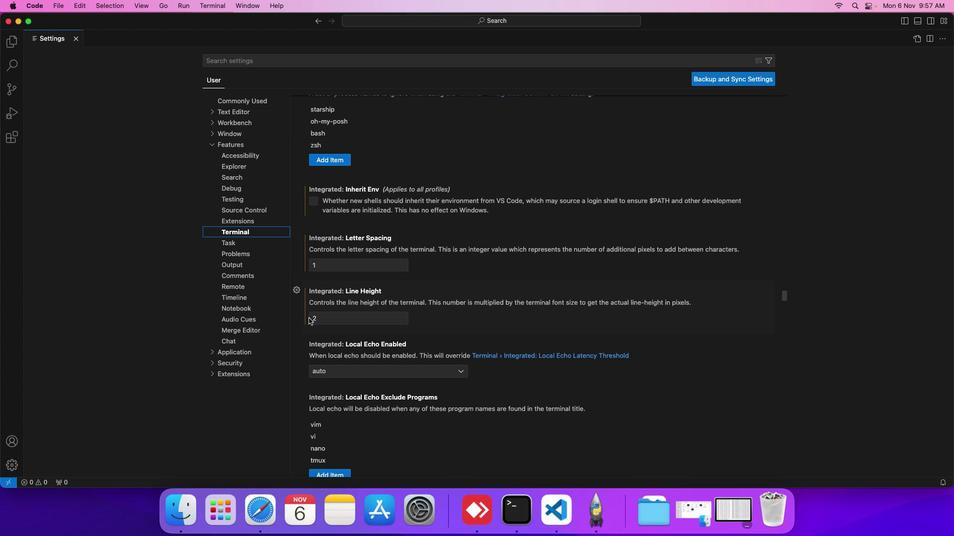 
Action: Mouse scrolled (308, 318) with delta (0, 0)
Screenshot: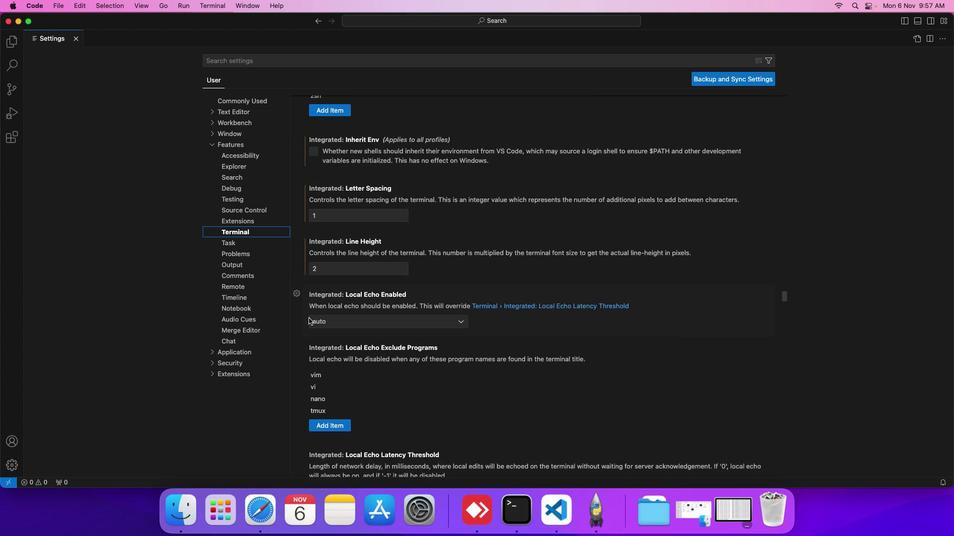 
Action: Mouse scrolled (308, 318) with delta (0, 0)
Screenshot: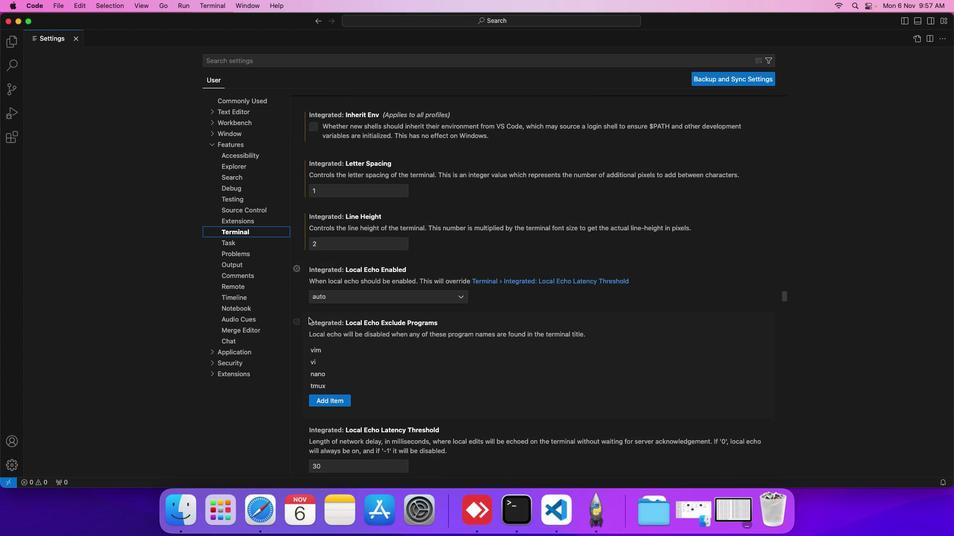 
Action: Mouse scrolled (308, 318) with delta (0, 0)
Screenshot: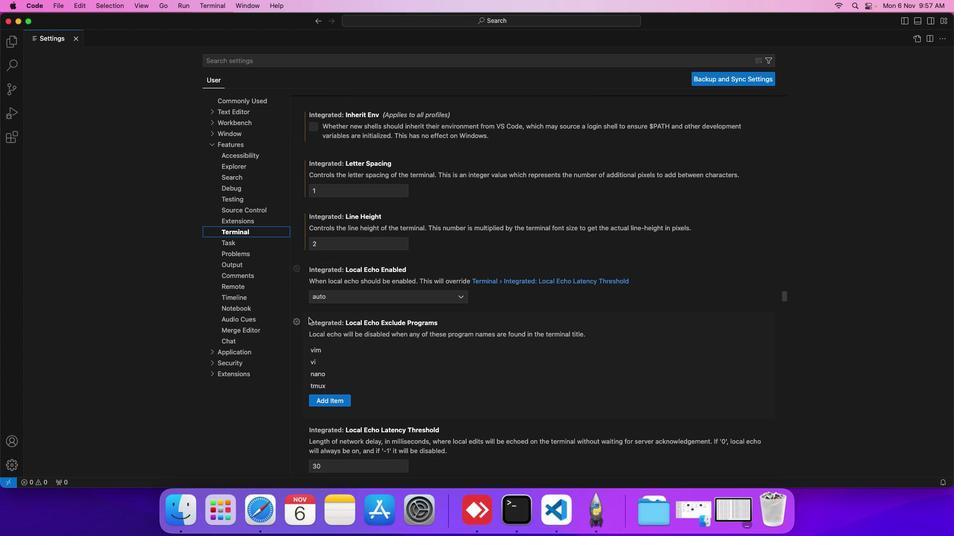 
Action: Mouse scrolled (308, 318) with delta (0, 0)
Screenshot: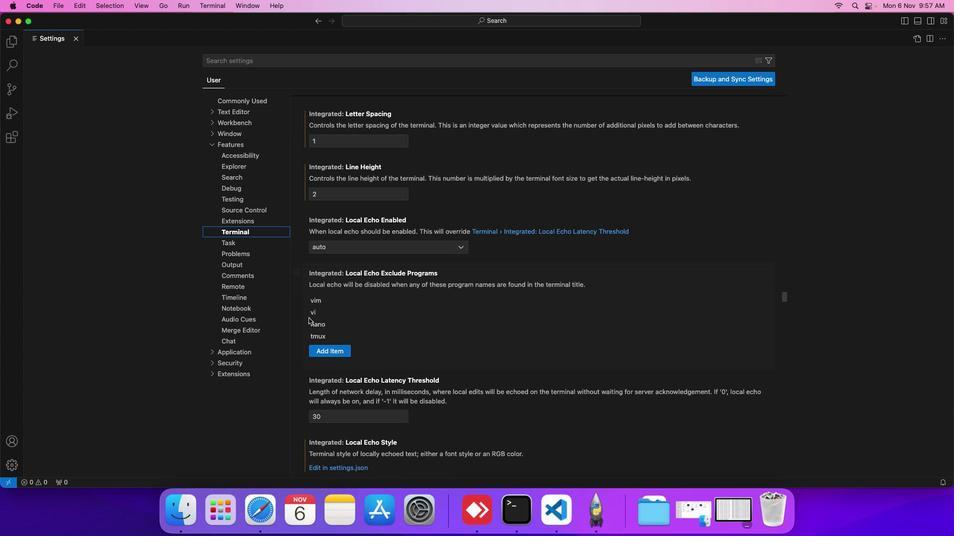 
Action: Mouse scrolled (308, 318) with delta (0, 0)
Screenshot: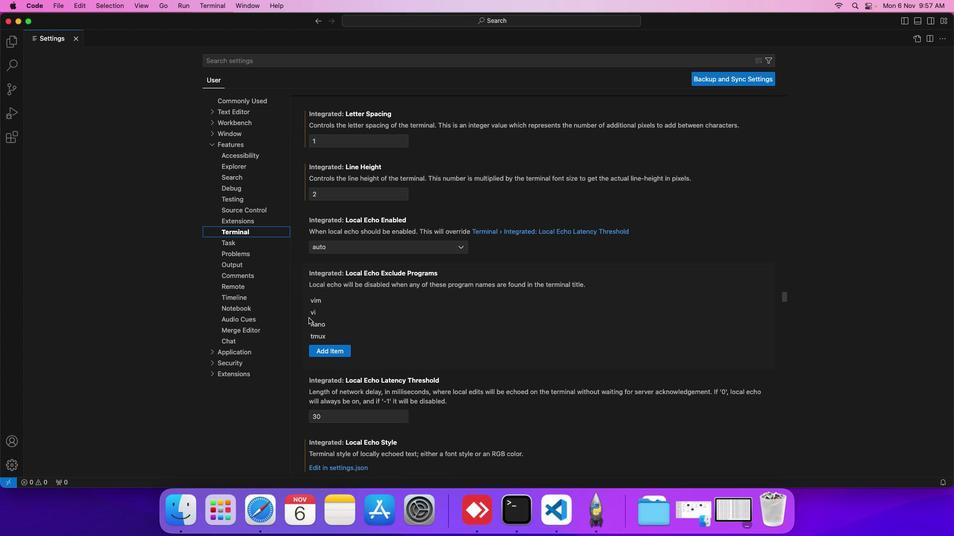 
Action: Mouse moved to (308, 318)
Screenshot: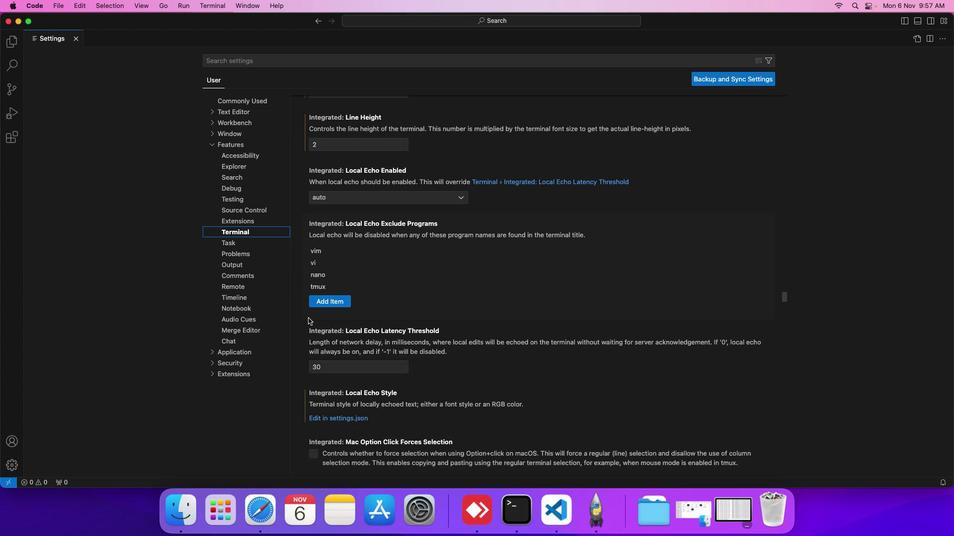 
Action: Mouse scrolled (308, 318) with delta (0, 0)
Screenshot: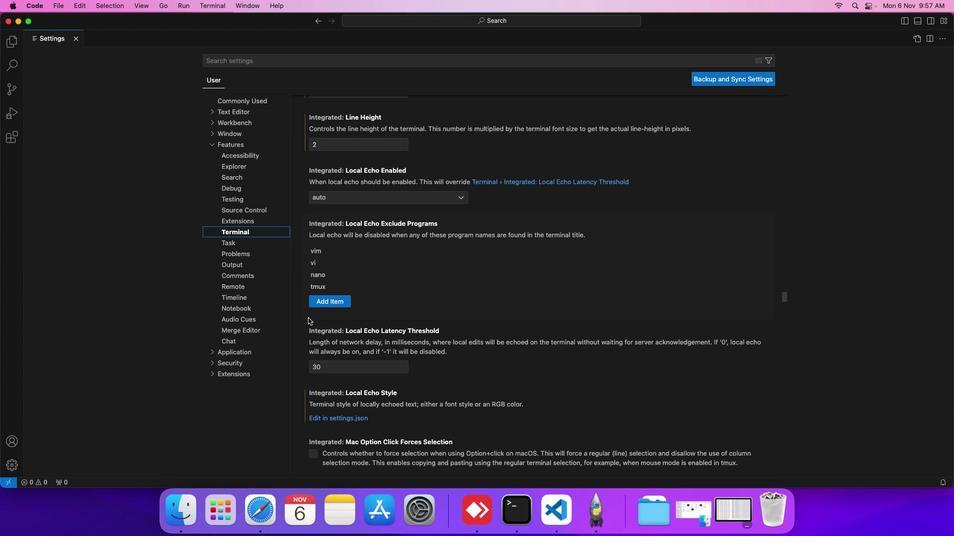 
Action: Mouse scrolled (308, 318) with delta (0, 0)
Screenshot: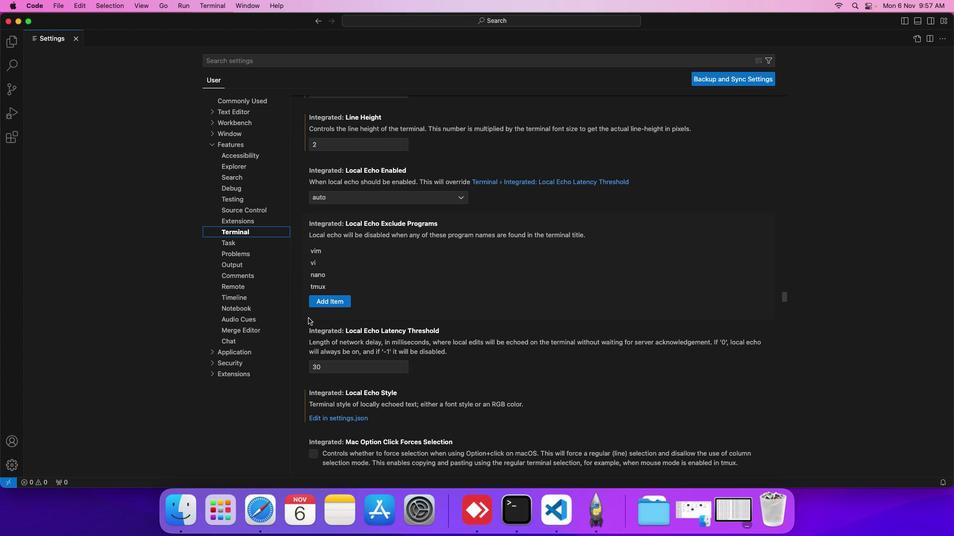 
Action: Mouse scrolled (308, 318) with delta (0, 0)
Screenshot: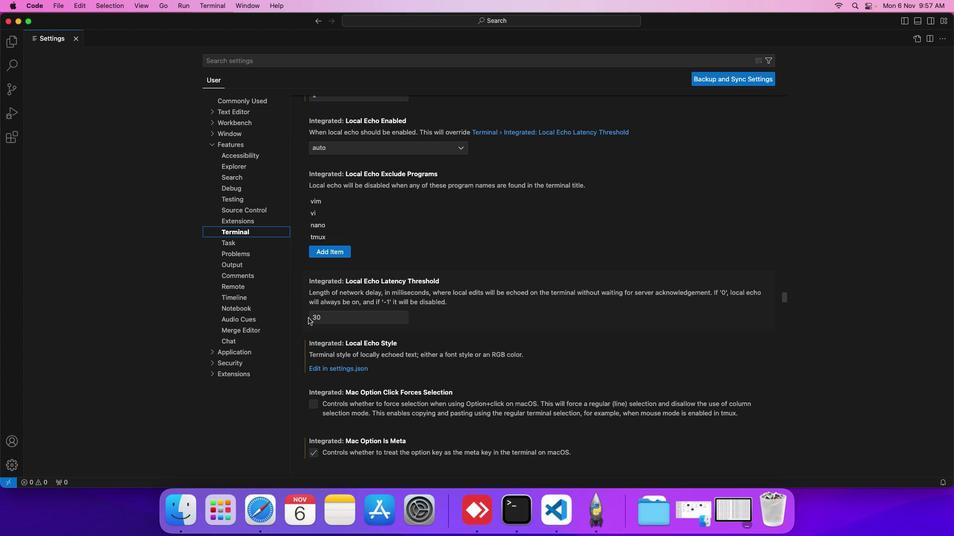 
Action: Mouse scrolled (308, 318) with delta (0, 0)
Screenshot: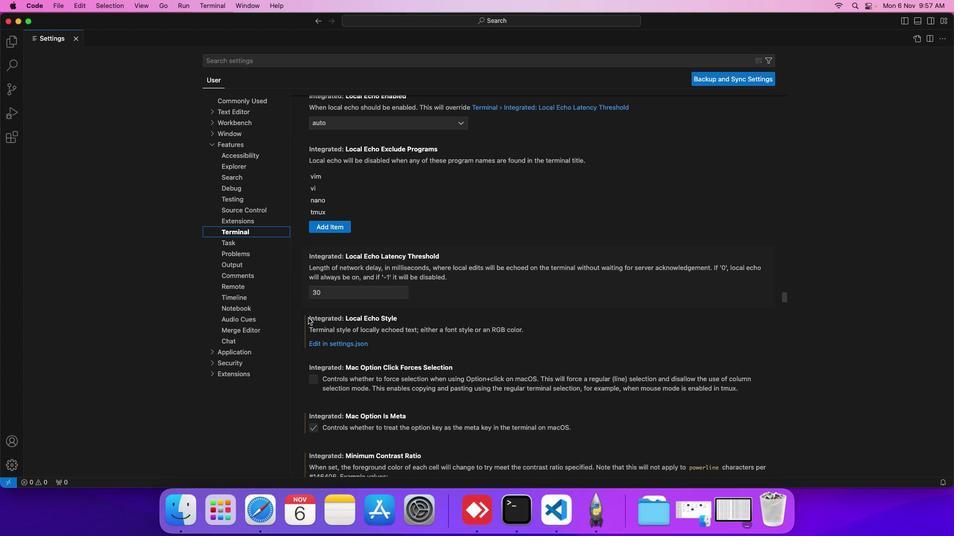 
Action: Mouse scrolled (308, 318) with delta (0, 0)
Screenshot: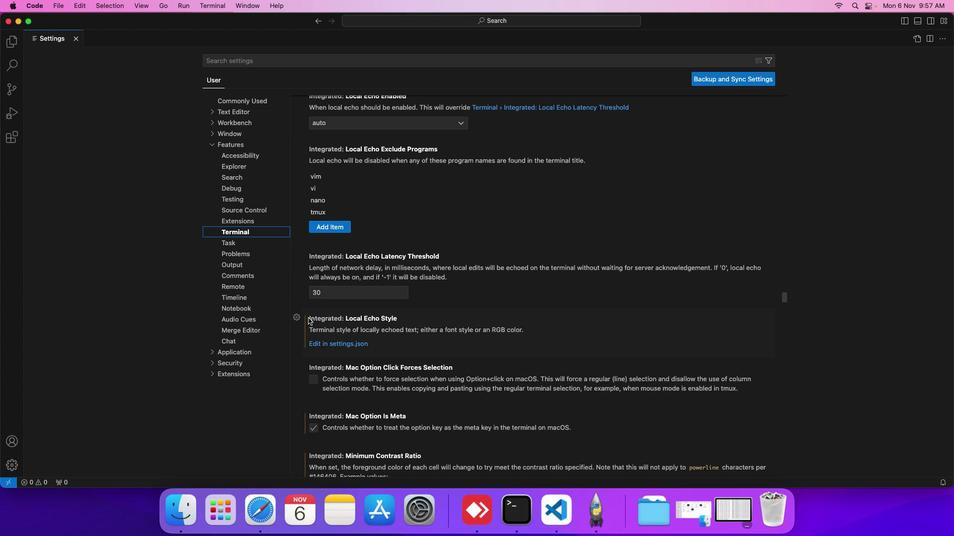 
Action: Mouse scrolled (308, 318) with delta (0, 0)
Screenshot: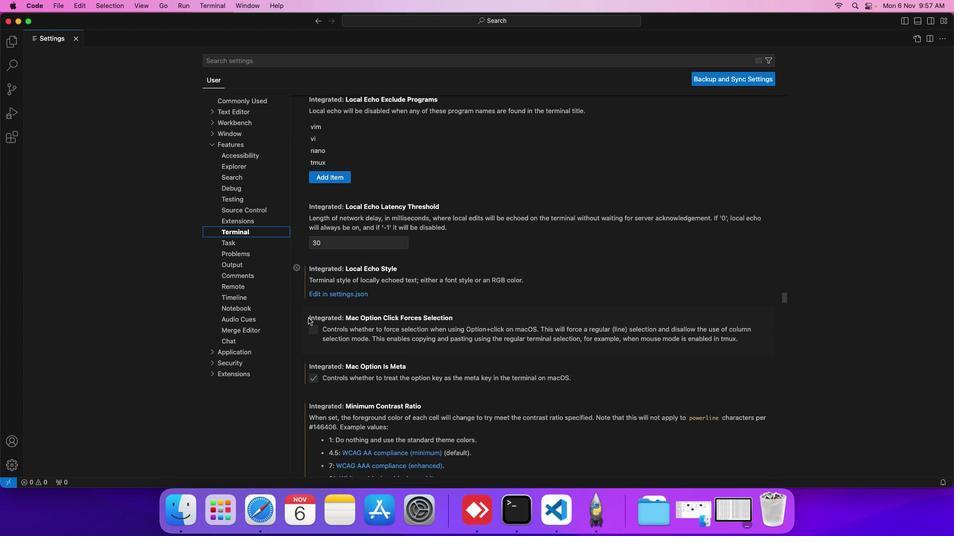 
Action: Mouse moved to (308, 318)
Screenshot: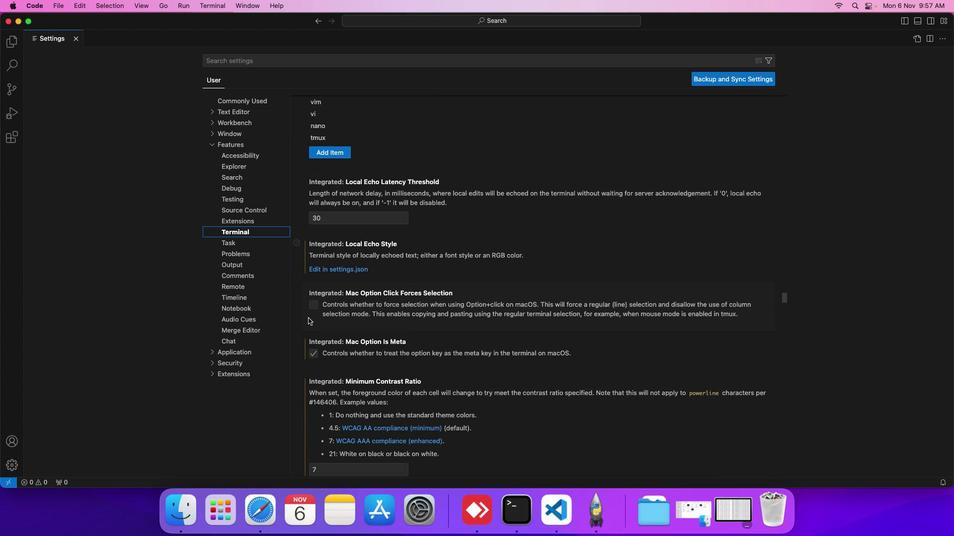 
Action: Mouse scrolled (308, 318) with delta (0, 0)
Screenshot: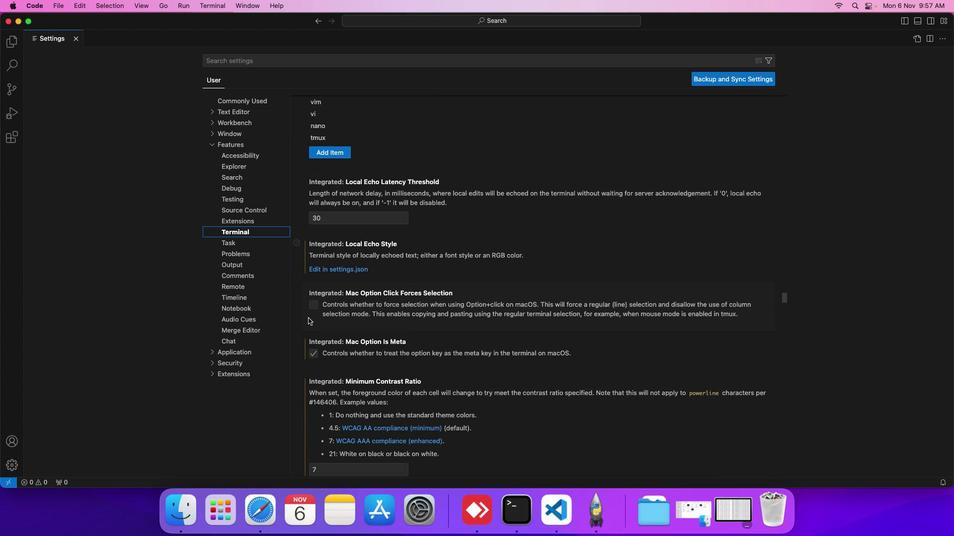 
Action: Mouse moved to (308, 318)
Screenshot: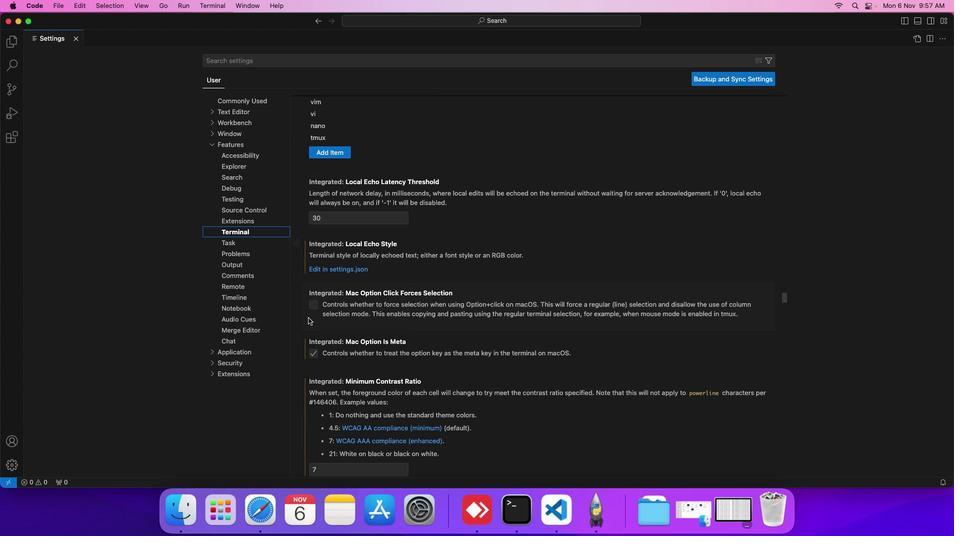
Action: Mouse scrolled (308, 318) with delta (0, 0)
Screenshot: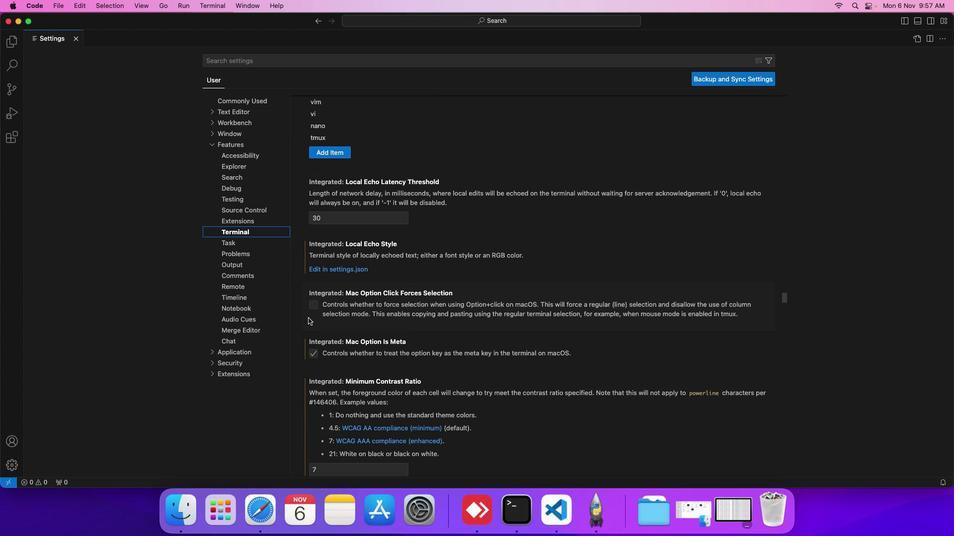 
Action: Mouse scrolled (308, 318) with delta (0, 0)
Screenshot: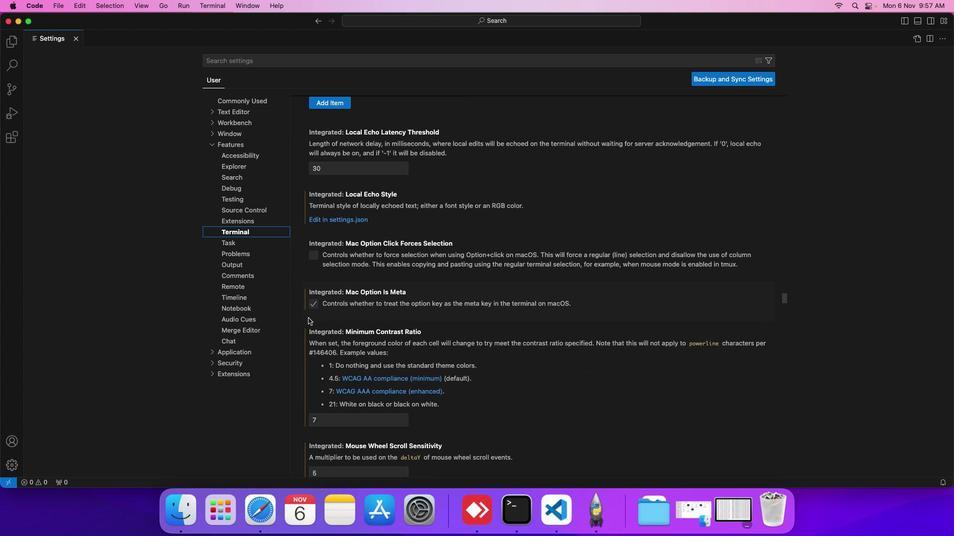 
Action: Mouse scrolled (308, 318) with delta (0, 0)
Screenshot: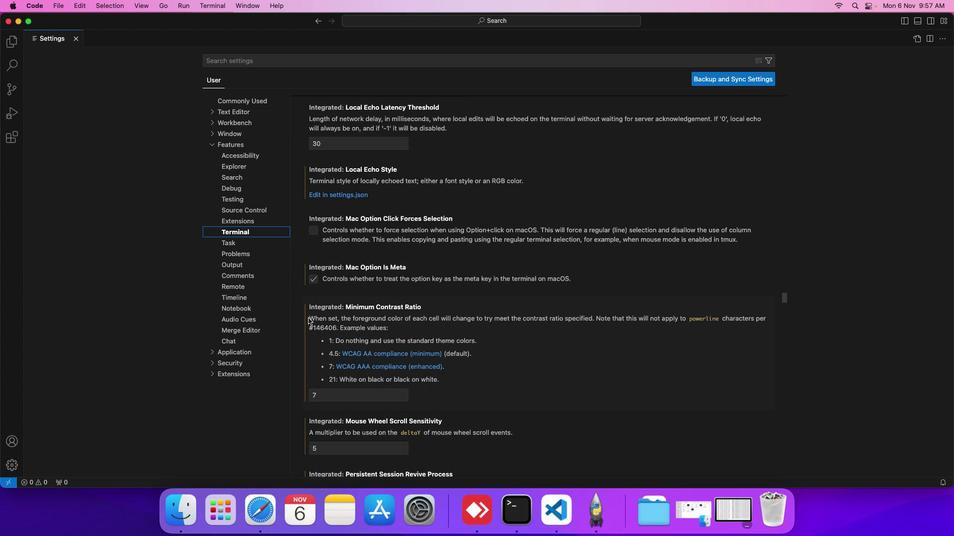 
Action: Mouse scrolled (308, 318) with delta (0, 0)
Screenshot: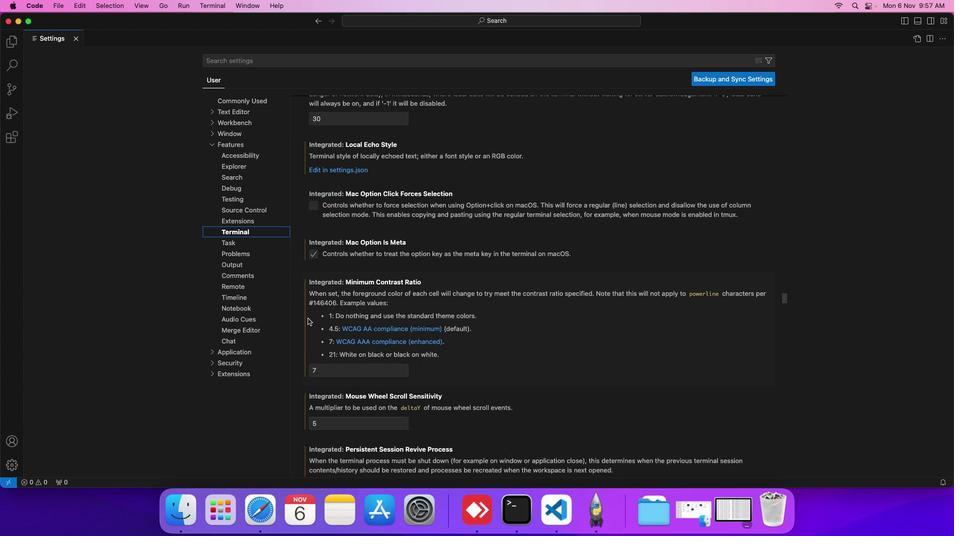 
Action: Mouse scrolled (308, 318) with delta (0, 0)
Screenshot: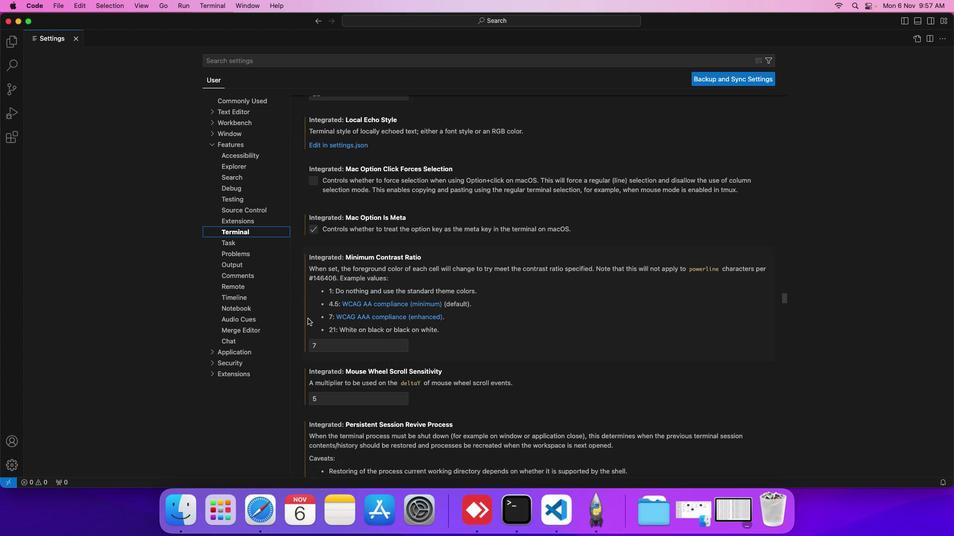 
Action: Mouse moved to (308, 318)
Screenshot: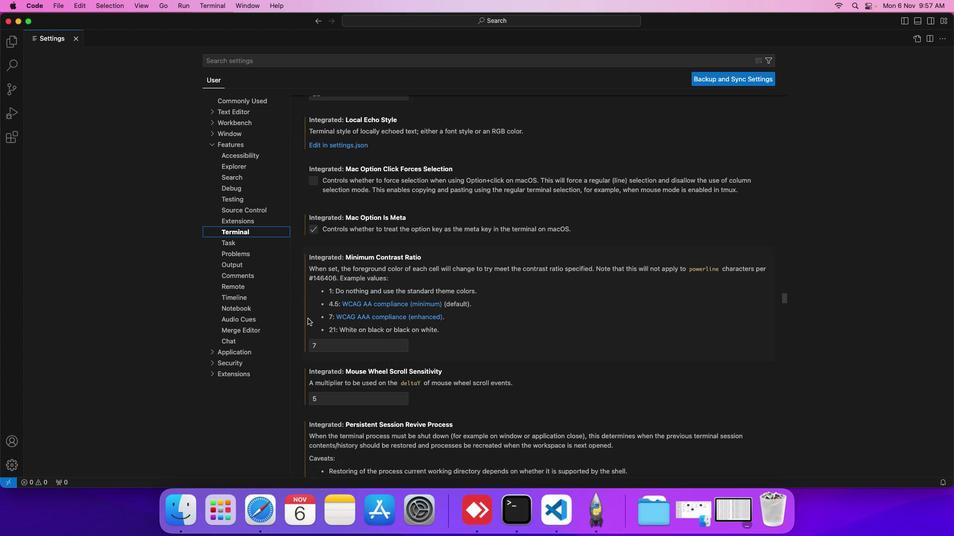 
Action: Mouse scrolled (308, 318) with delta (0, 0)
Screenshot: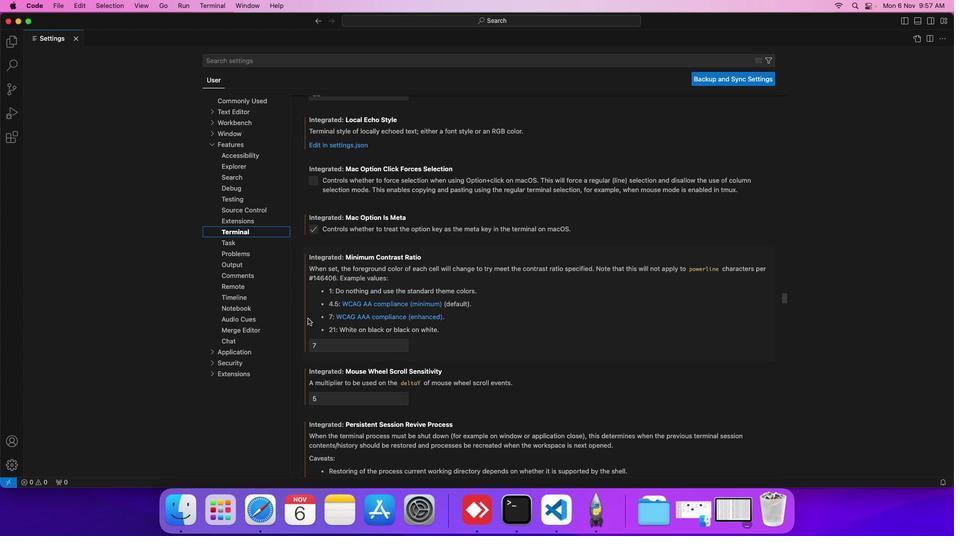 
Action: Mouse scrolled (308, 318) with delta (0, 0)
Screenshot: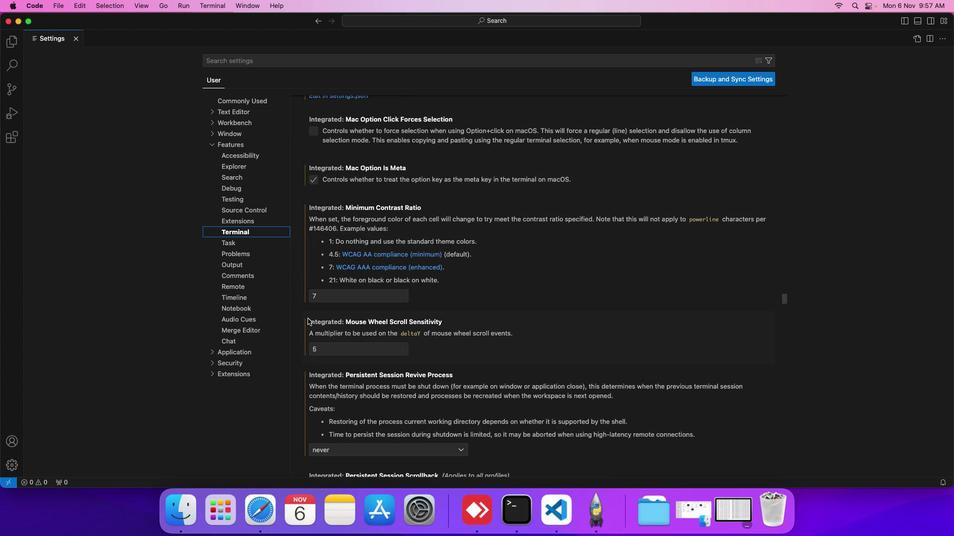 
Action: Mouse scrolled (308, 318) with delta (0, 0)
Screenshot: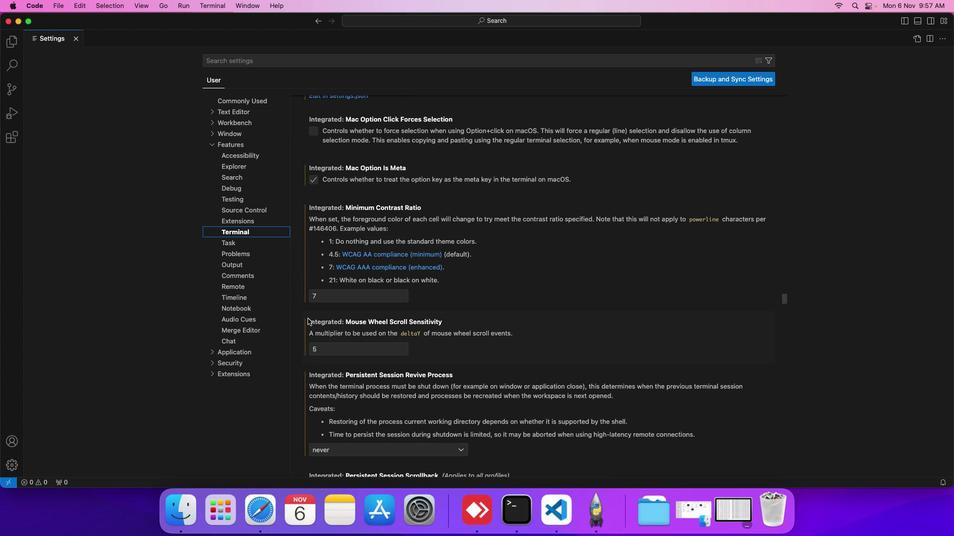 
Action: Mouse scrolled (308, 318) with delta (0, 0)
Screenshot: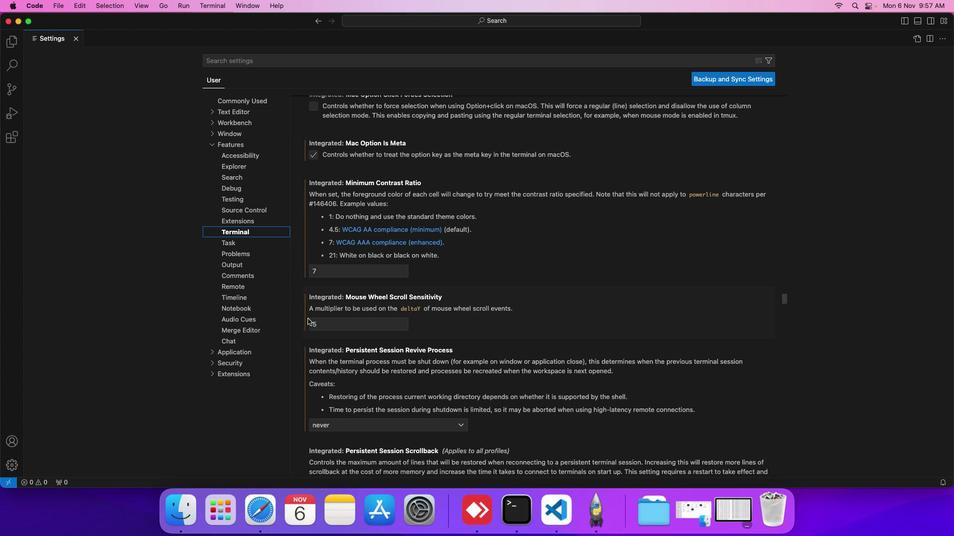 
Action: Mouse scrolled (308, 318) with delta (0, 0)
Screenshot: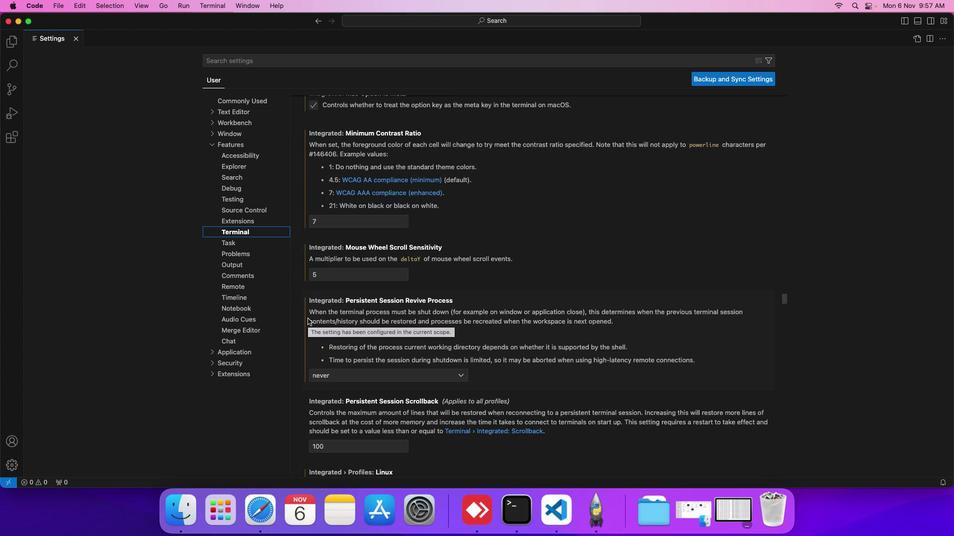 
Action: Mouse scrolled (308, 318) with delta (0, 0)
Screenshot: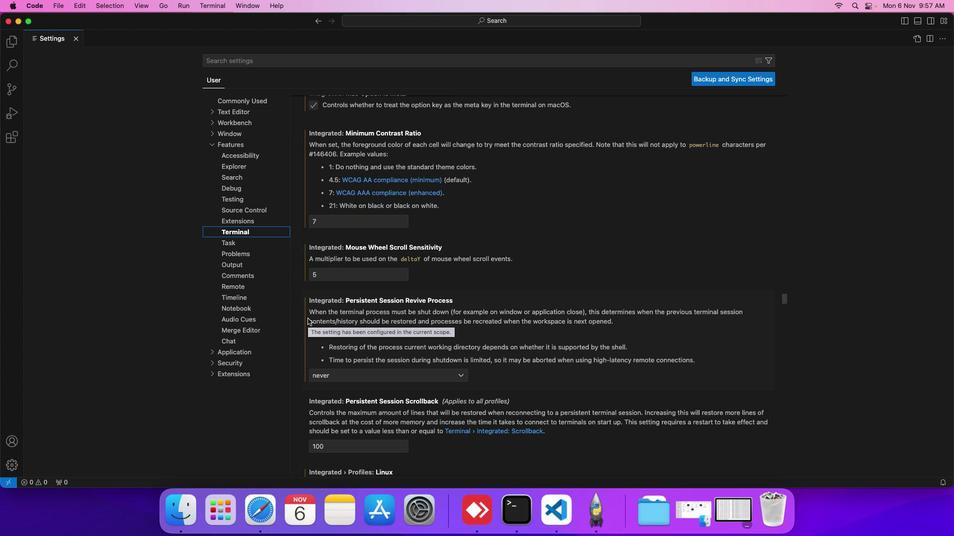 
Action: Mouse scrolled (308, 318) with delta (0, 0)
Screenshot: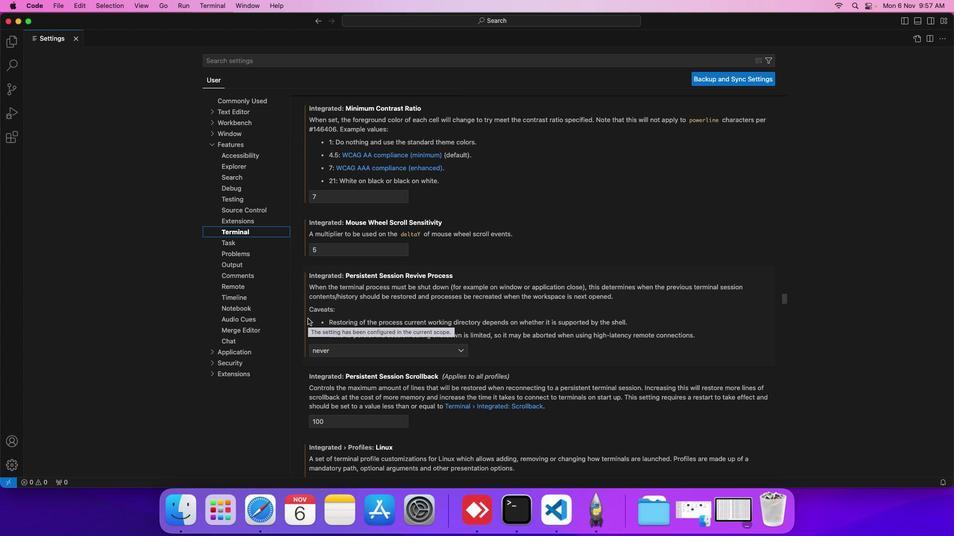 
Action: Mouse scrolled (308, 318) with delta (0, 0)
Screenshot: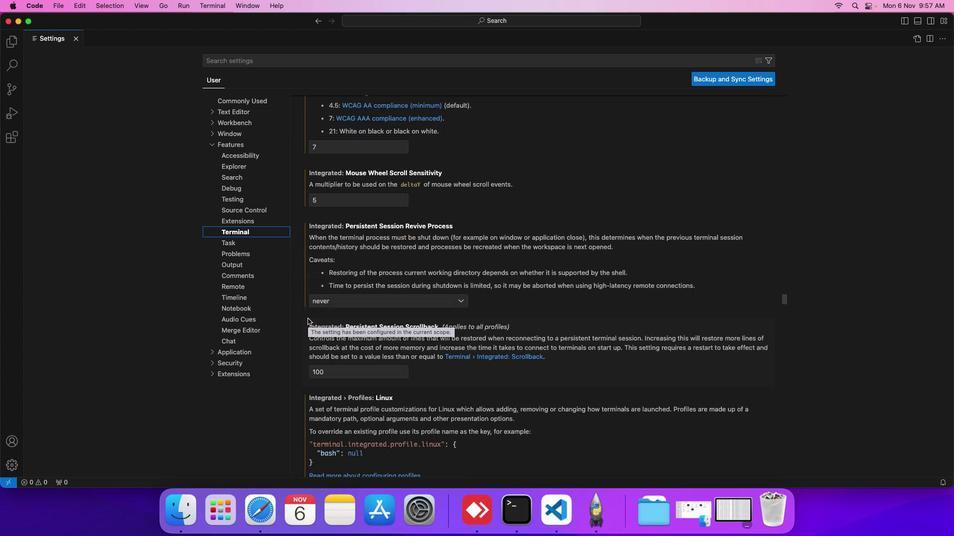 
Action: Mouse scrolled (308, 318) with delta (0, 0)
Screenshot: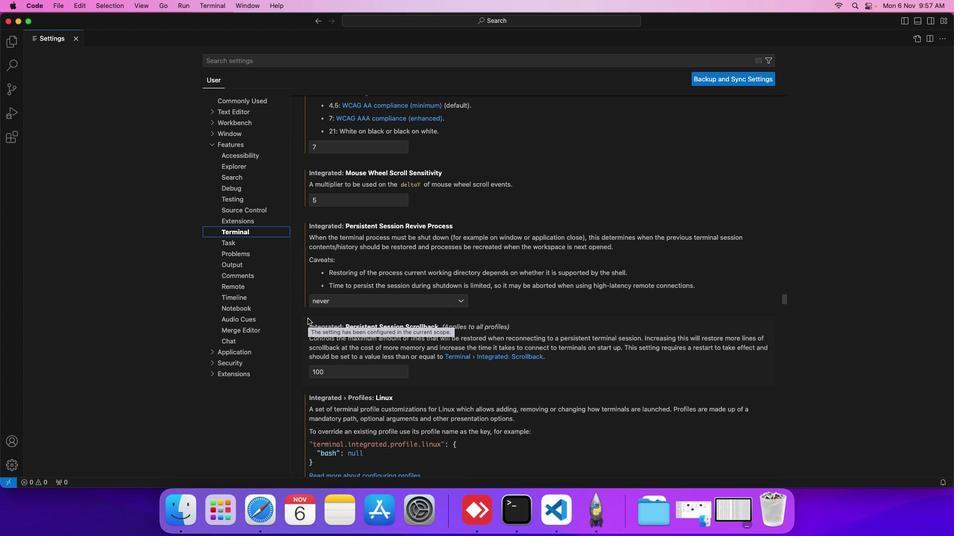 
Action: Mouse scrolled (308, 318) with delta (0, 0)
Screenshot: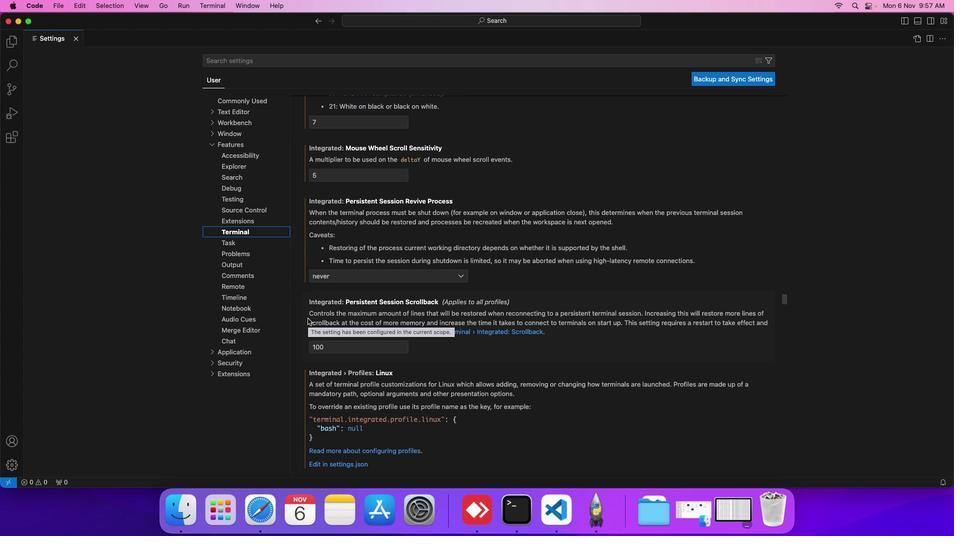 
Action: Mouse scrolled (308, 318) with delta (0, 0)
Screenshot: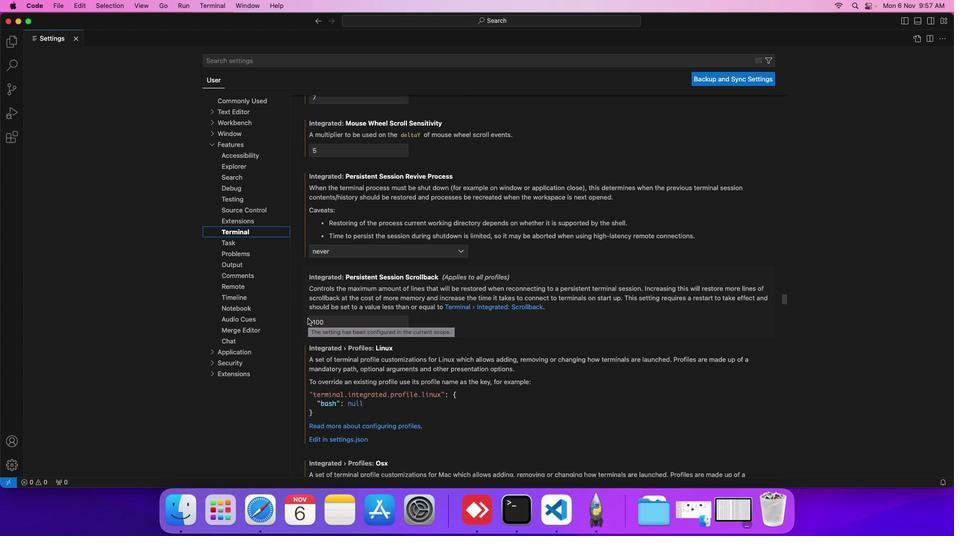 
Action: Mouse scrolled (308, 318) with delta (0, 0)
Screenshot: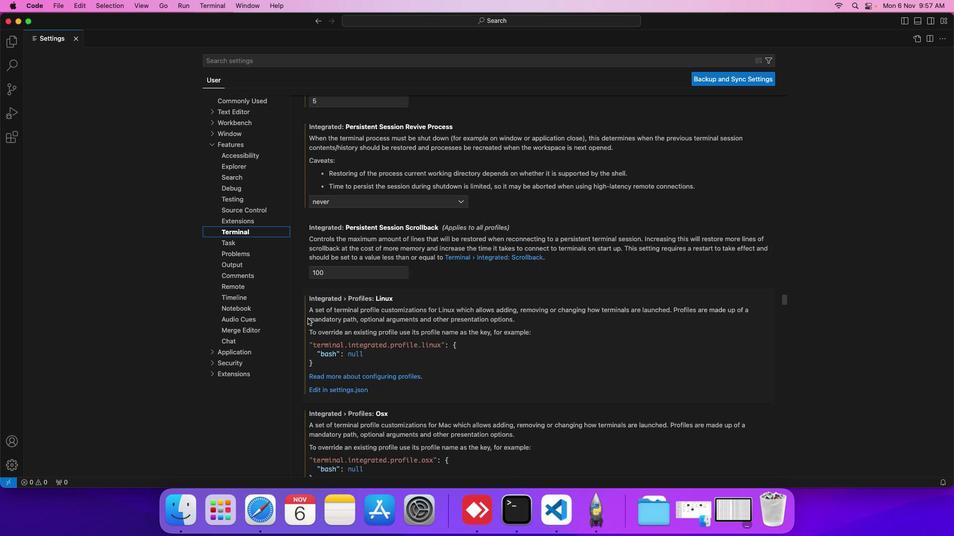 
Action: Mouse scrolled (308, 318) with delta (0, 0)
Screenshot: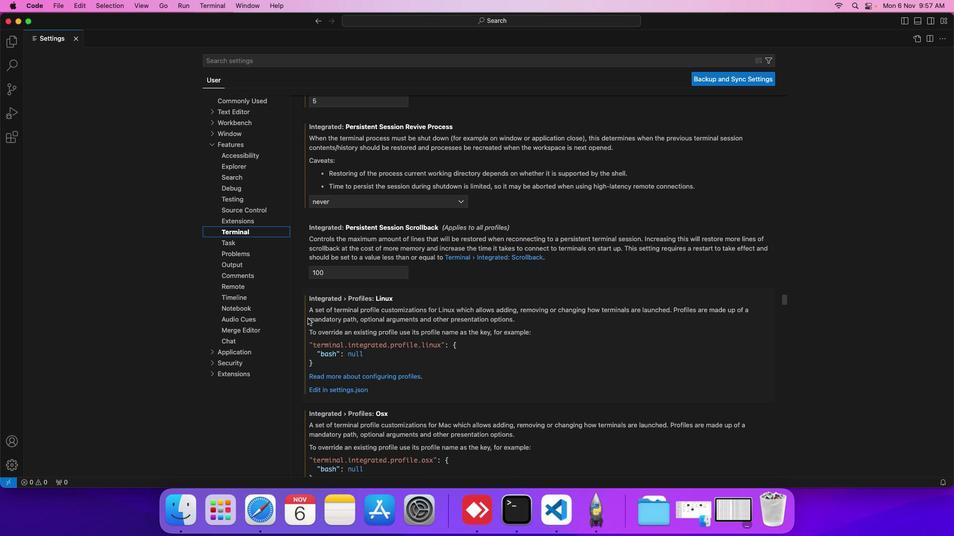 
Action: Mouse scrolled (308, 318) with delta (0, 0)
Screenshot: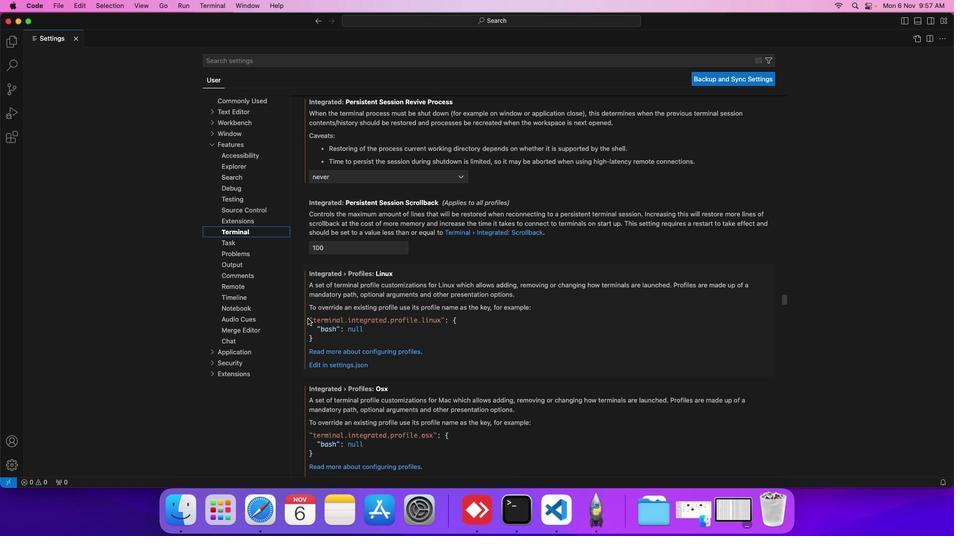 
Action: Mouse scrolled (308, 318) with delta (0, 0)
Screenshot: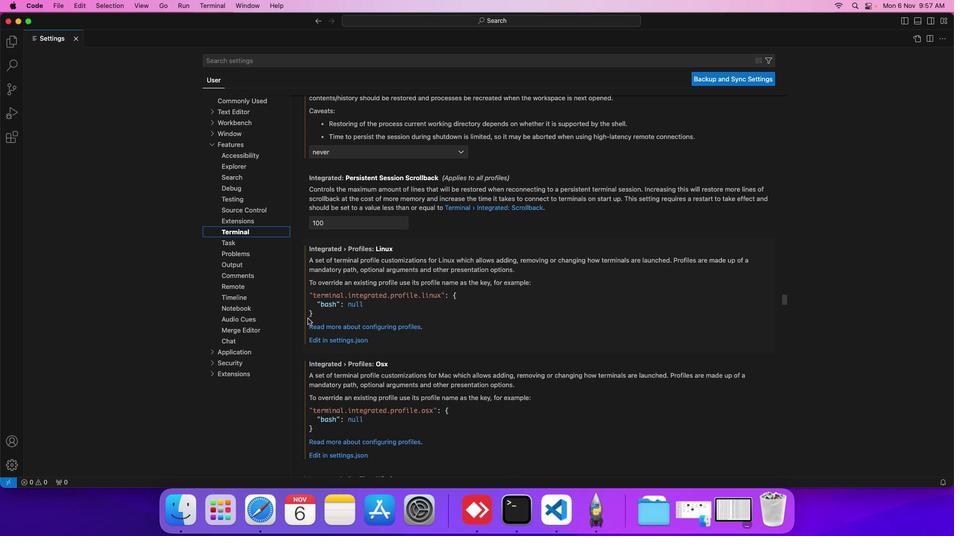 
Action: Mouse moved to (308, 318)
Screenshot: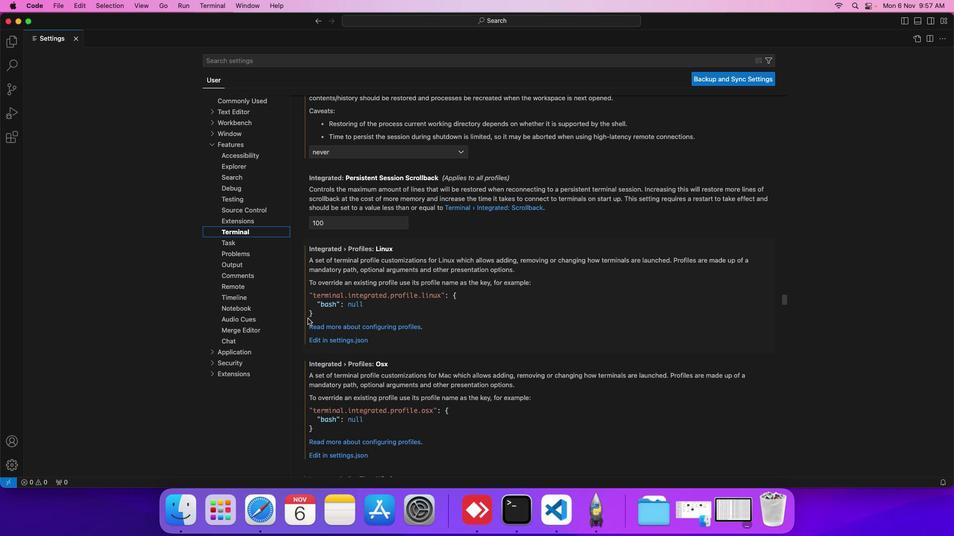 
Action: Mouse scrolled (308, 318) with delta (0, 0)
Screenshot: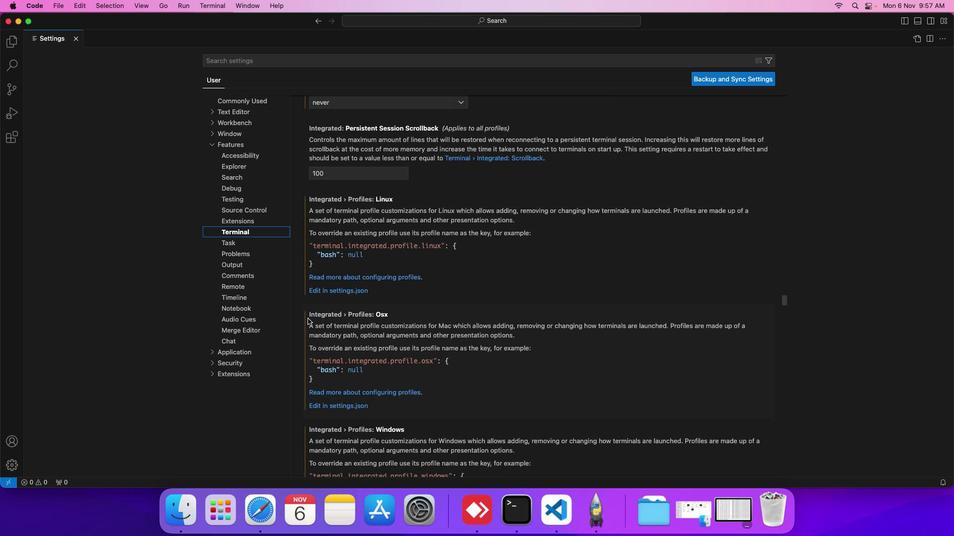 
Action: Mouse scrolled (308, 318) with delta (0, 0)
Screenshot: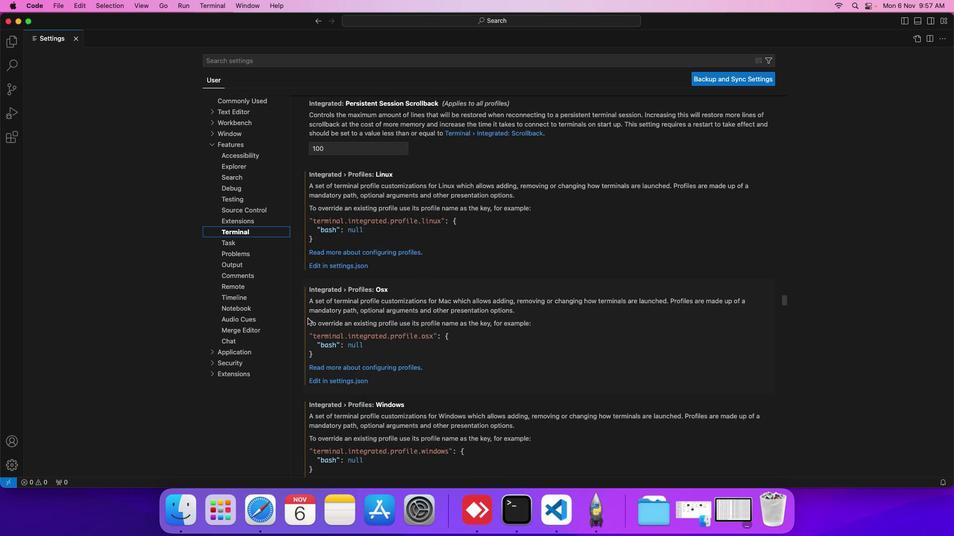 
Action: Mouse scrolled (308, 318) with delta (0, 0)
Screenshot: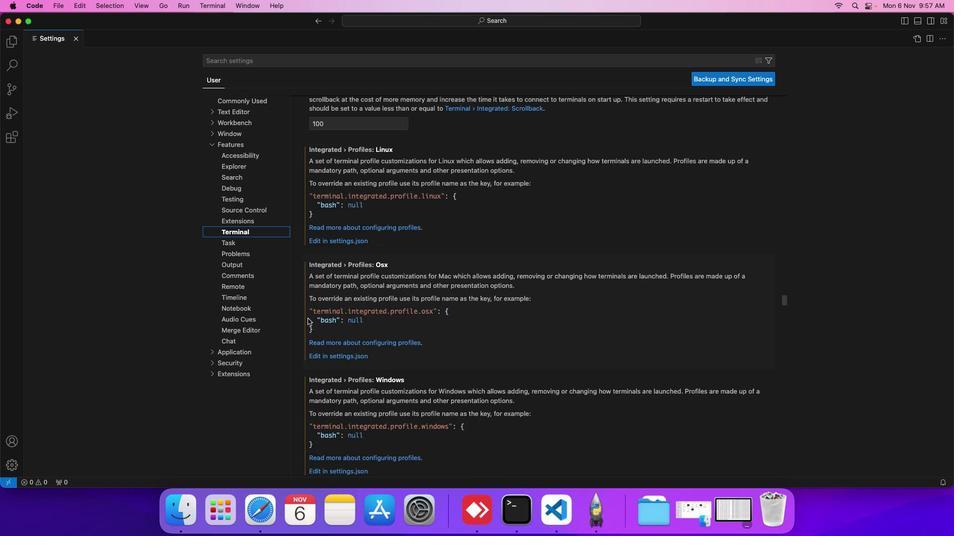 
Action: Mouse scrolled (308, 318) with delta (0, 0)
Screenshot: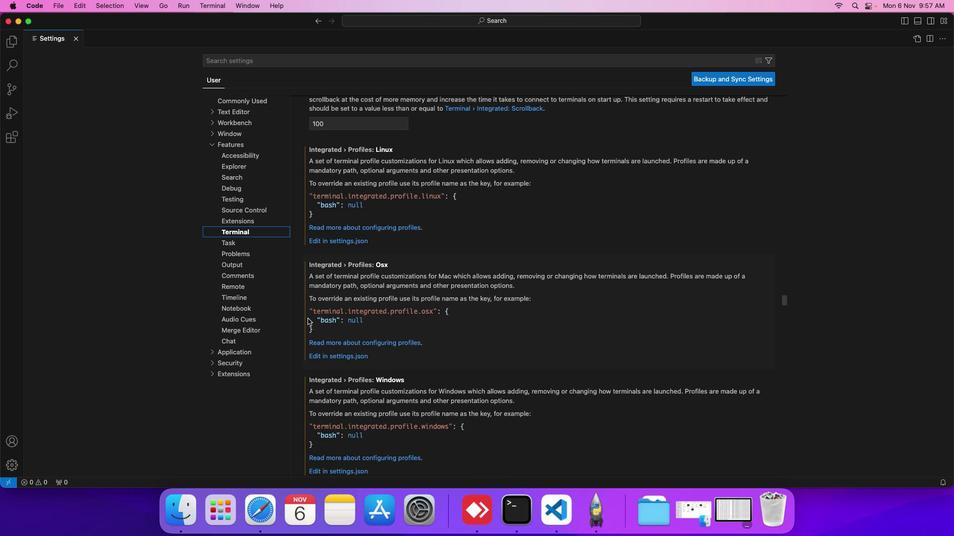 
Action: Mouse scrolled (308, 318) with delta (0, 0)
Screenshot: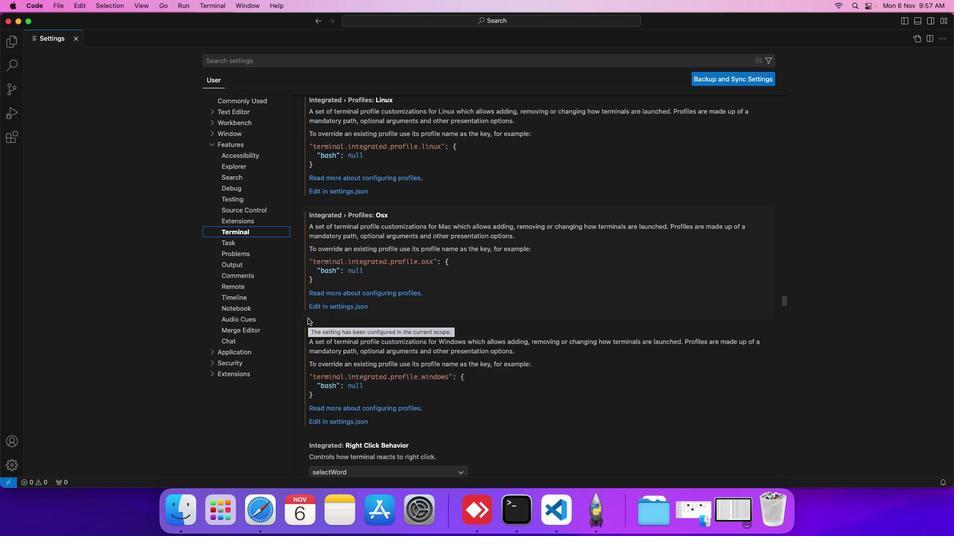 
Action: Mouse scrolled (308, 318) with delta (0, 0)
Screenshot: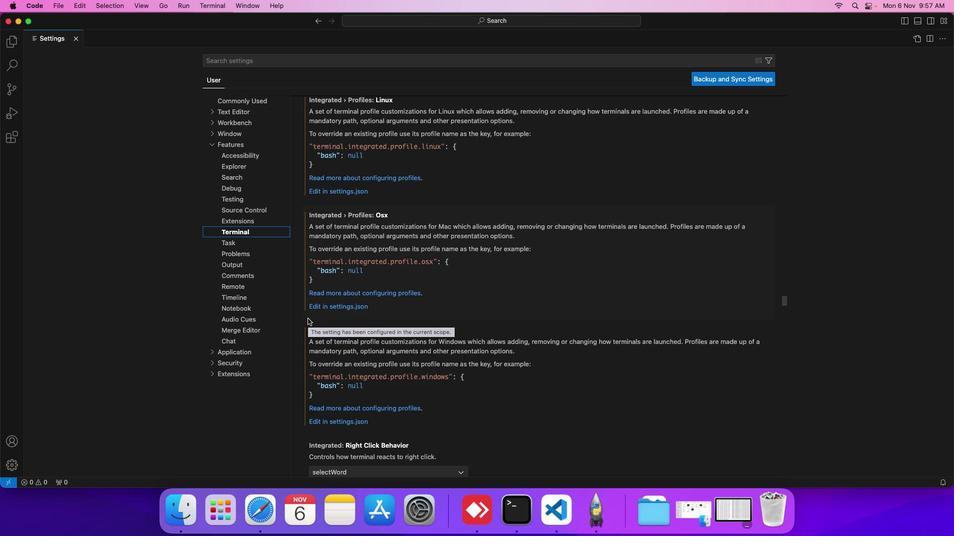 
Action: Mouse scrolled (308, 318) with delta (0, 0)
Screenshot: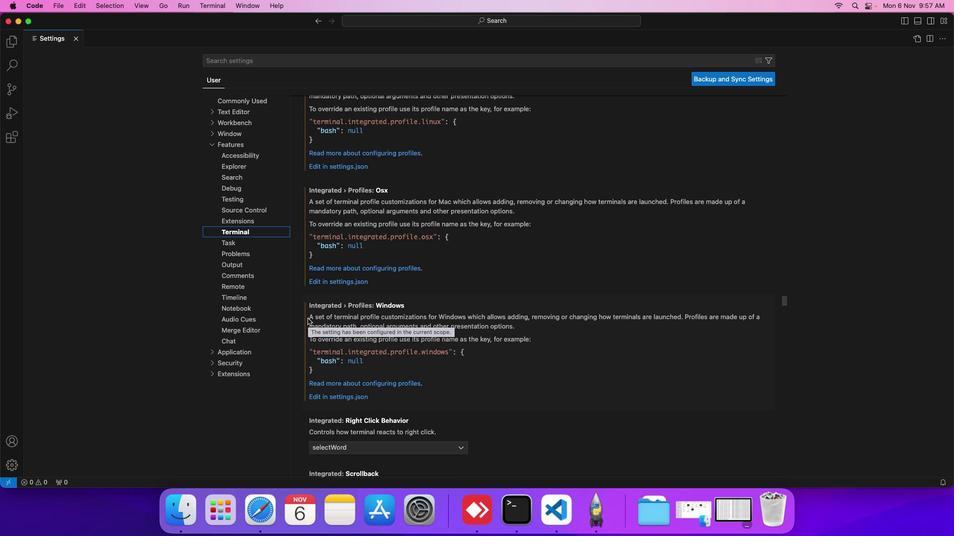 
Action: Mouse scrolled (308, 318) with delta (0, 0)
Screenshot: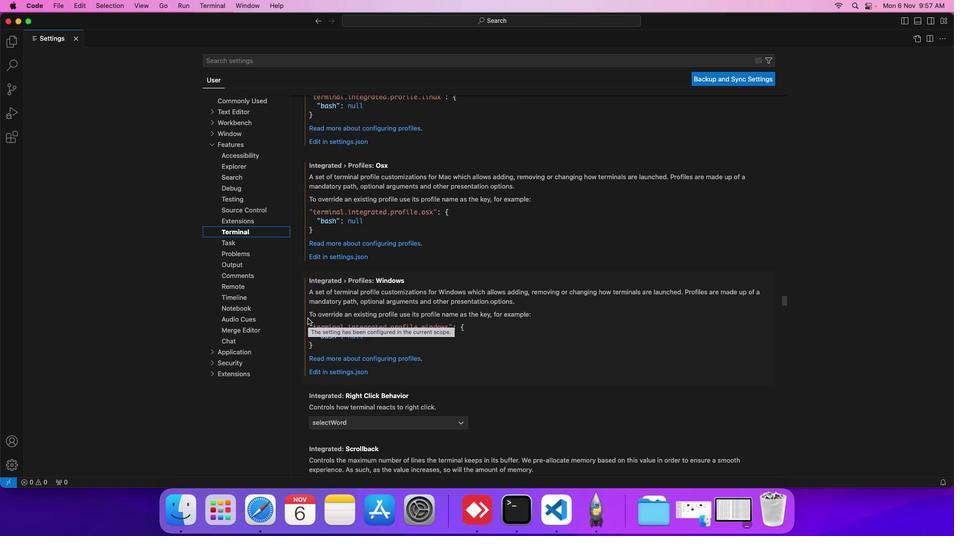 
Action: Mouse scrolled (308, 318) with delta (0, 0)
Screenshot: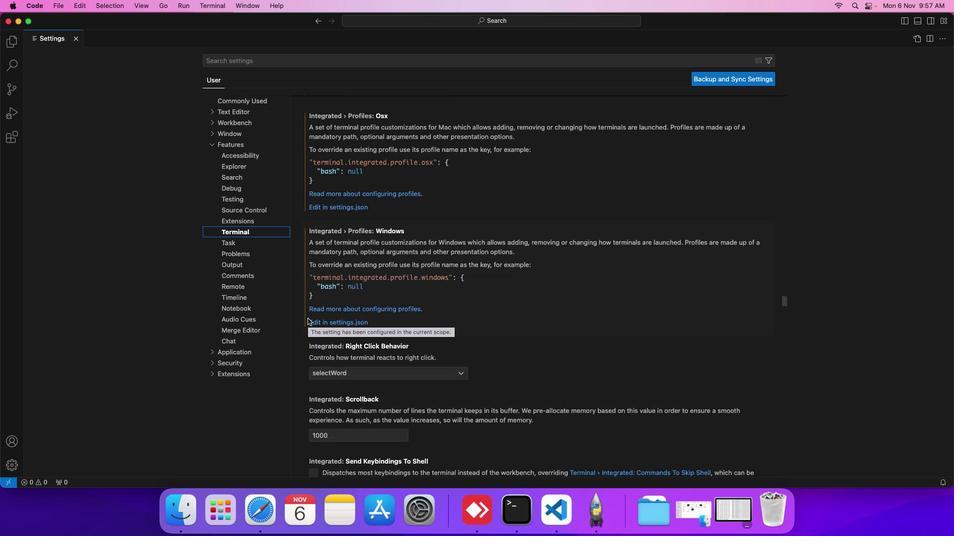 
Action: Mouse scrolled (308, 318) with delta (0, 0)
Screenshot: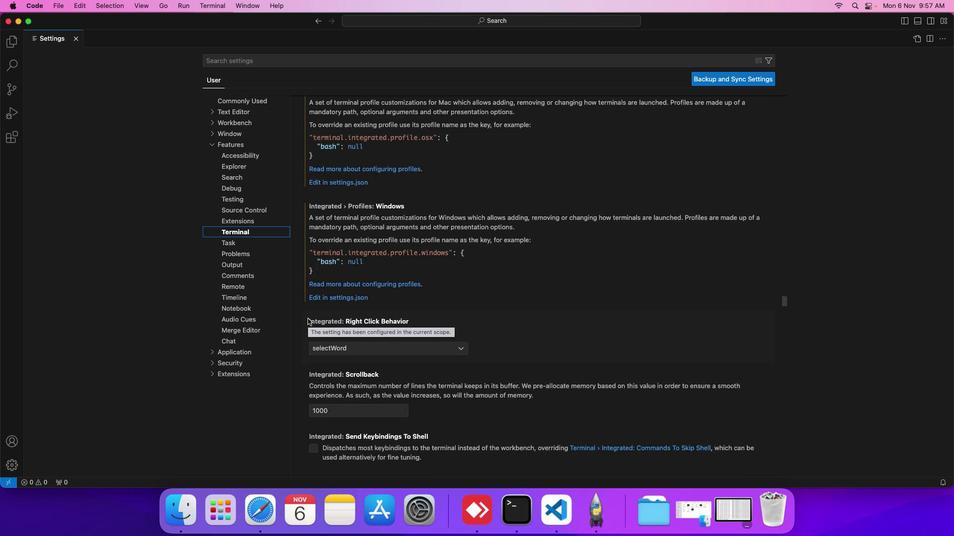 
Action: Mouse scrolled (308, 318) with delta (0, 0)
Screenshot: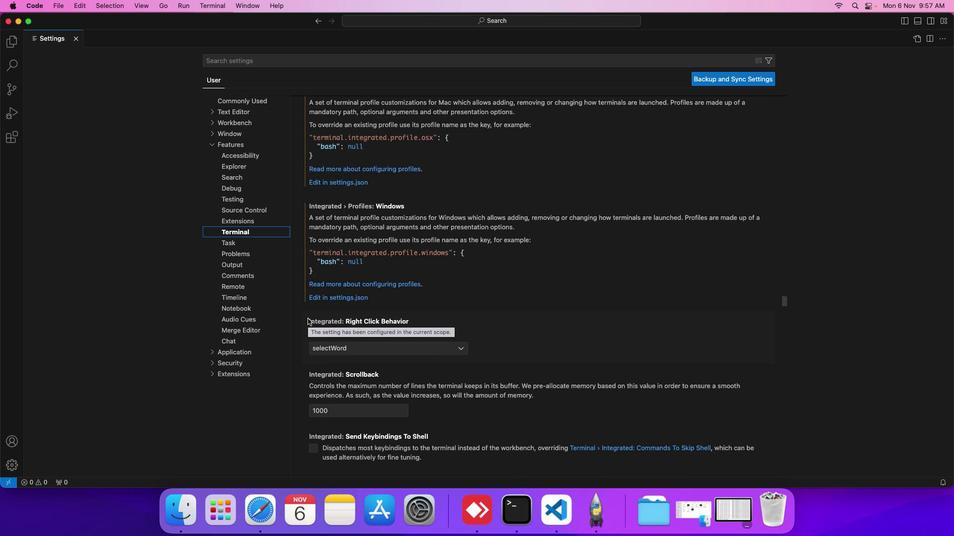 
Action: Mouse scrolled (308, 318) with delta (0, 0)
Screenshot: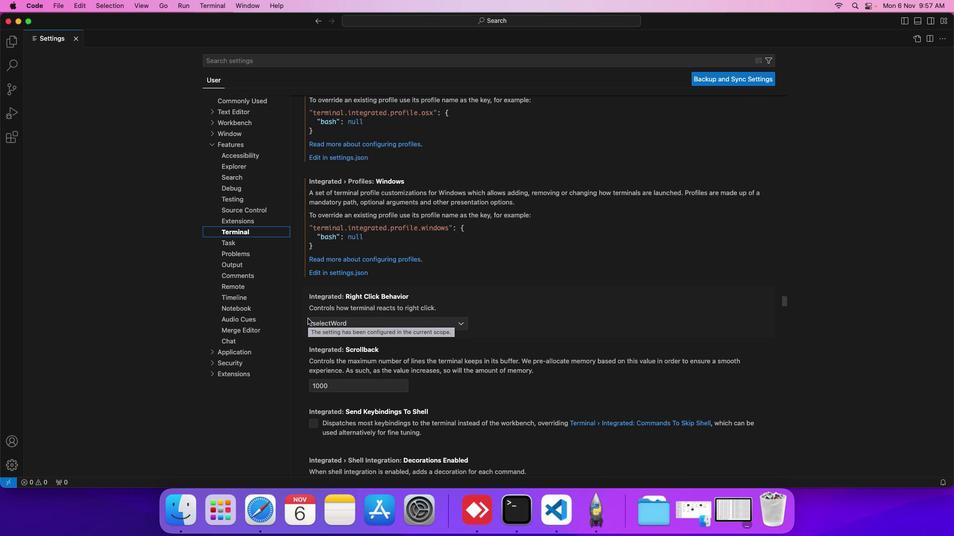 
Action: Mouse scrolled (308, 318) with delta (0, 0)
Screenshot: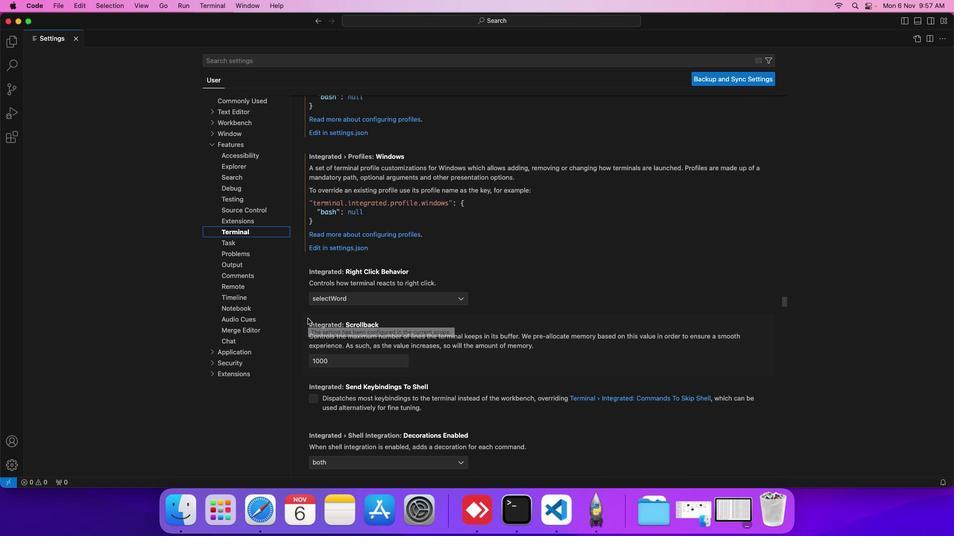 
Action: Mouse scrolled (308, 318) with delta (0, 0)
Screenshot: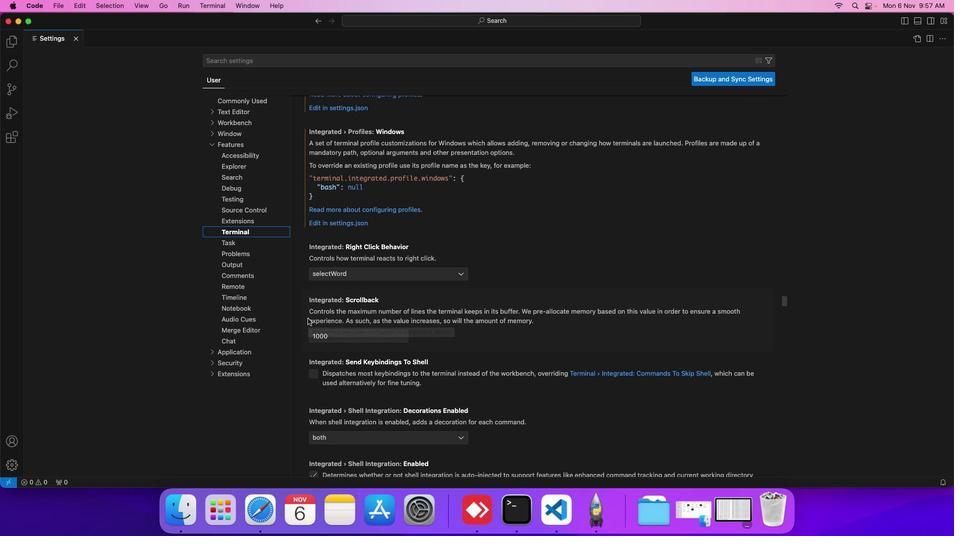 
Action: Mouse moved to (333, 272)
Screenshot: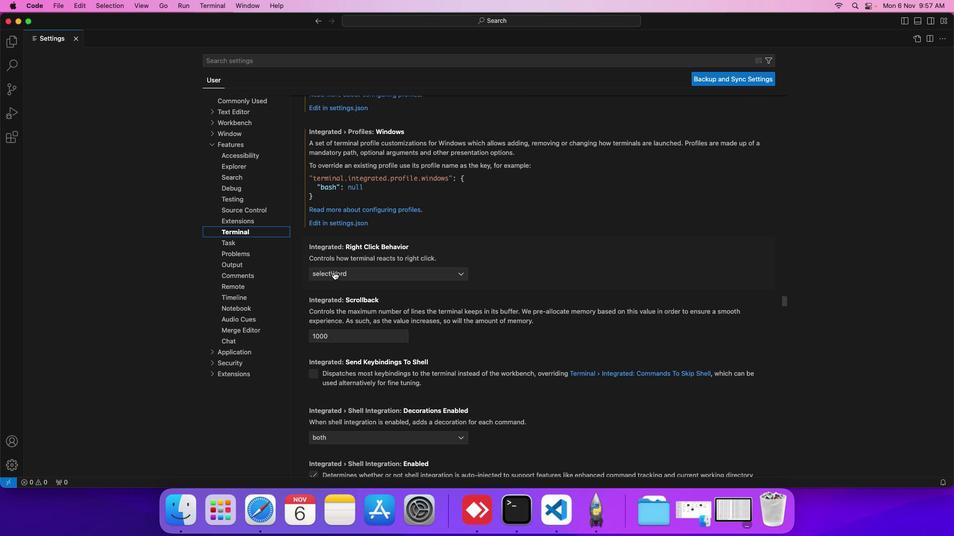 
Action: Mouse pressed left at (333, 272)
Screenshot: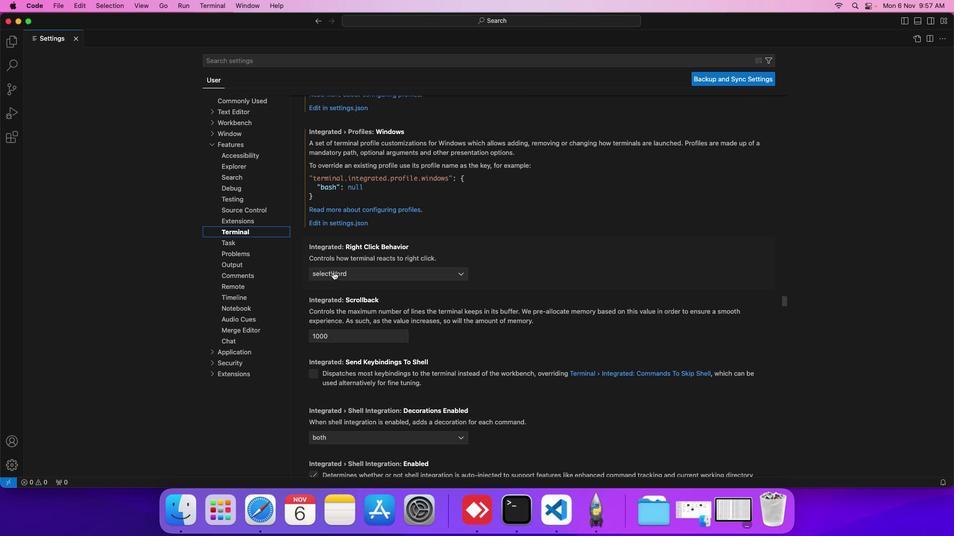 
Action: Mouse moved to (331, 286)
Screenshot: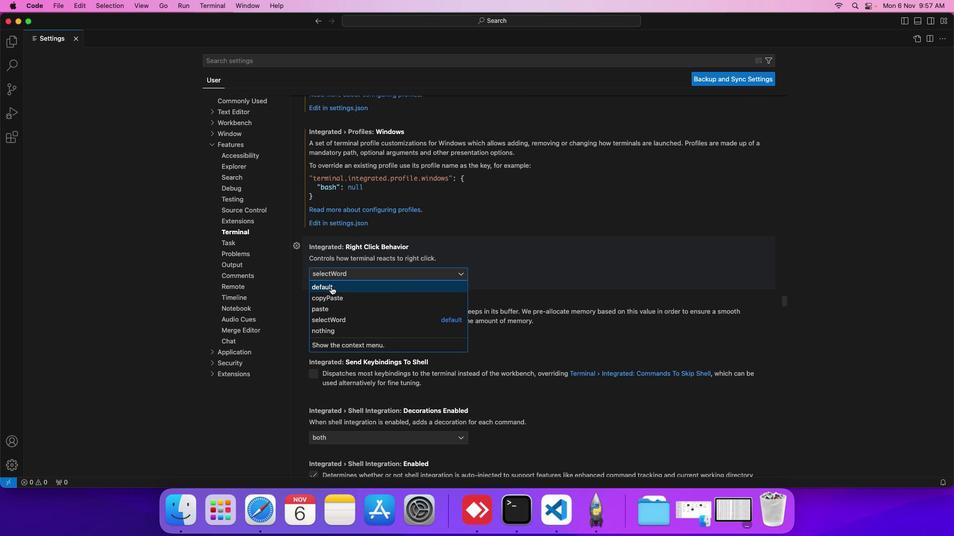 
Action: Mouse pressed left at (331, 286)
Screenshot: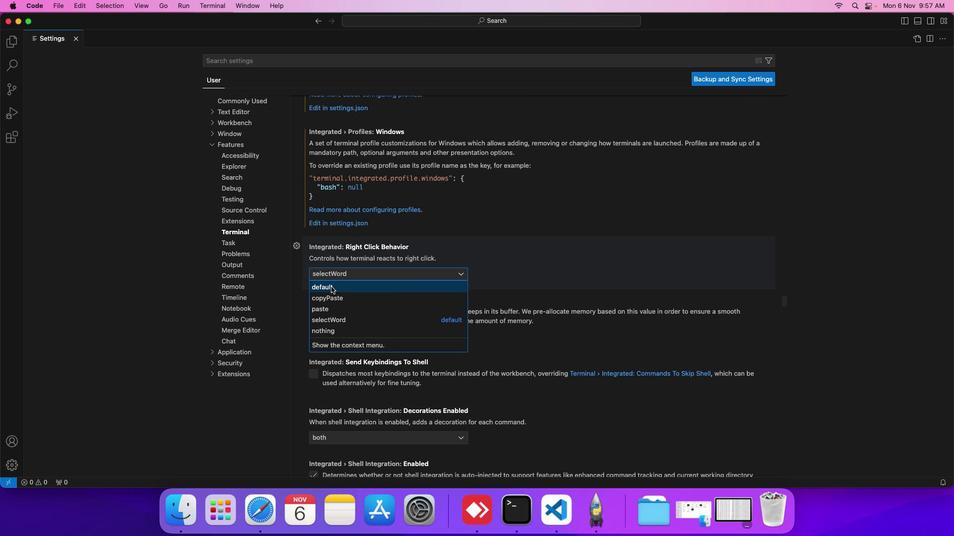 
Action: Mouse moved to (328, 287)
Screenshot: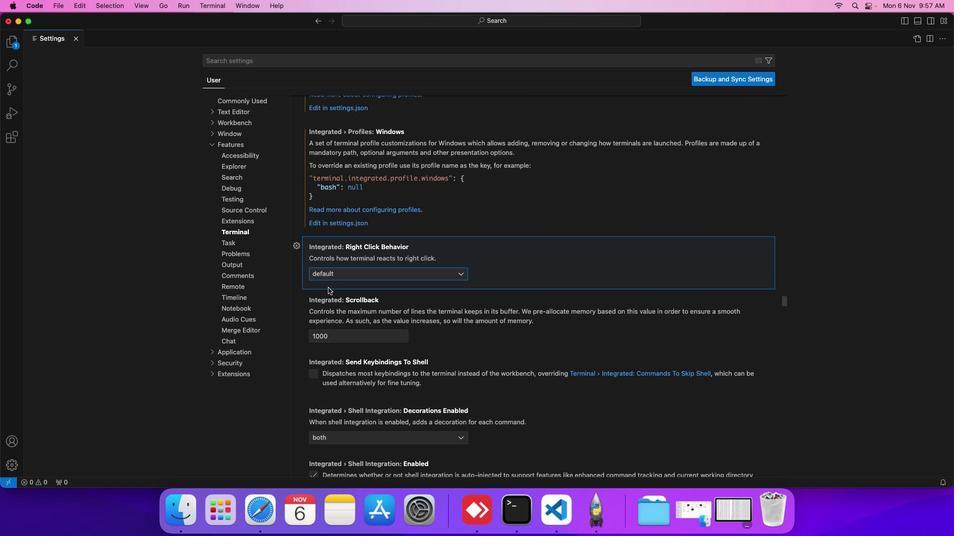 
